 Task: Buy 1 Leak Detection Tools from Air Conditioning Tools & Equipment section under best seller category for shipping address: Dana Mitchell, 4718 Wines Lane, Sabine Pass, Texas 77655, Cell Number 8322385022. Pay from credit card ending with 5759, CVV 953
Action: Key pressed amazon.com<Key.enter>
Screenshot: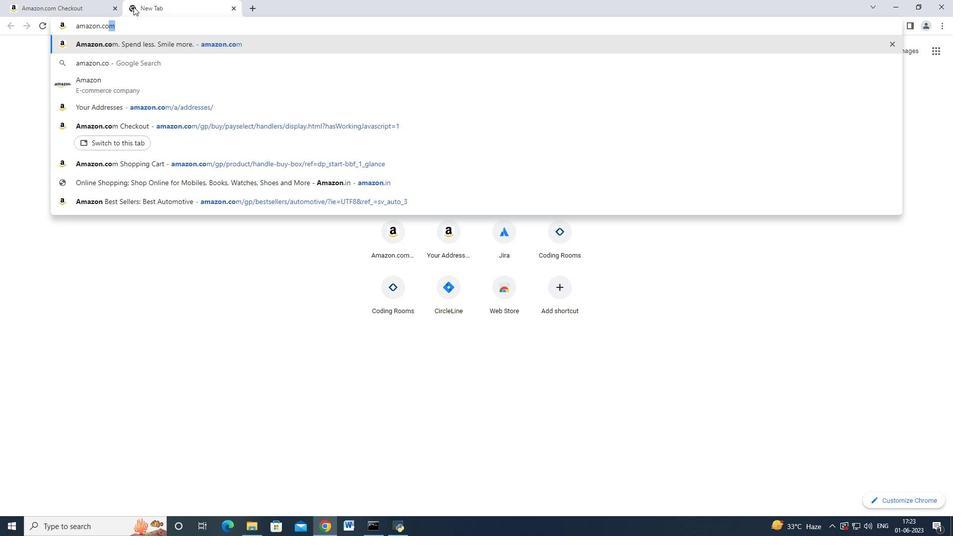 
Action: Mouse moved to (114, 9)
Screenshot: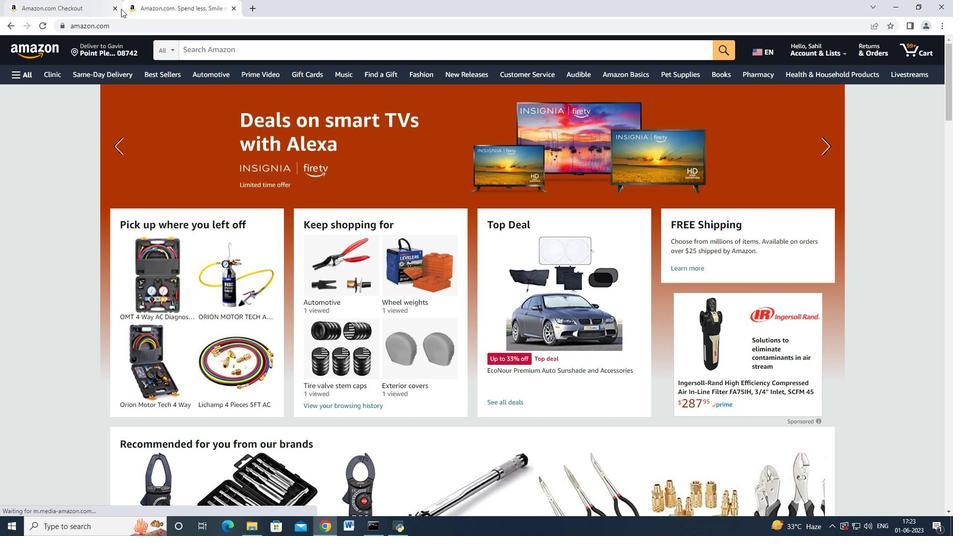 
Action: Mouse pressed left at (114, 9)
Screenshot: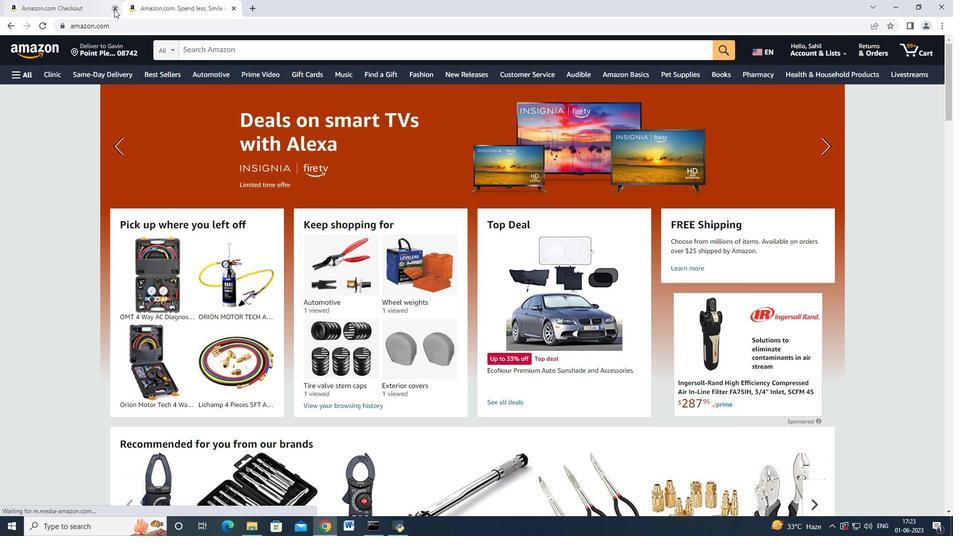 
Action: Mouse moved to (30, 73)
Screenshot: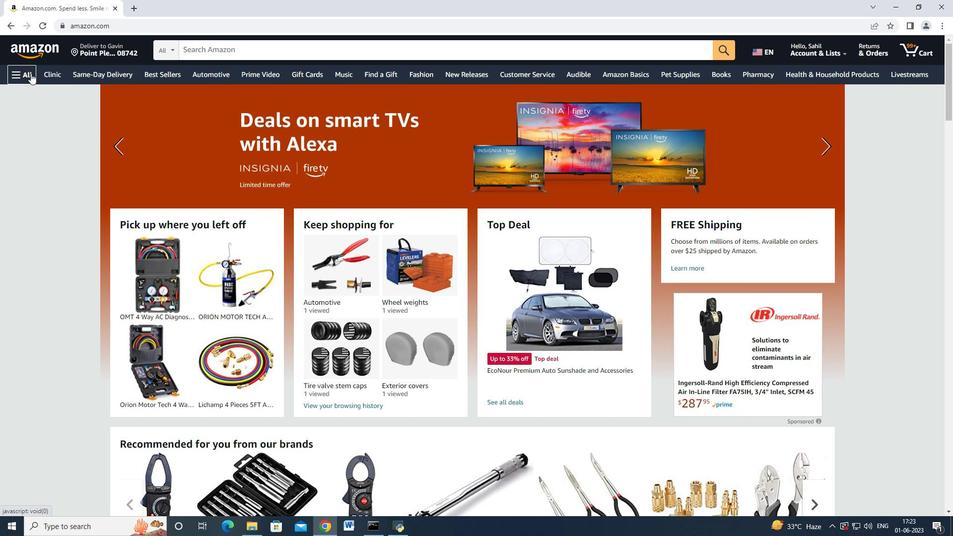 
Action: Mouse pressed left at (30, 73)
Screenshot: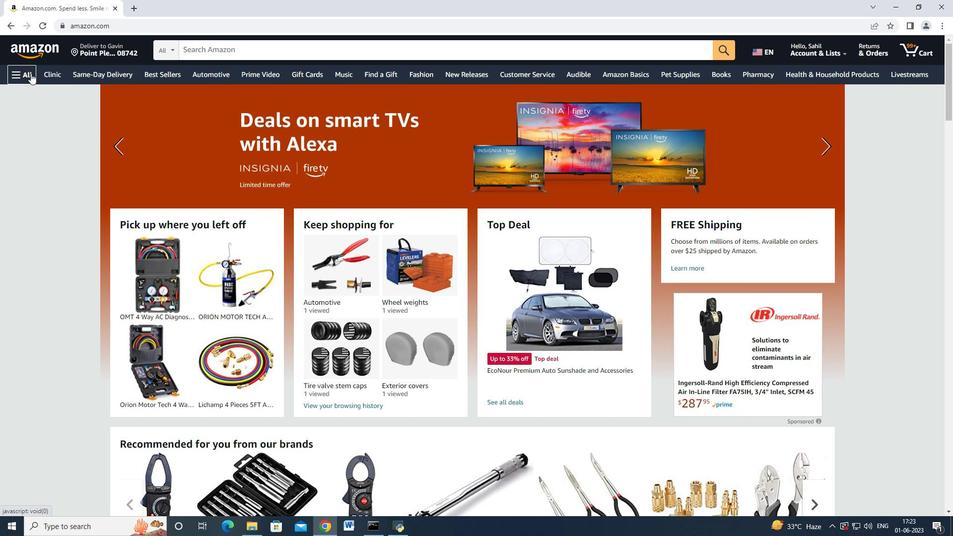 
Action: Mouse moved to (64, 145)
Screenshot: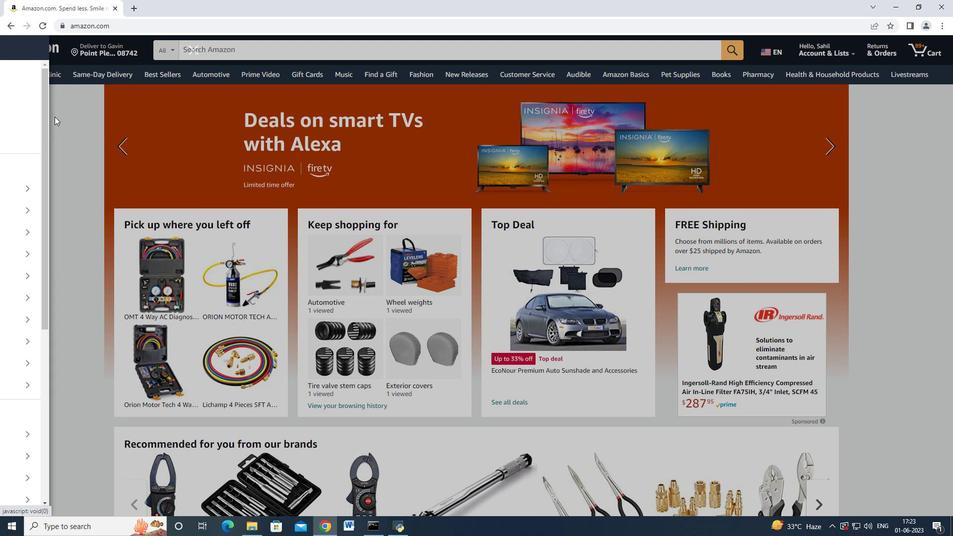 
Action: Mouse scrolled (64, 145) with delta (0, 0)
Screenshot: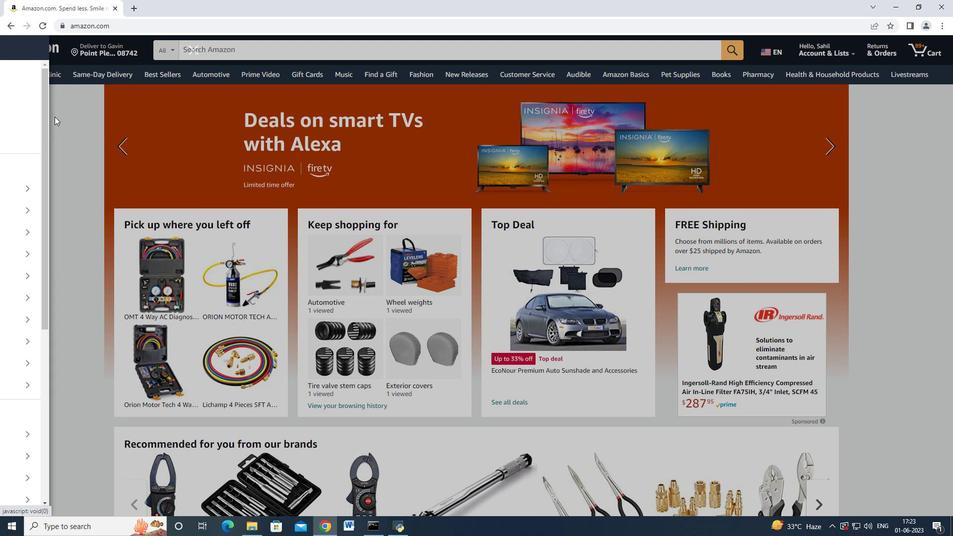 
Action: Mouse moved to (64, 146)
Screenshot: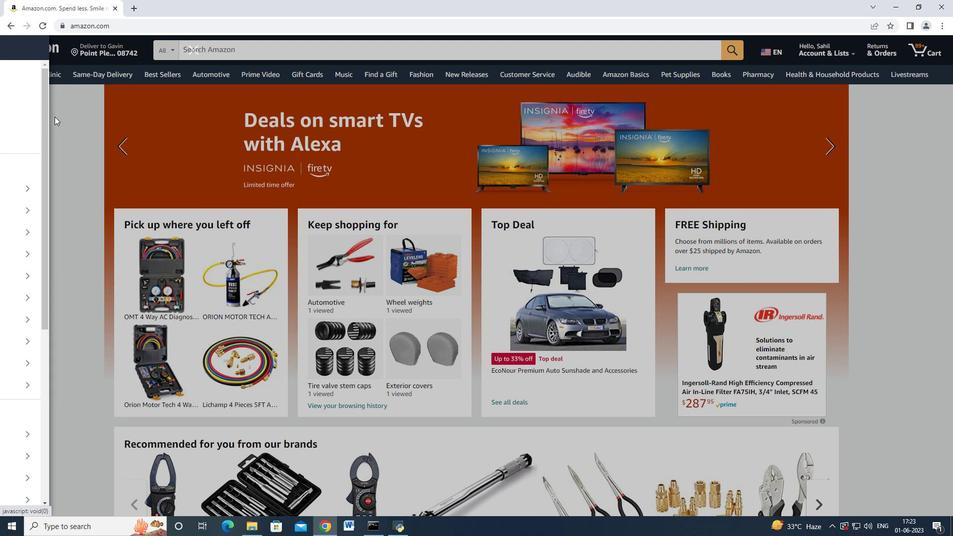 
Action: Mouse scrolled (64, 146) with delta (0, 0)
Screenshot: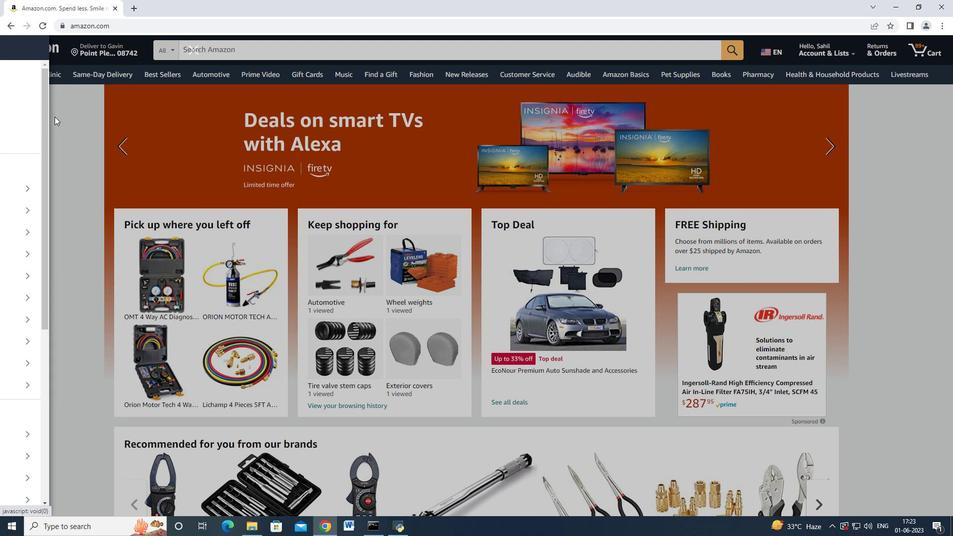 
Action: Mouse moved to (64, 146)
Screenshot: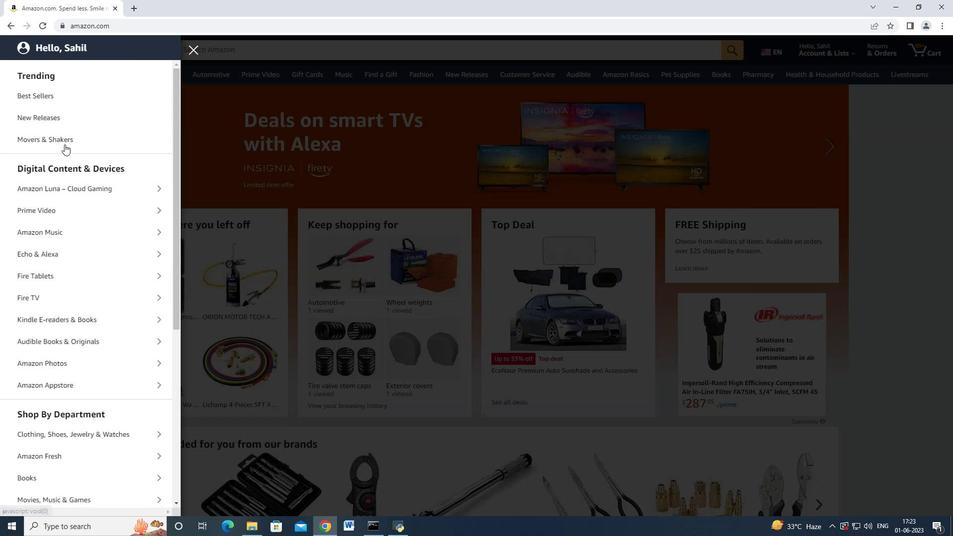 
Action: Mouse scrolled (64, 146) with delta (0, 0)
Screenshot: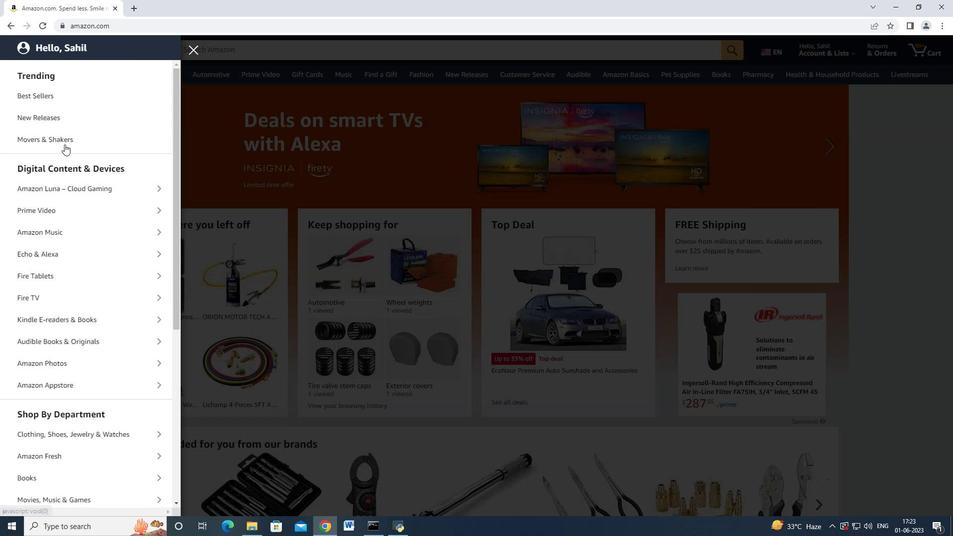 
Action: Mouse moved to (65, 185)
Screenshot: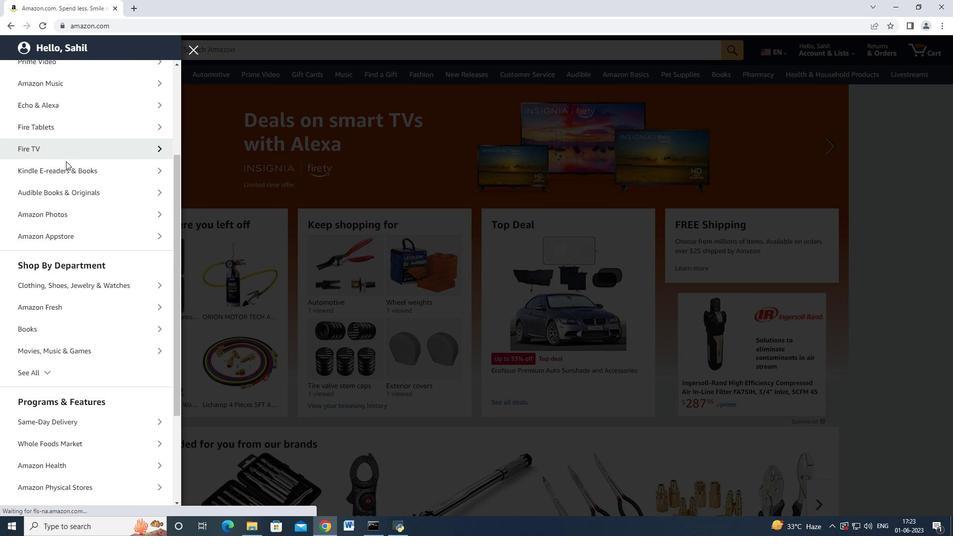 
Action: Mouse scrolled (65, 184) with delta (0, 0)
Screenshot: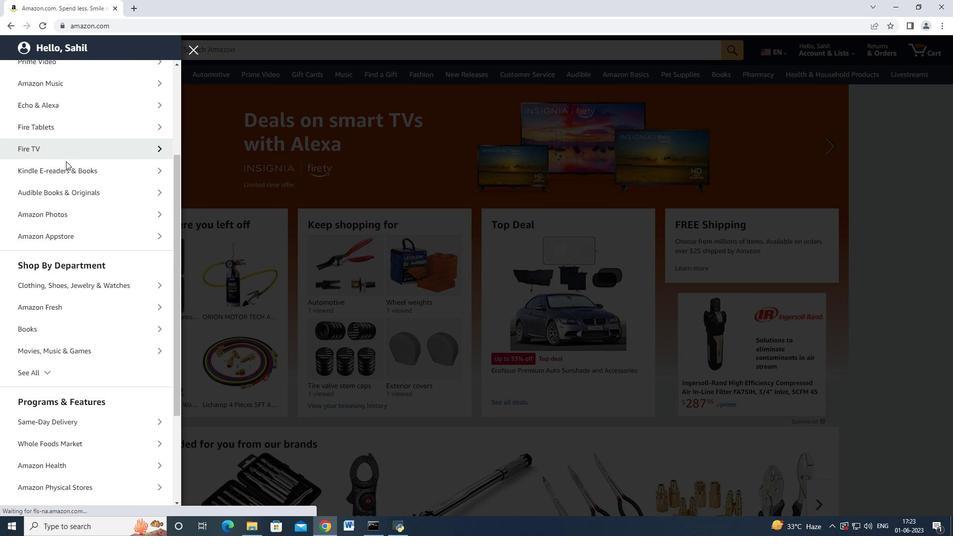 
Action: Mouse moved to (66, 195)
Screenshot: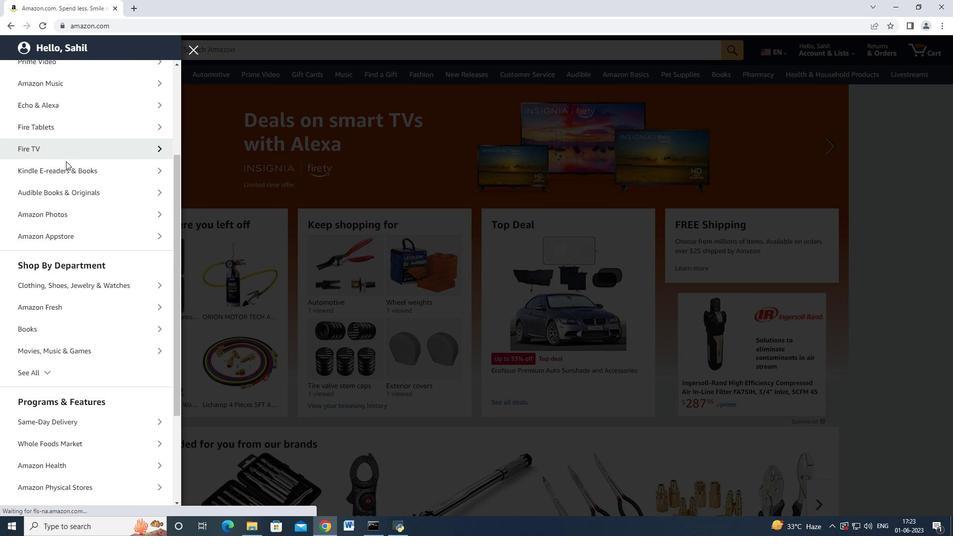 
Action: Mouse scrolled (66, 195) with delta (0, 0)
Screenshot: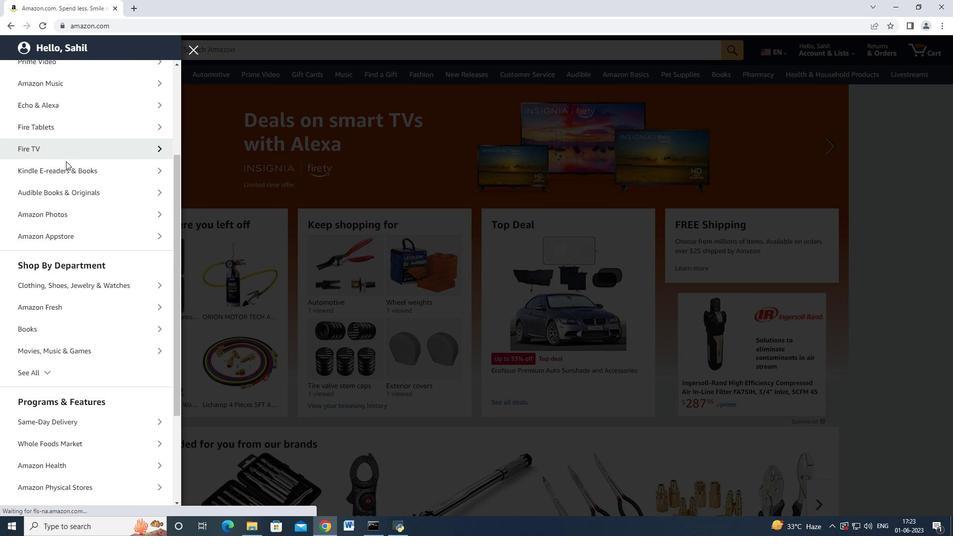 
Action: Mouse moved to (53, 270)
Screenshot: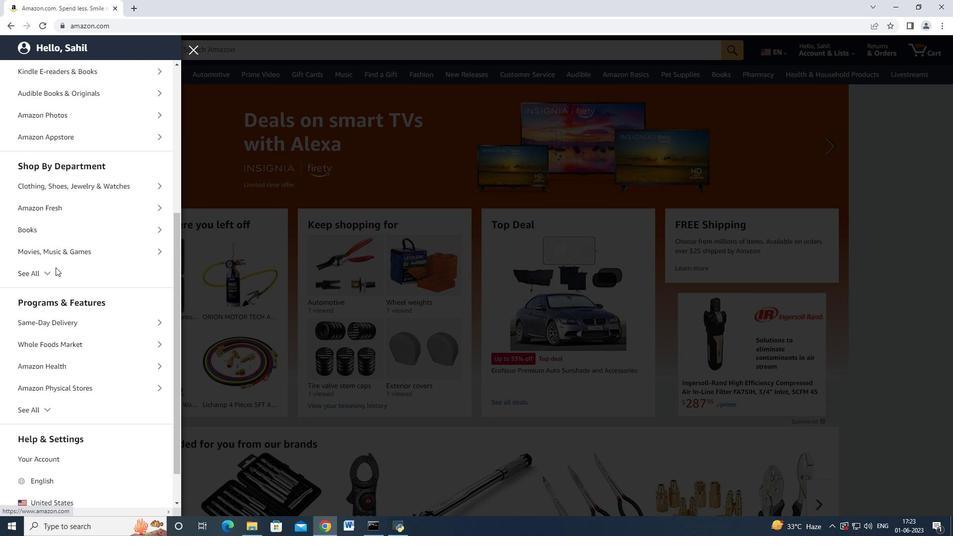 
Action: Mouse pressed left at (53, 270)
Screenshot: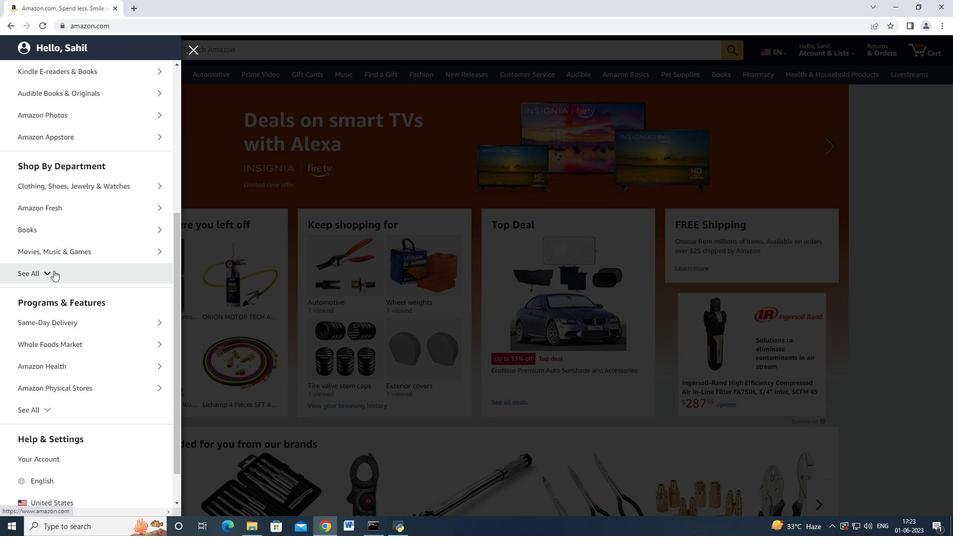 
Action: Mouse moved to (63, 273)
Screenshot: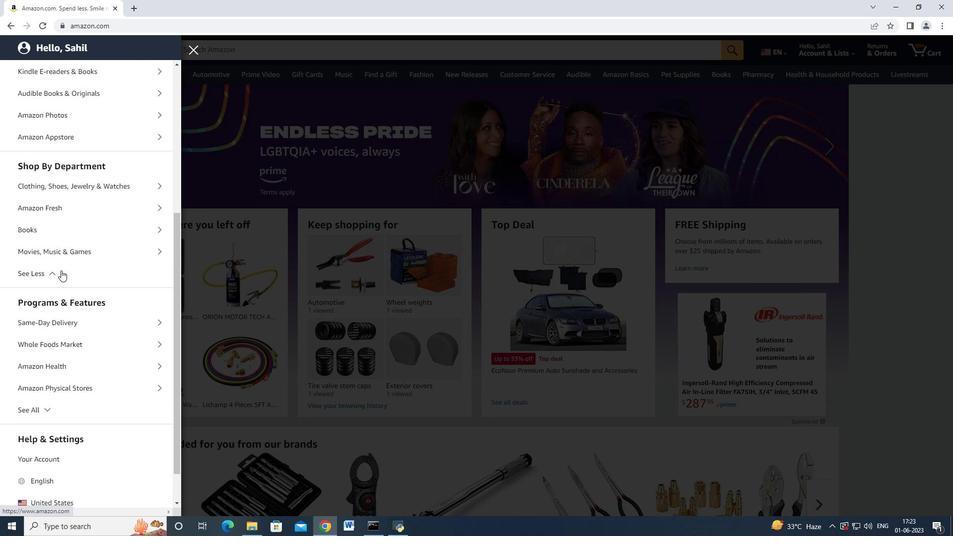 
Action: Mouse scrolled (63, 273) with delta (0, 0)
Screenshot: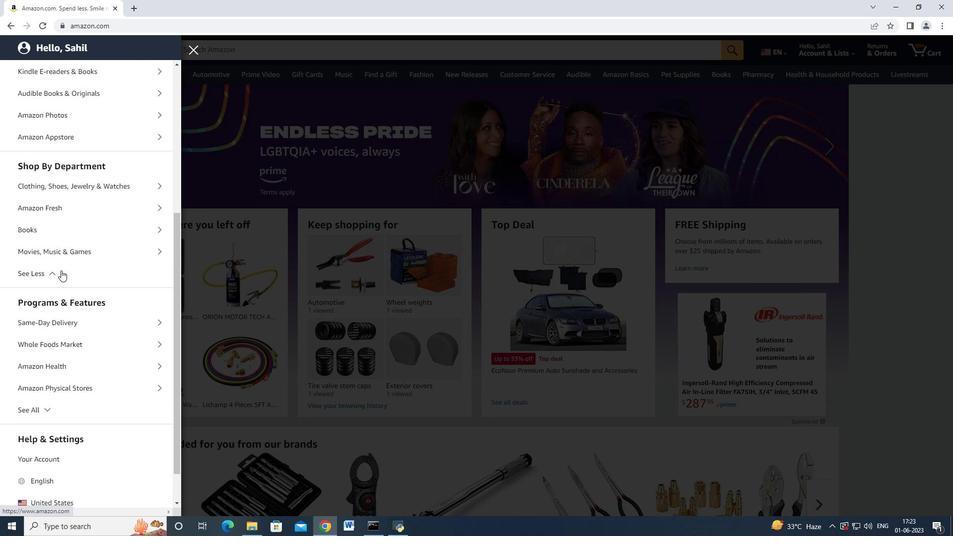 
Action: Mouse scrolled (63, 273) with delta (0, 0)
Screenshot: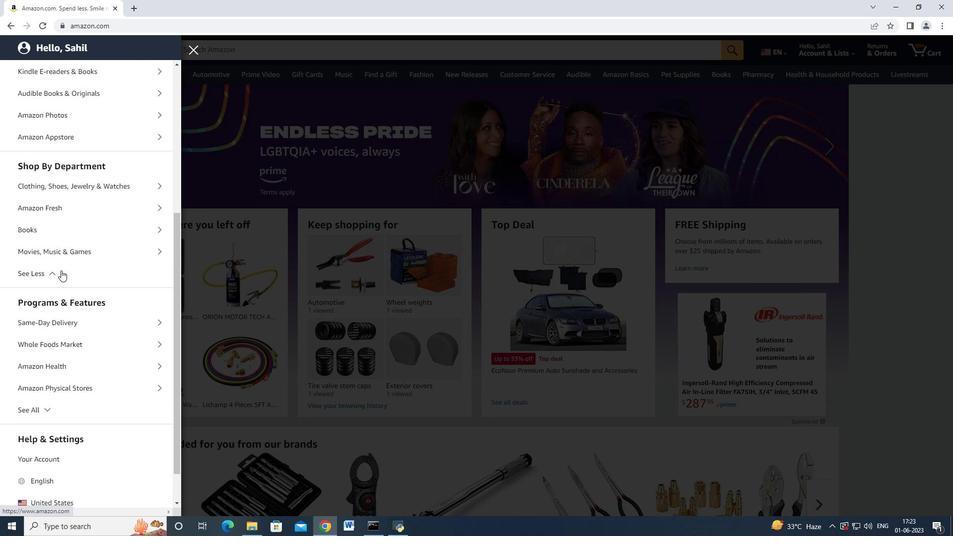 
Action: Mouse scrolled (63, 273) with delta (0, 0)
Screenshot: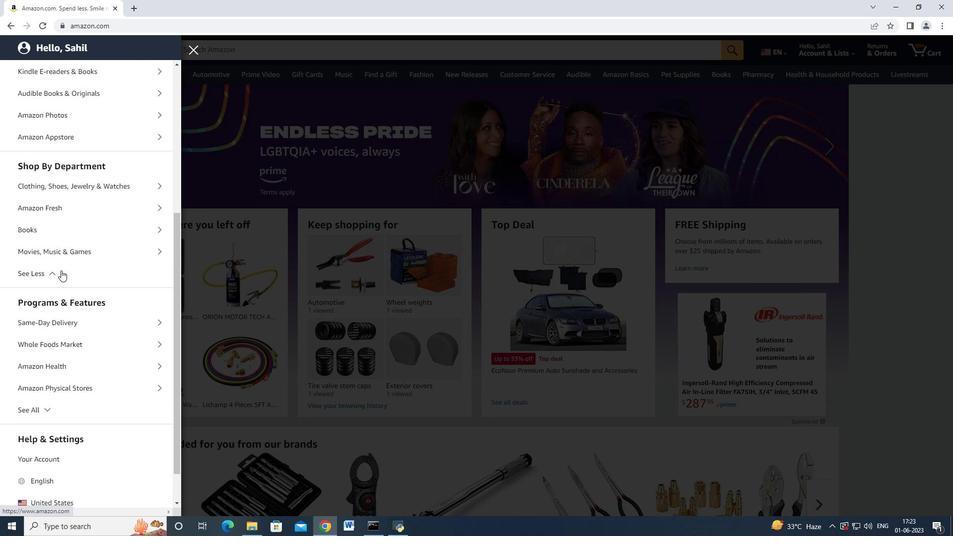 
Action: Mouse scrolled (63, 273) with delta (0, 0)
Screenshot: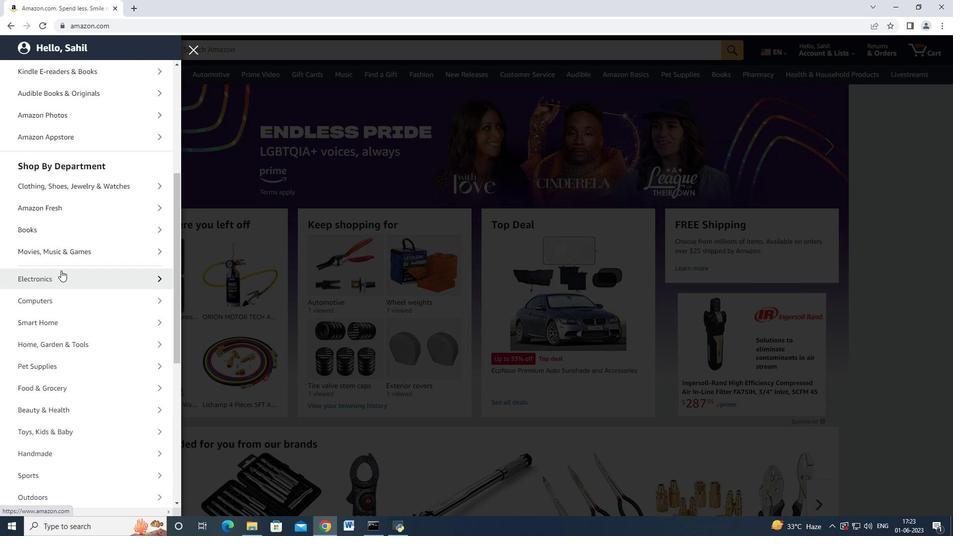 
Action: Mouse moved to (77, 319)
Screenshot: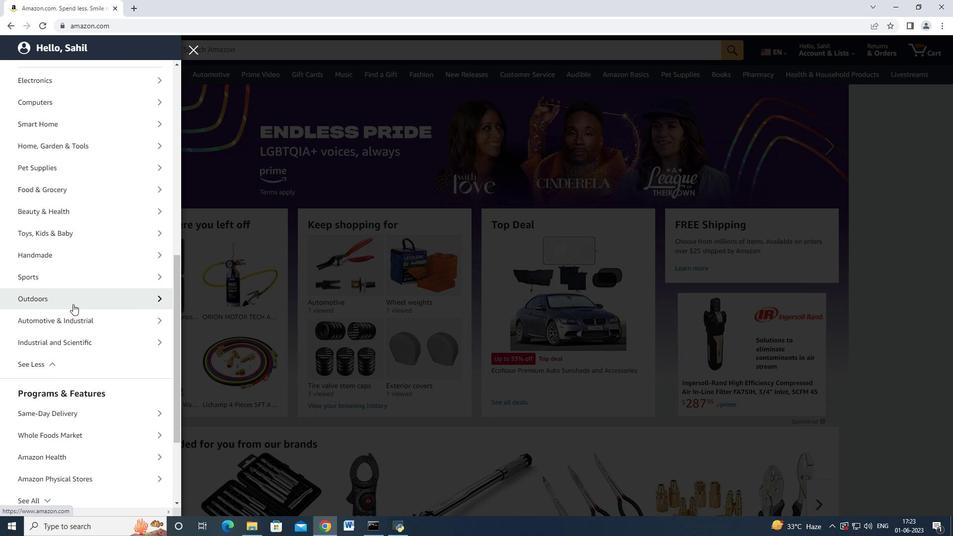 
Action: Mouse pressed left at (77, 319)
Screenshot: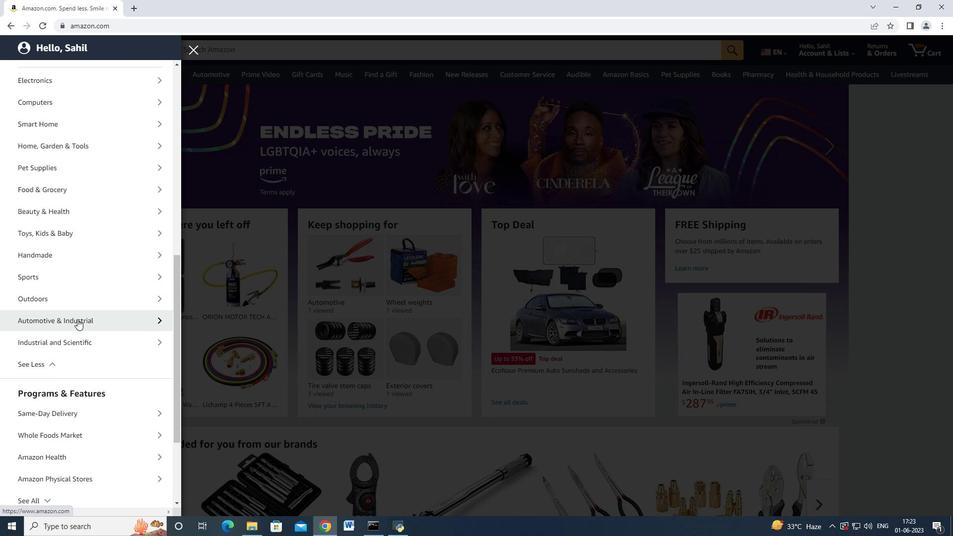 
Action: Mouse moved to (80, 124)
Screenshot: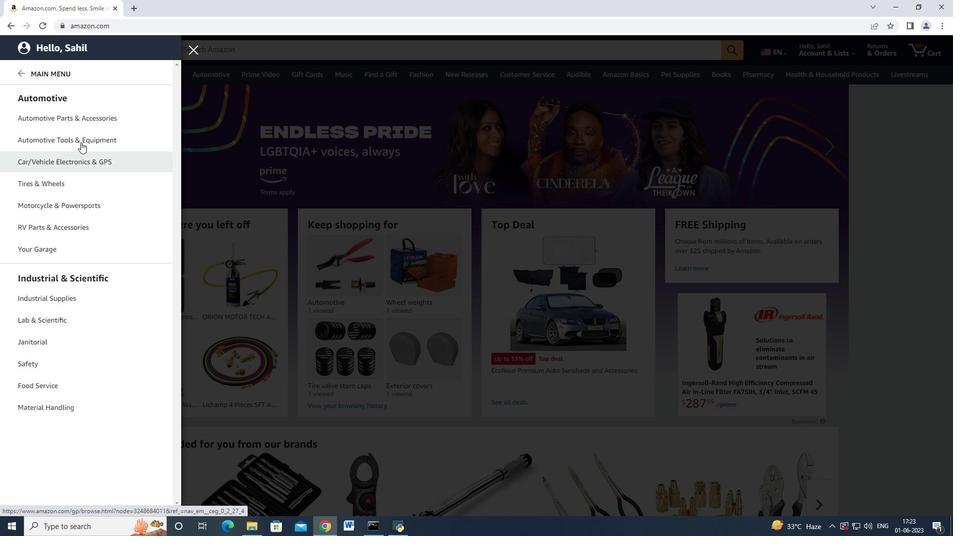 
Action: Mouse pressed left at (80, 124)
Screenshot: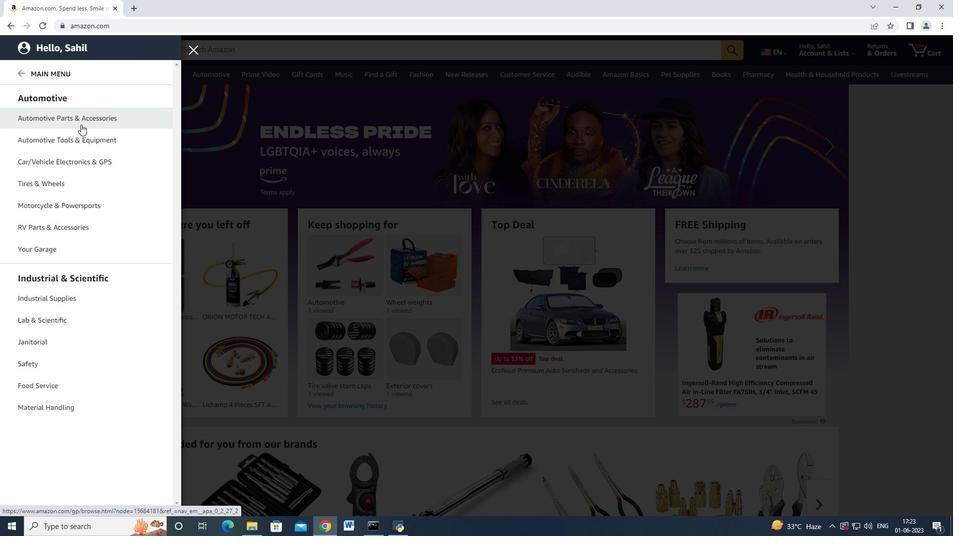
Action: Mouse moved to (163, 93)
Screenshot: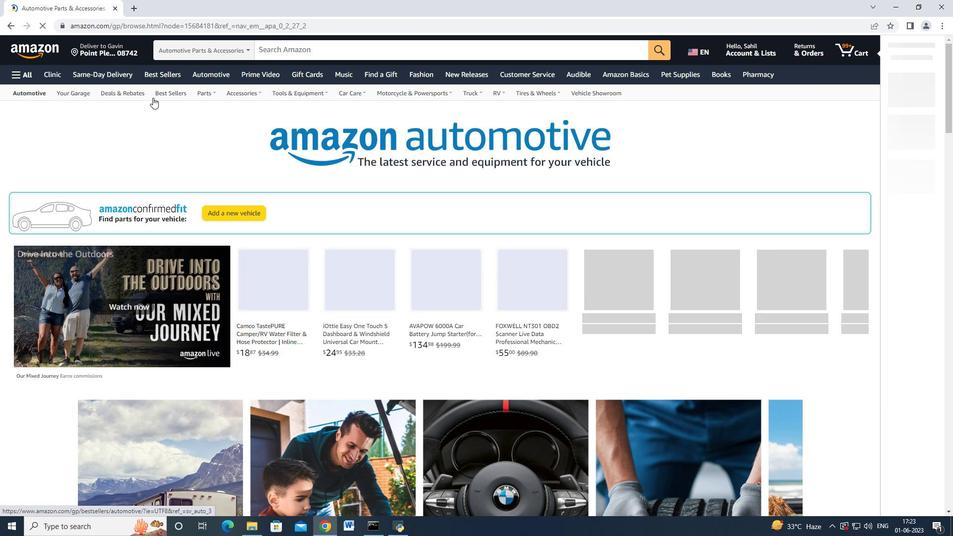 
Action: Mouse pressed left at (163, 93)
Screenshot: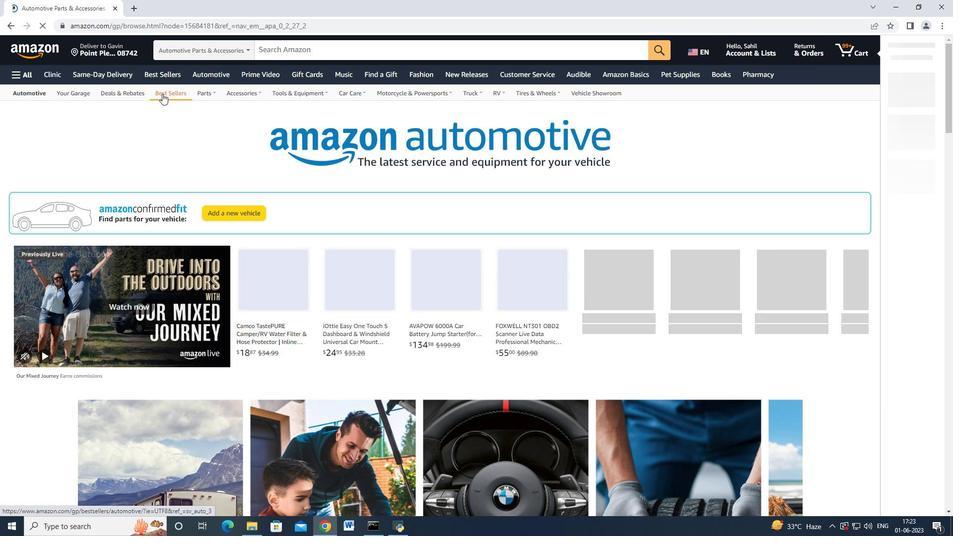 
Action: Mouse moved to (89, 247)
Screenshot: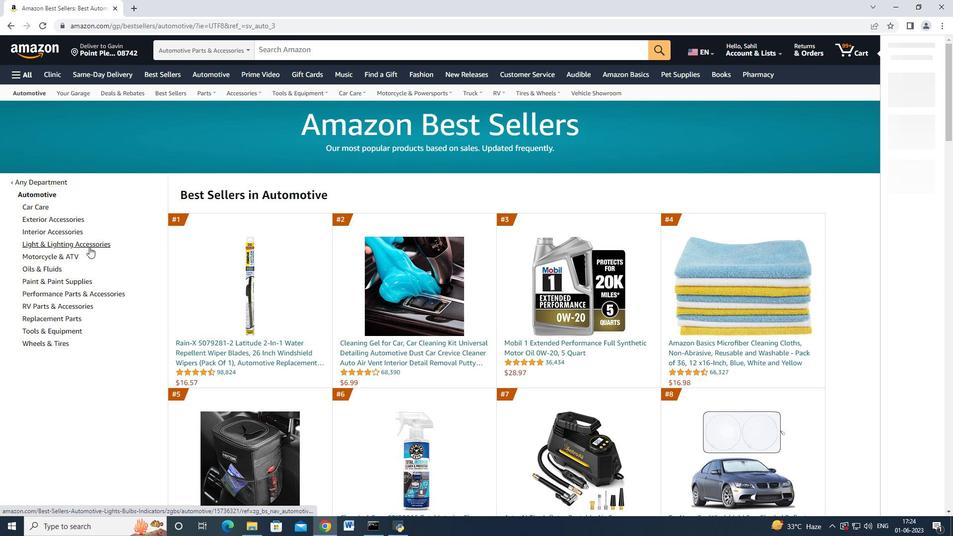 
Action: Mouse scrolled (89, 247) with delta (0, 0)
Screenshot: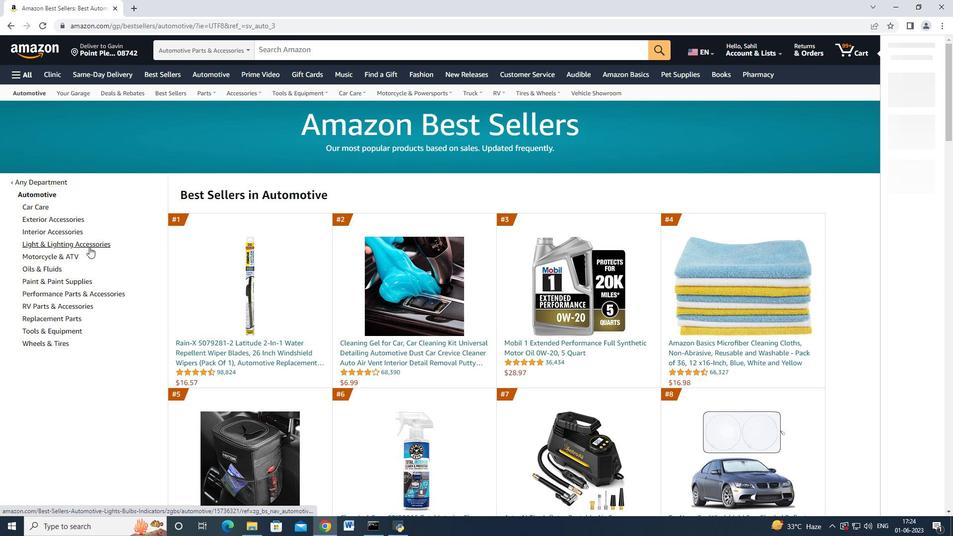 
Action: Mouse moved to (104, 282)
Screenshot: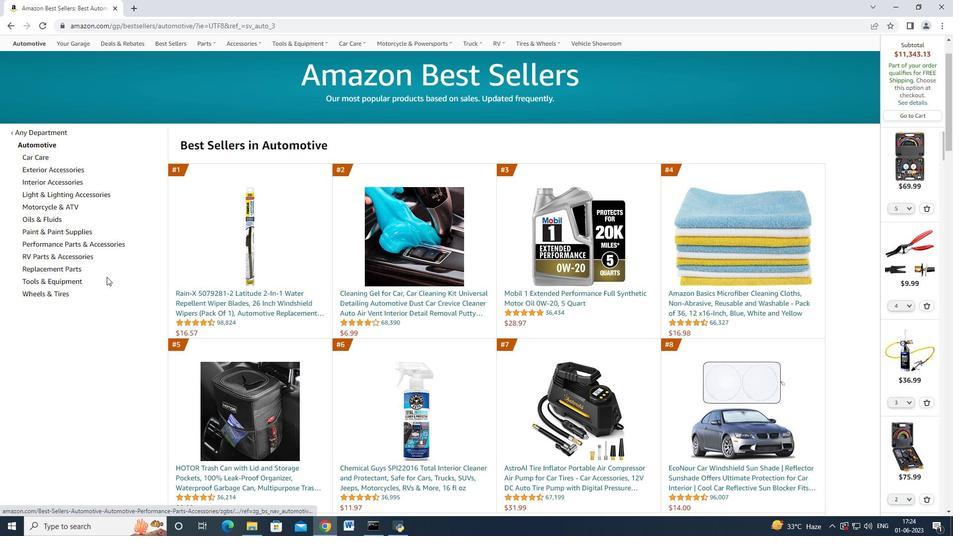 
Action: Mouse scrolled (104, 282) with delta (0, 0)
Screenshot: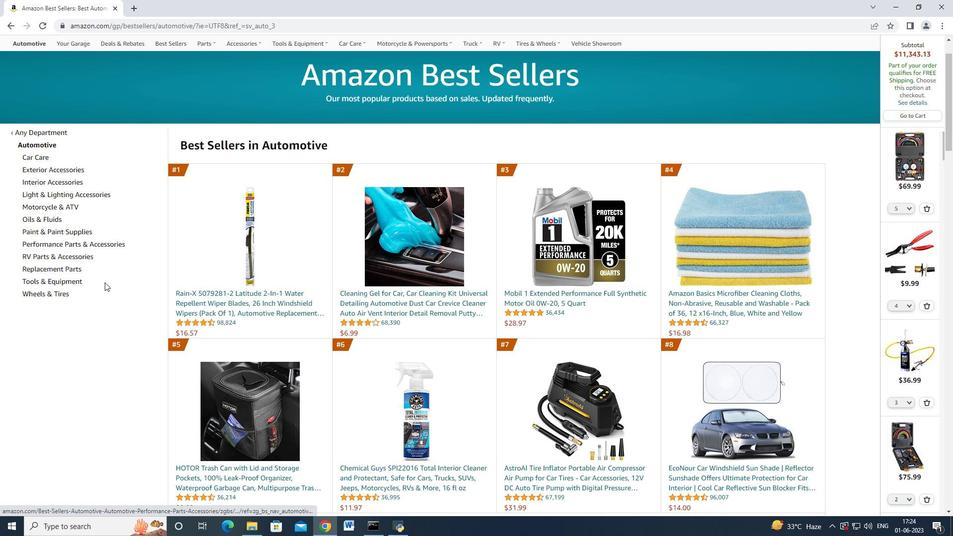 
Action: Mouse moved to (71, 222)
Screenshot: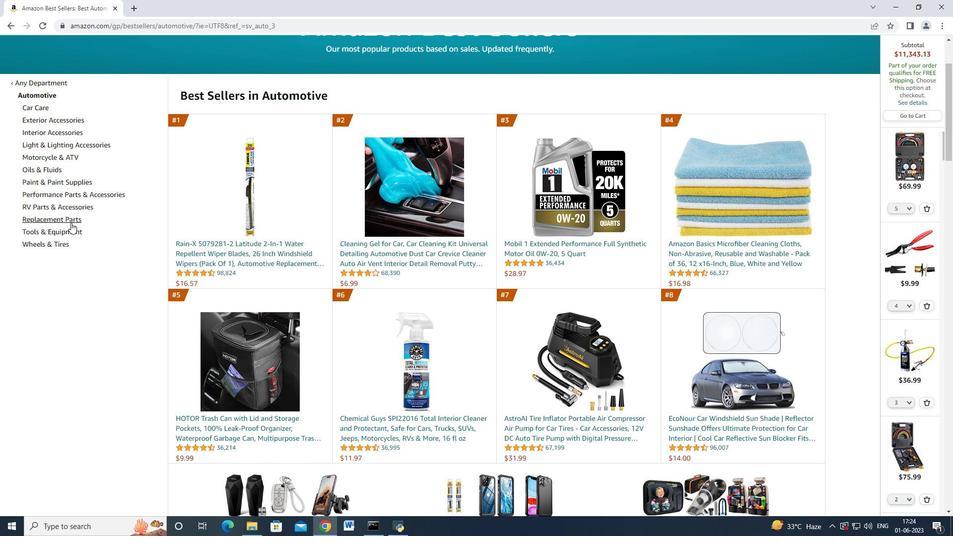 
Action: Mouse pressed left at (71, 222)
Screenshot: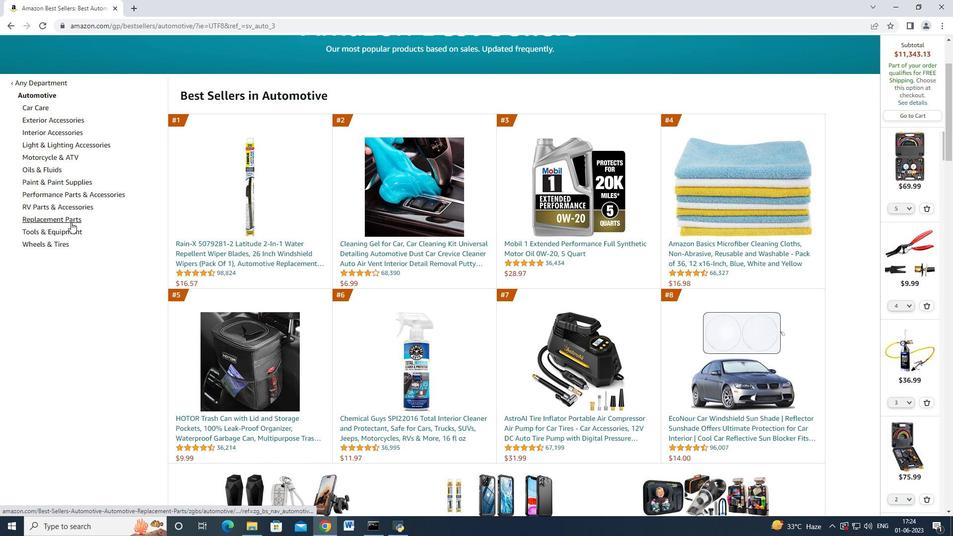 
Action: Mouse moved to (5, 31)
Screenshot: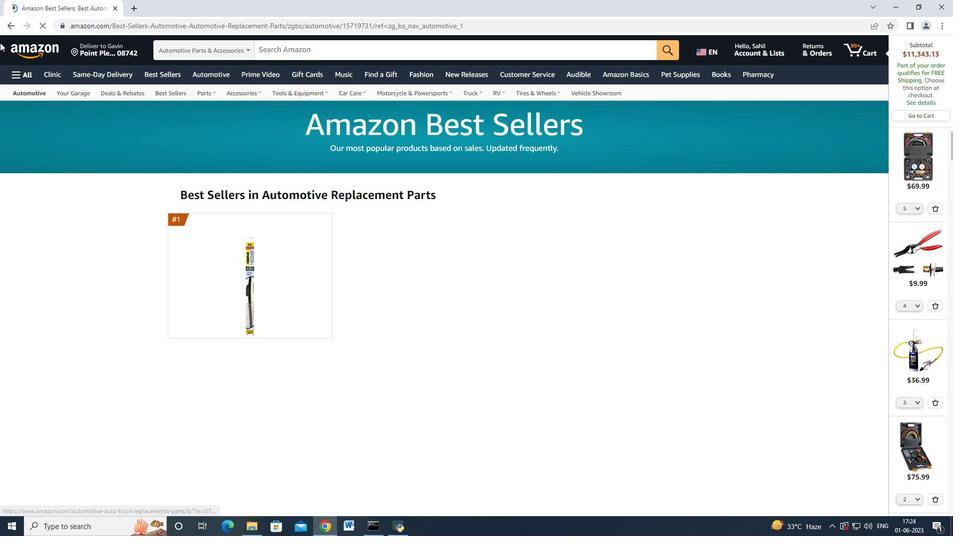 
Action: Mouse pressed left at (5, 31)
Screenshot: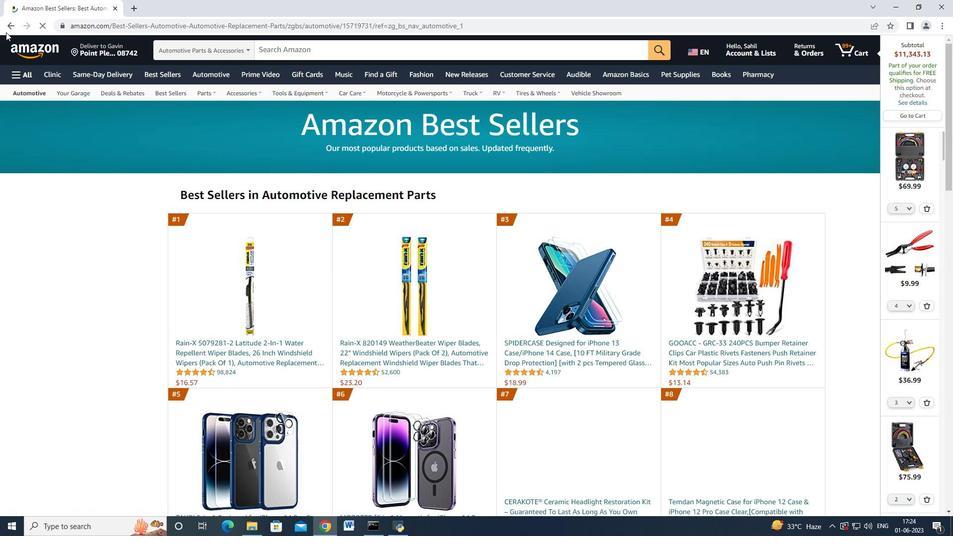 
Action: Mouse moved to (61, 233)
Screenshot: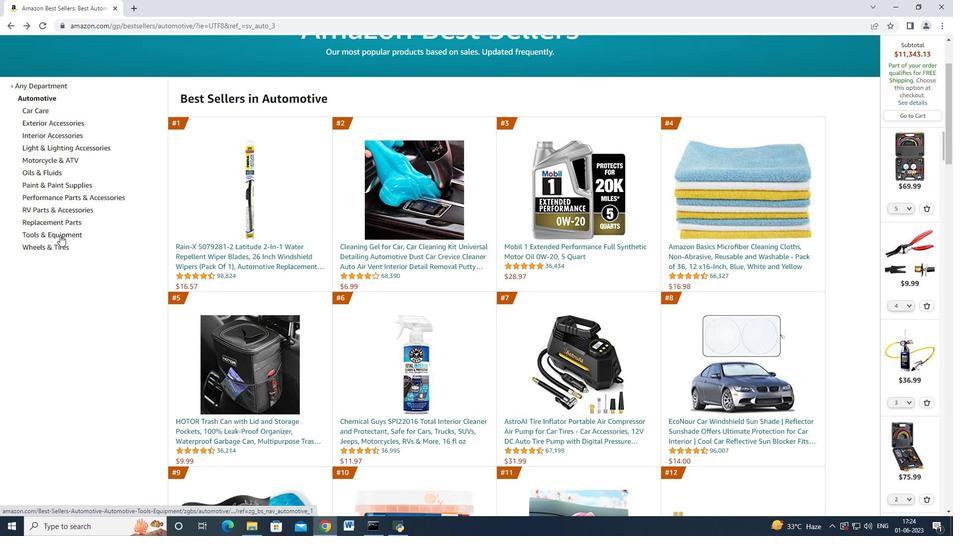 
Action: Mouse pressed left at (61, 233)
Screenshot: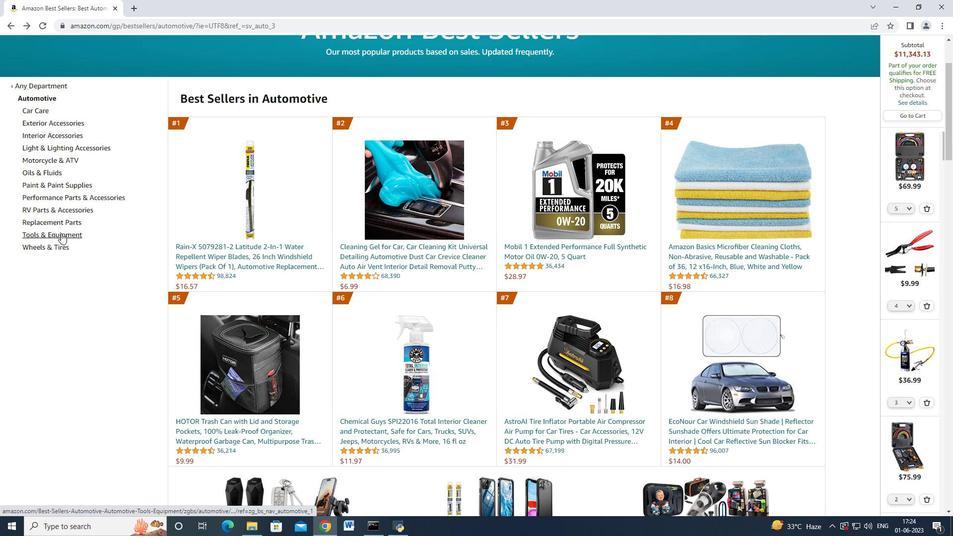 
Action: Mouse moved to (104, 229)
Screenshot: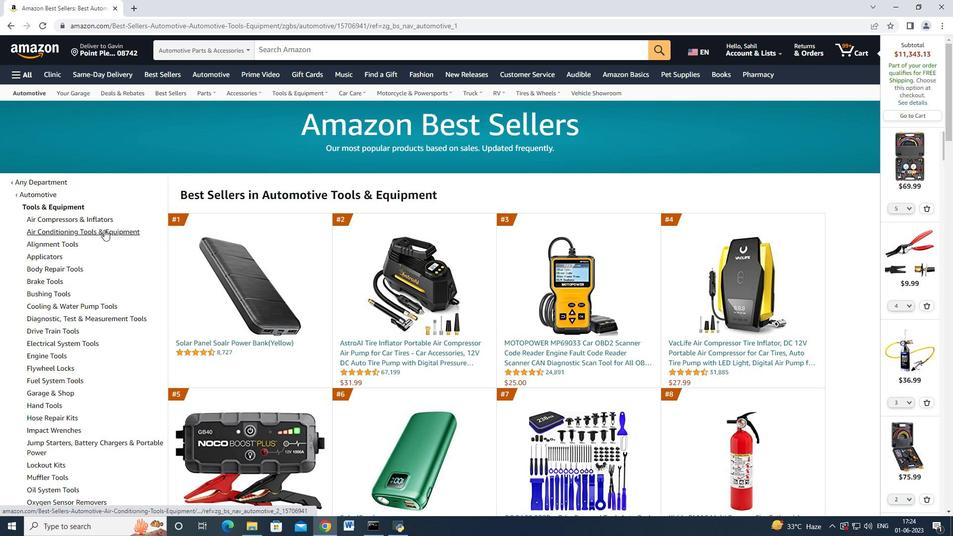 
Action: Mouse scrolled (104, 229) with delta (0, 0)
Screenshot: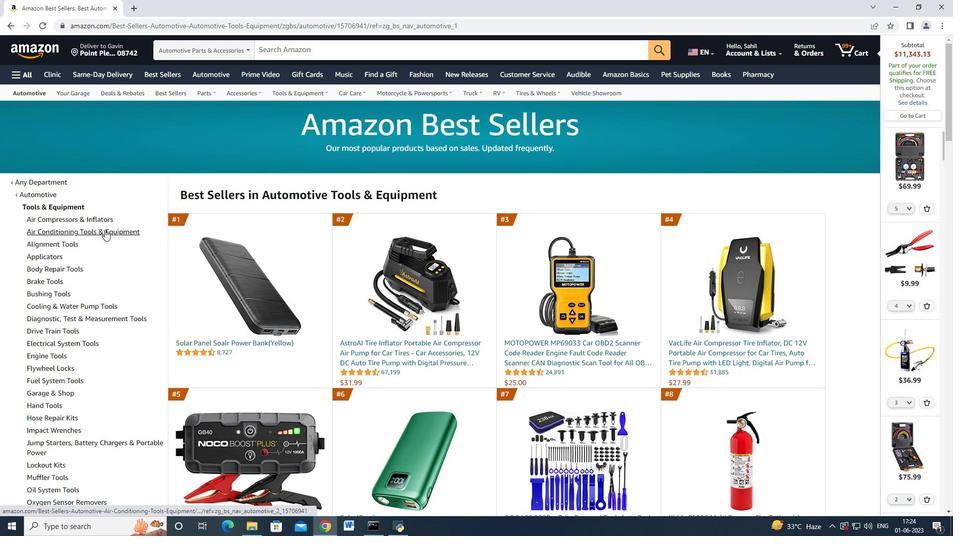 
Action: Mouse moved to (122, 208)
Screenshot: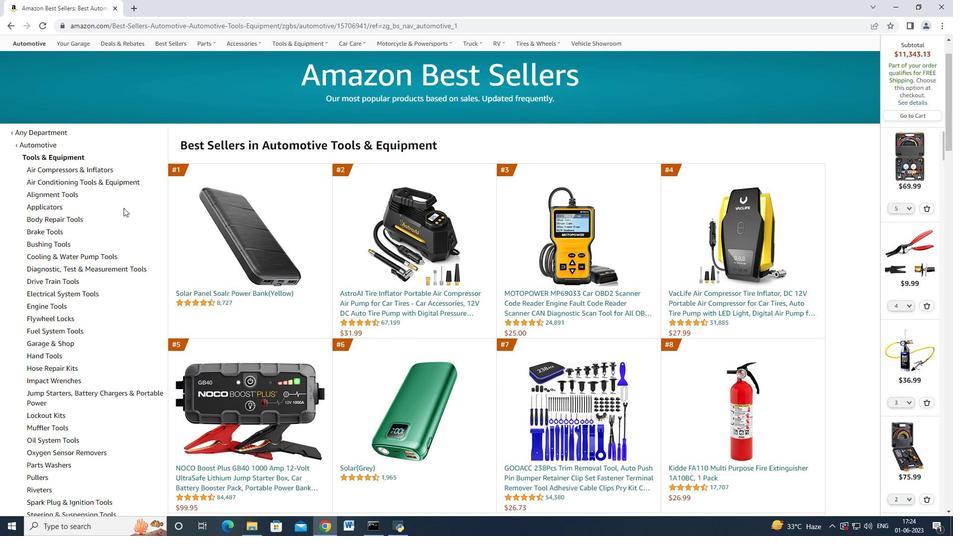 
Action: Mouse scrolled (122, 207) with delta (0, 0)
Screenshot: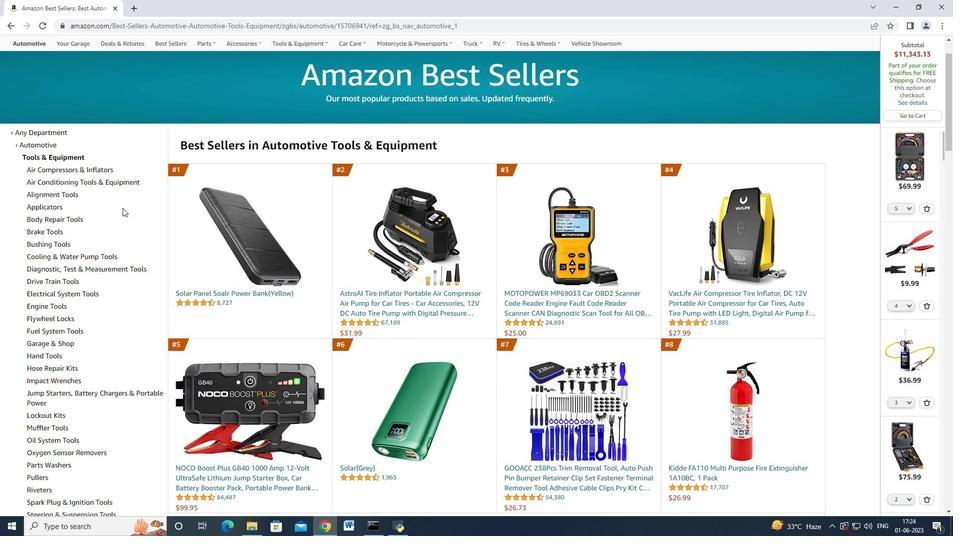 
Action: Mouse scrolled (122, 208) with delta (0, 0)
Screenshot: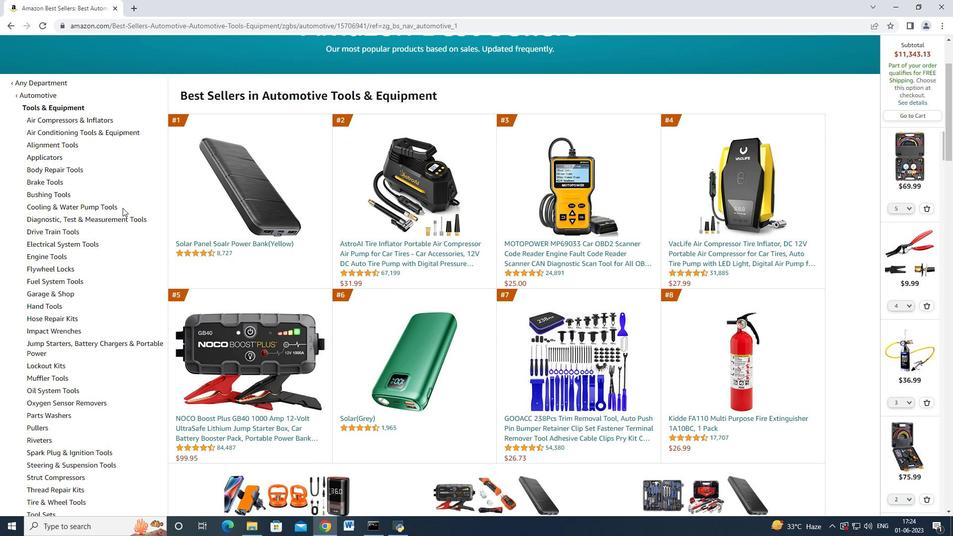 
Action: Mouse moved to (110, 180)
Screenshot: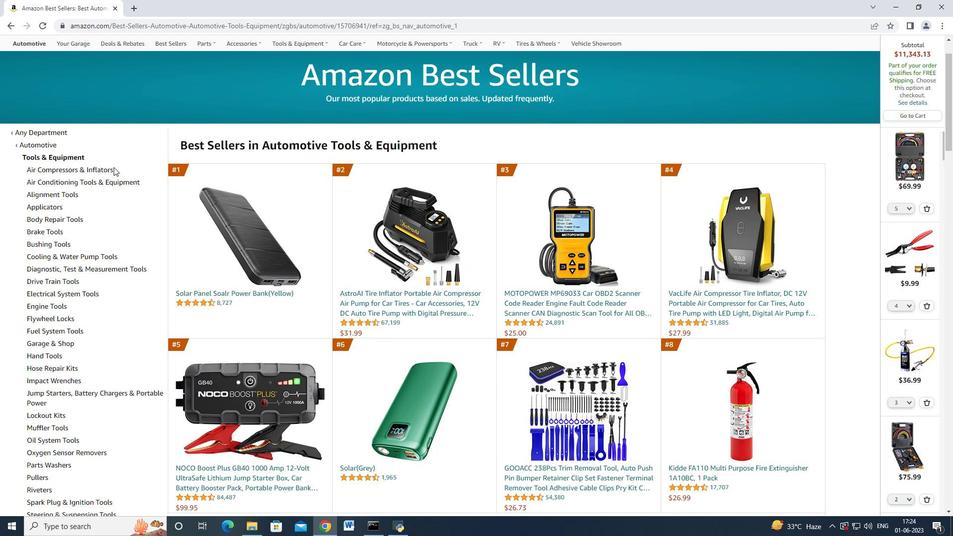 
Action: Mouse pressed left at (110, 180)
Screenshot: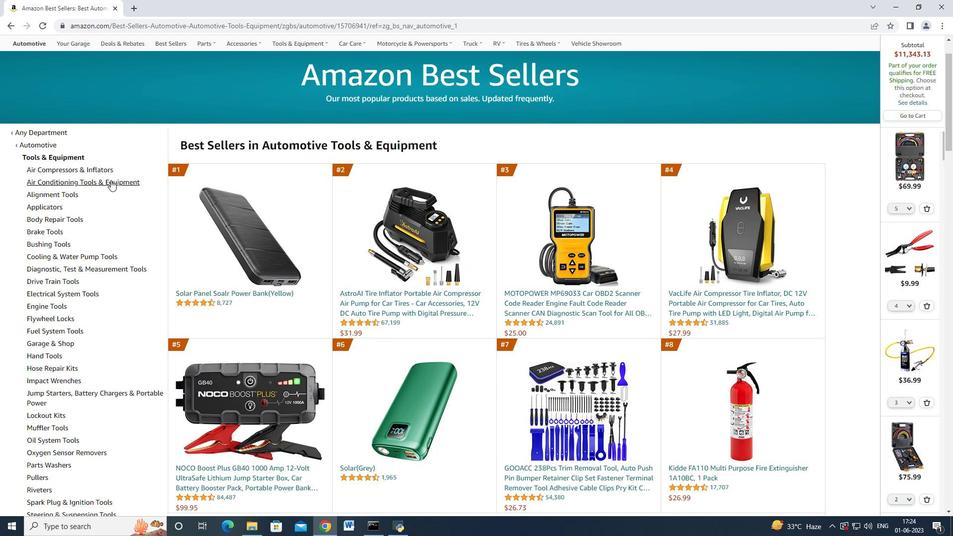 
Action: Mouse moved to (164, 220)
Screenshot: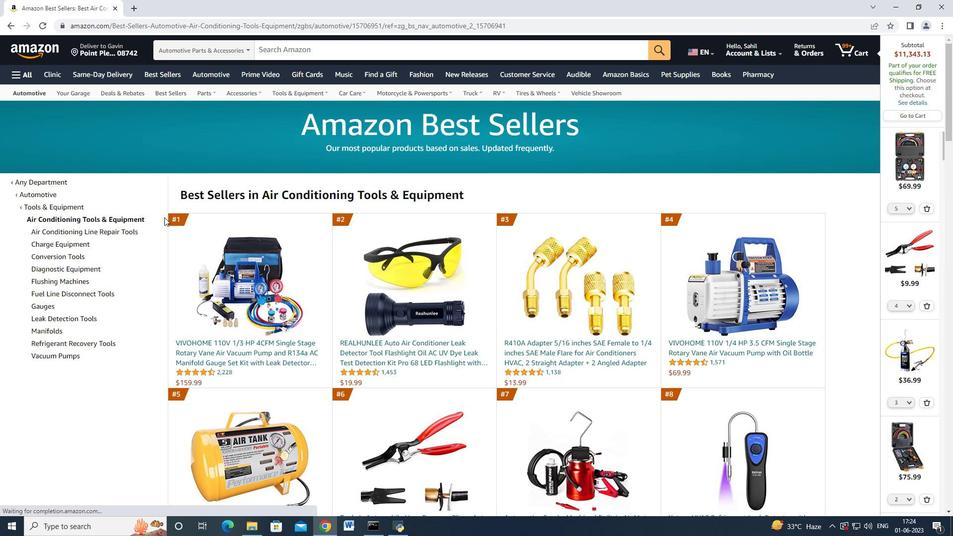 
Action: Mouse scrolled (164, 220) with delta (0, 0)
Screenshot: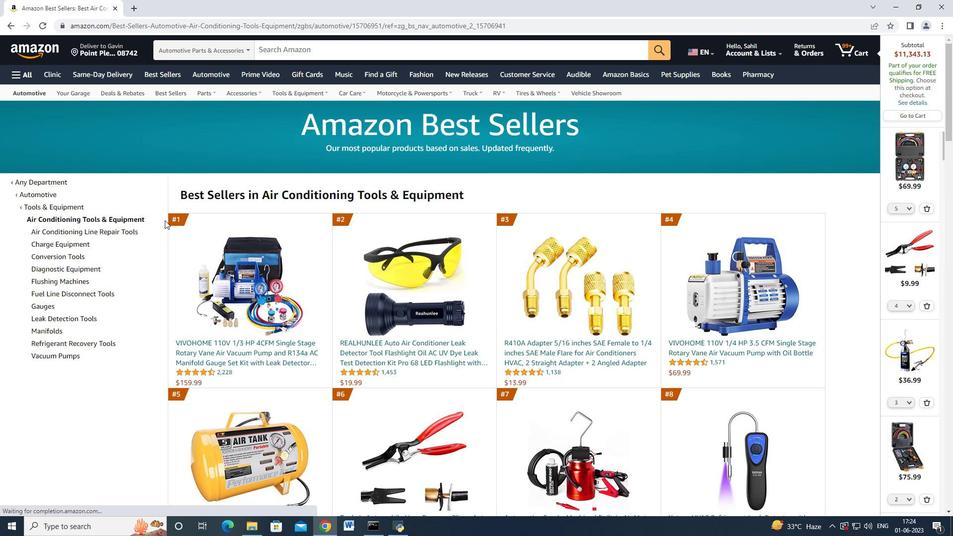 
Action: Mouse scrolled (164, 220) with delta (0, 0)
Screenshot: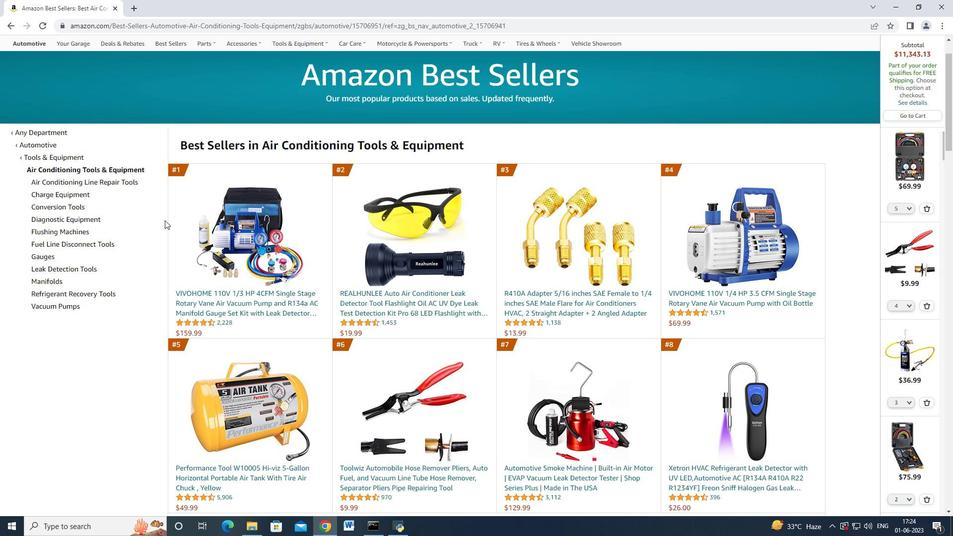 
Action: Mouse moved to (88, 217)
Screenshot: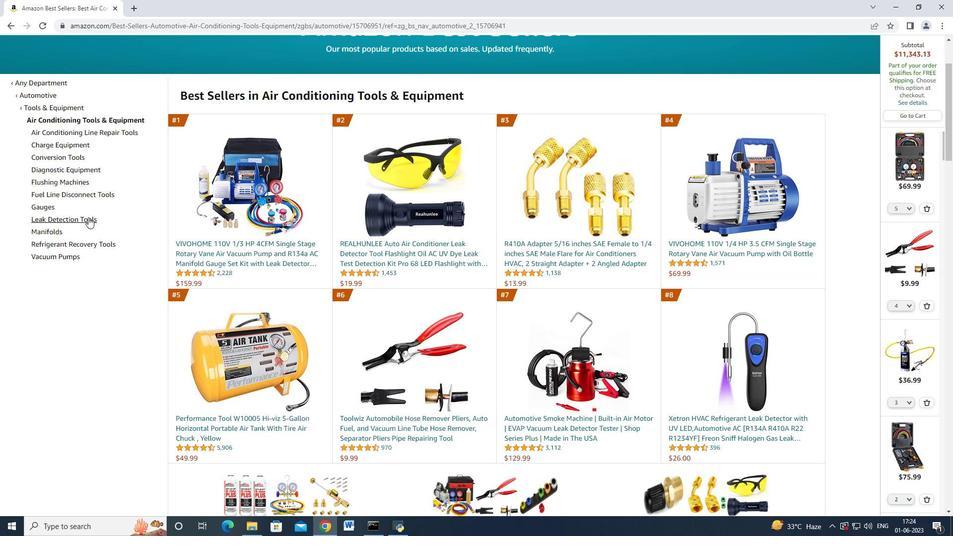 
Action: Mouse pressed left at (88, 217)
Screenshot: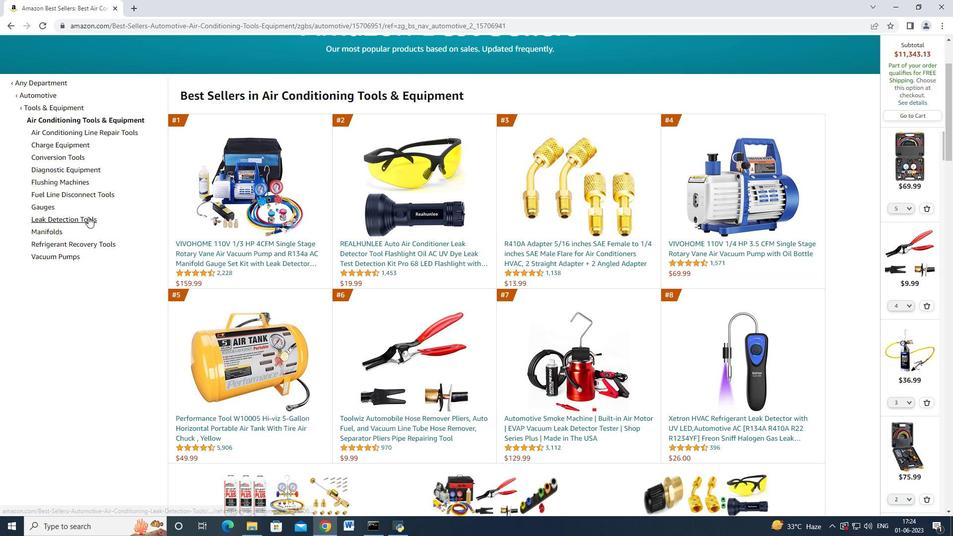 
Action: Mouse moved to (229, 222)
Screenshot: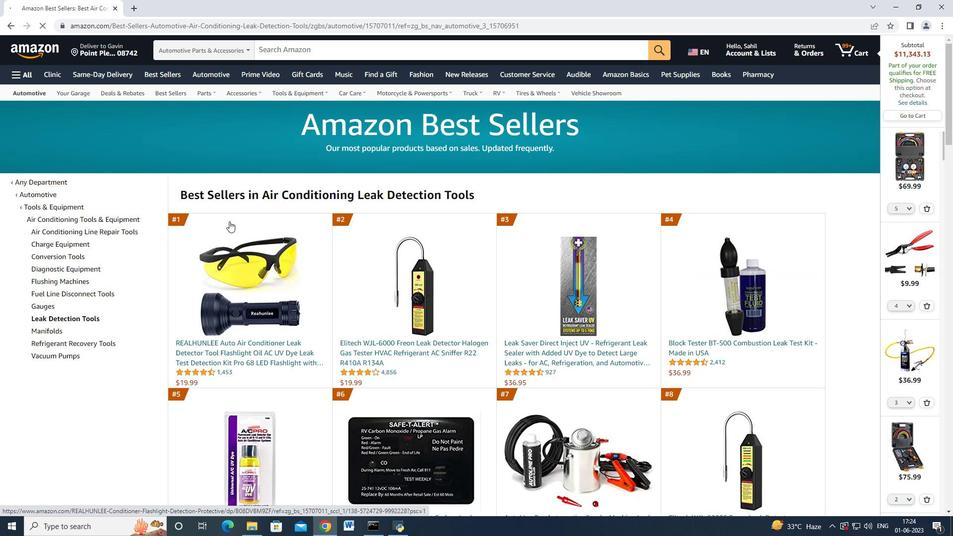 
Action: Mouse scrolled (229, 221) with delta (0, 0)
Screenshot: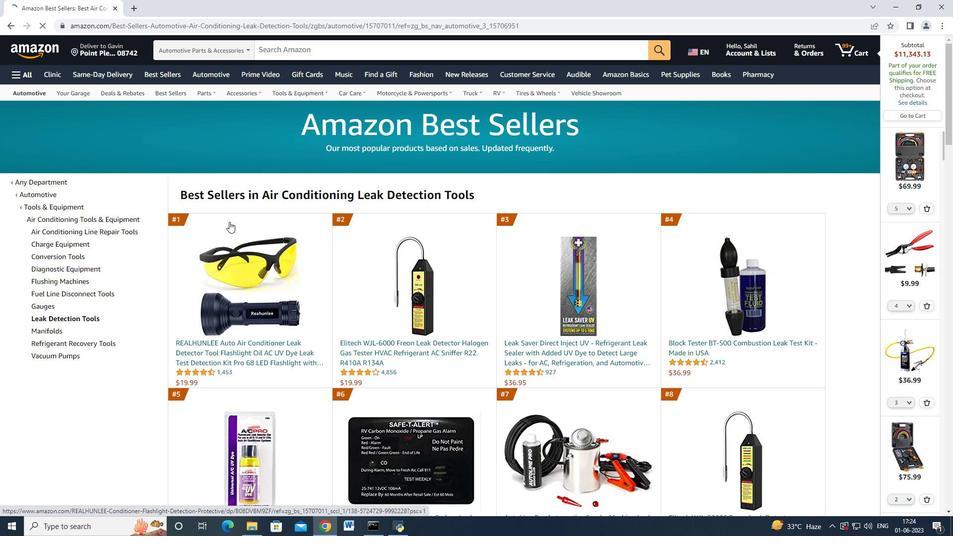 
Action: Mouse scrolled (229, 221) with delta (0, 0)
Screenshot: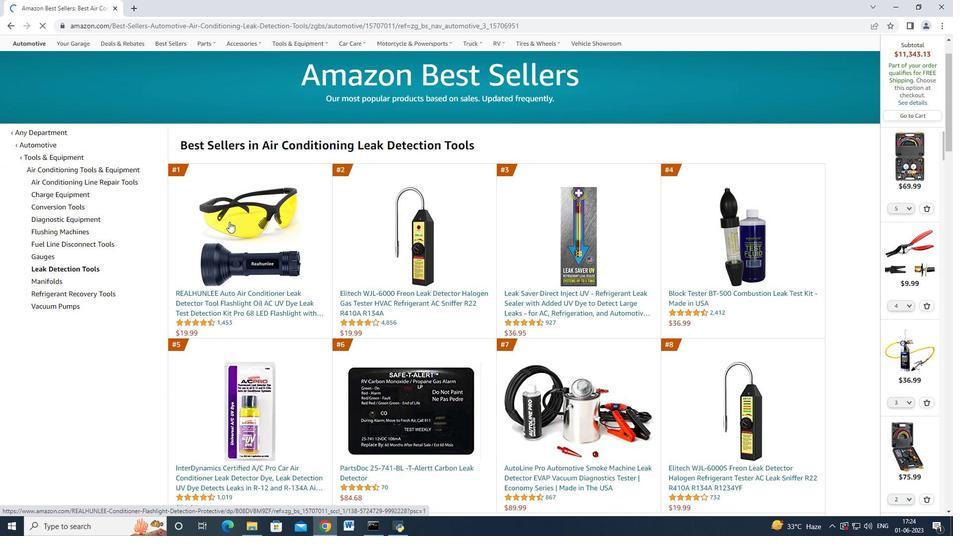 
Action: Mouse moved to (334, 253)
Screenshot: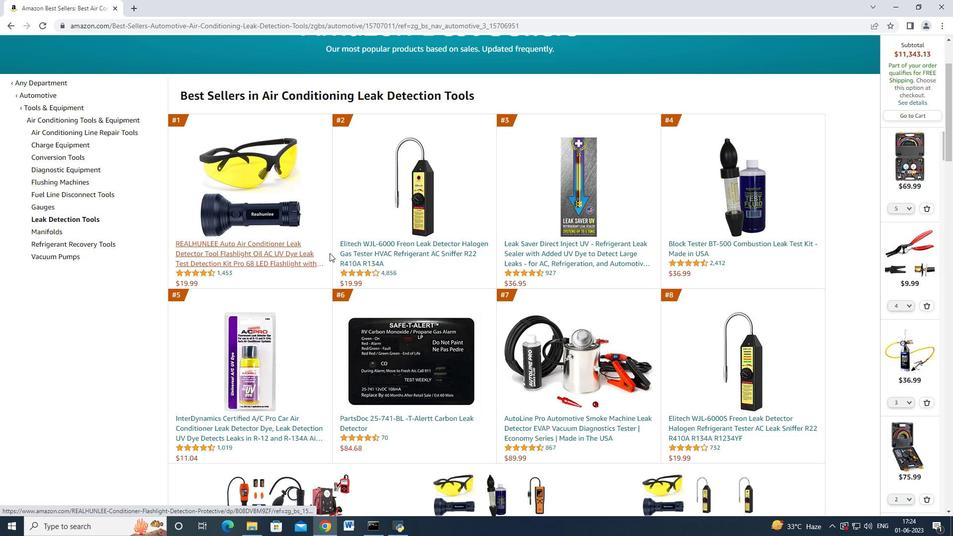 
Action: Mouse scrolled (334, 253) with delta (0, 0)
Screenshot: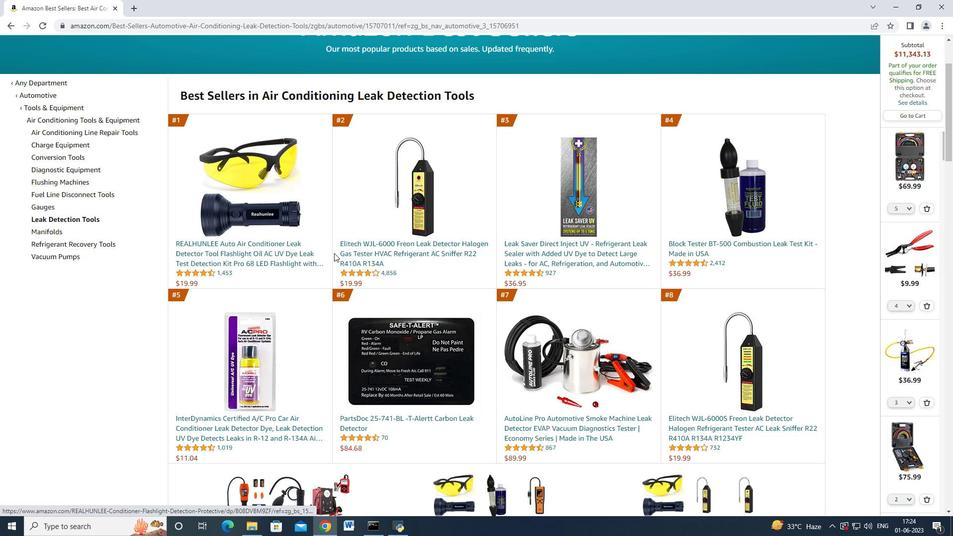 
Action: Mouse moved to (582, 372)
Screenshot: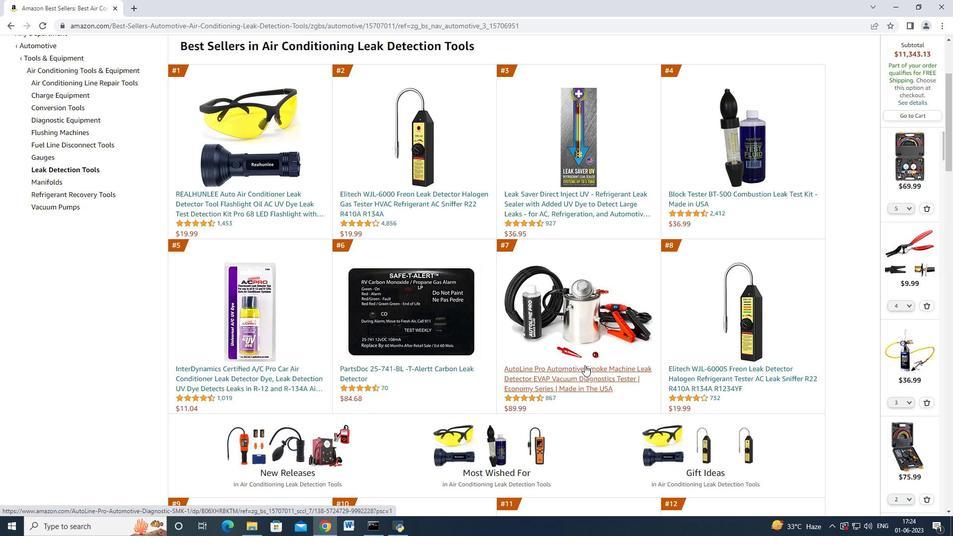 
Action: Mouse pressed left at (582, 372)
Screenshot: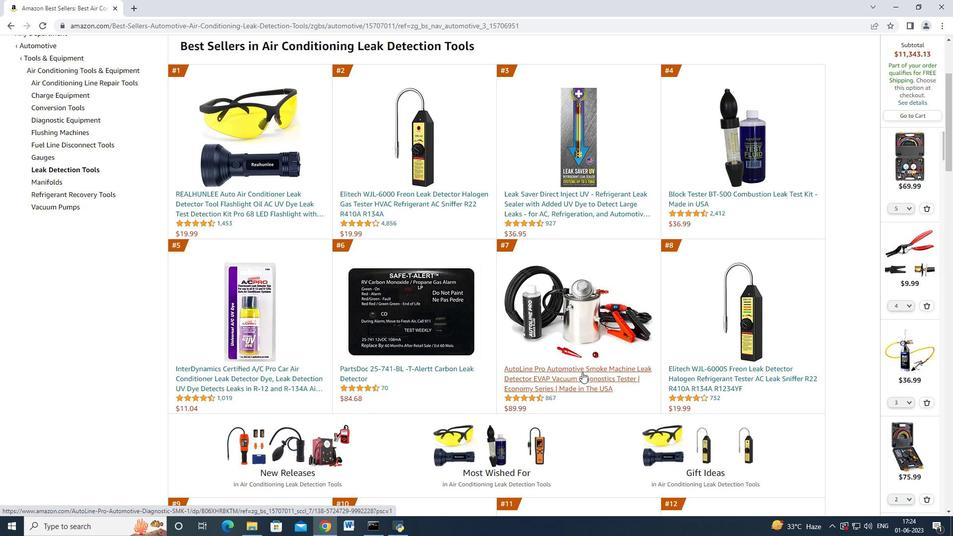 
Action: Mouse moved to (595, 348)
Screenshot: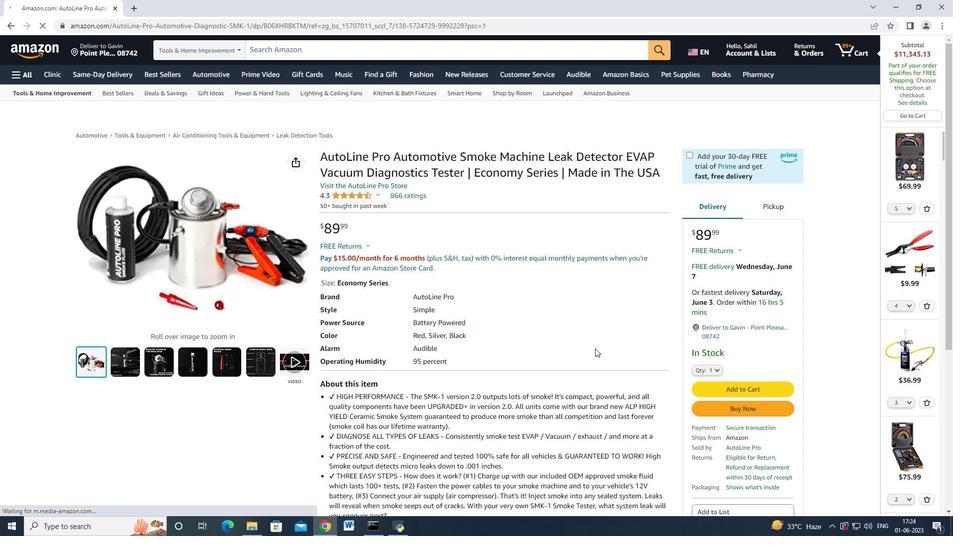 
Action: Mouse scrolled (595, 348) with delta (0, 0)
Screenshot: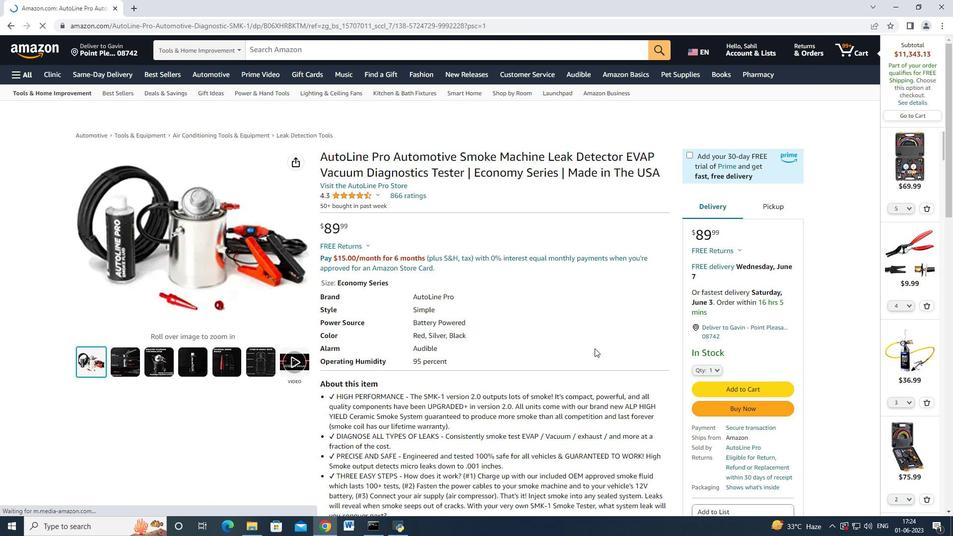 
Action: Mouse moved to (700, 358)
Screenshot: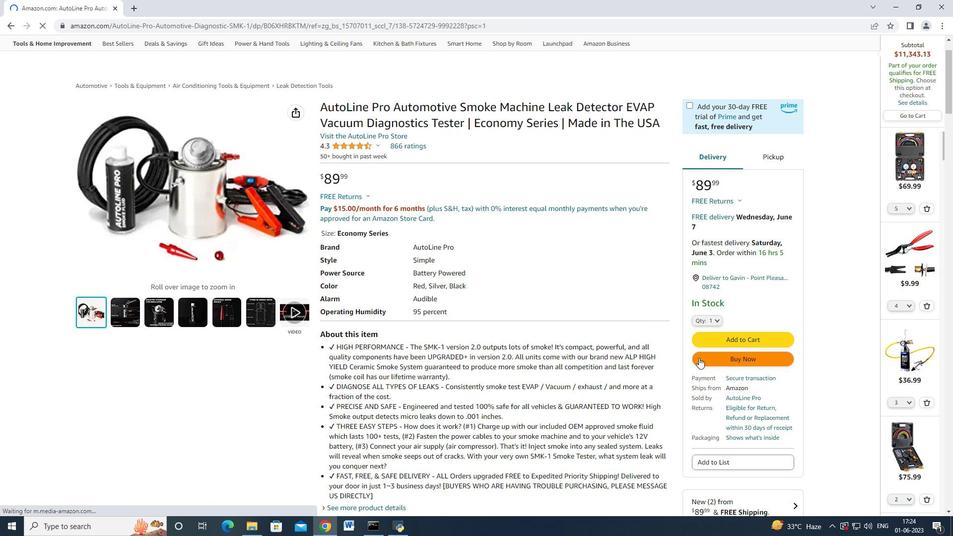 
Action: Mouse pressed left at (700, 358)
Screenshot: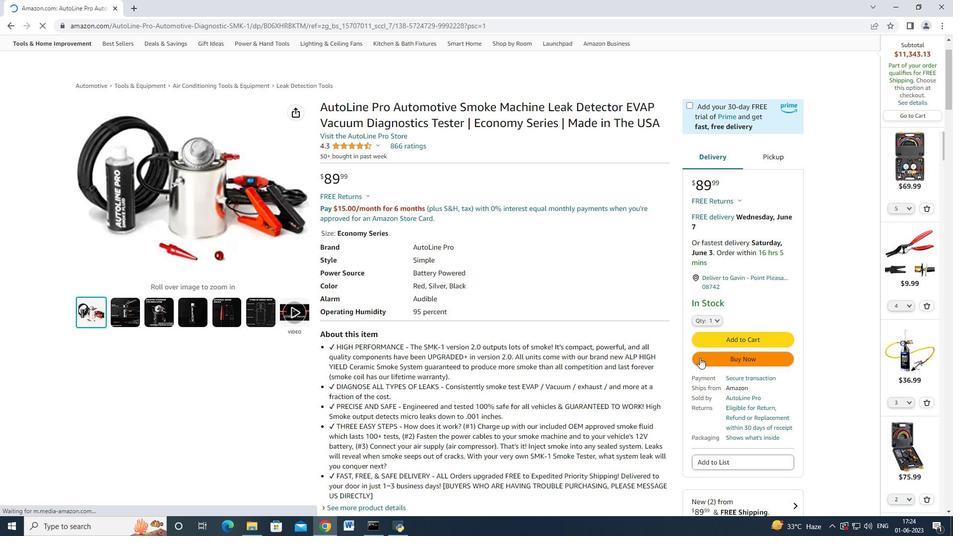 
Action: Mouse moved to (571, 84)
Screenshot: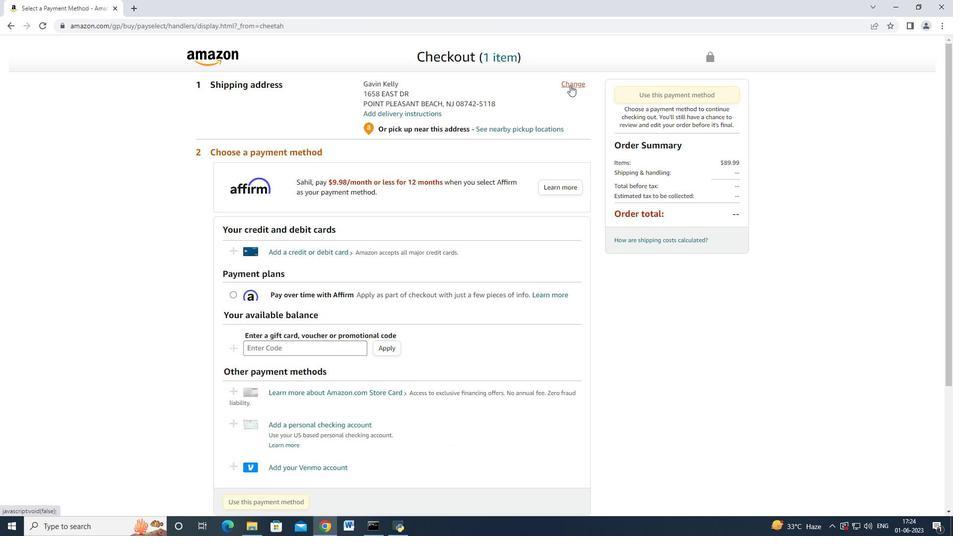 
Action: Mouse pressed left at (571, 84)
Screenshot: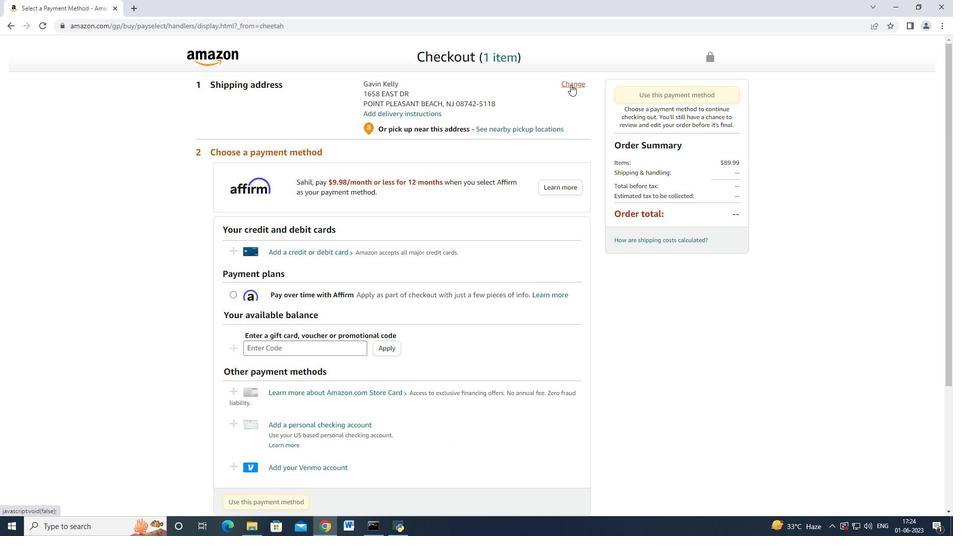 
Action: Mouse moved to (440, 172)
Screenshot: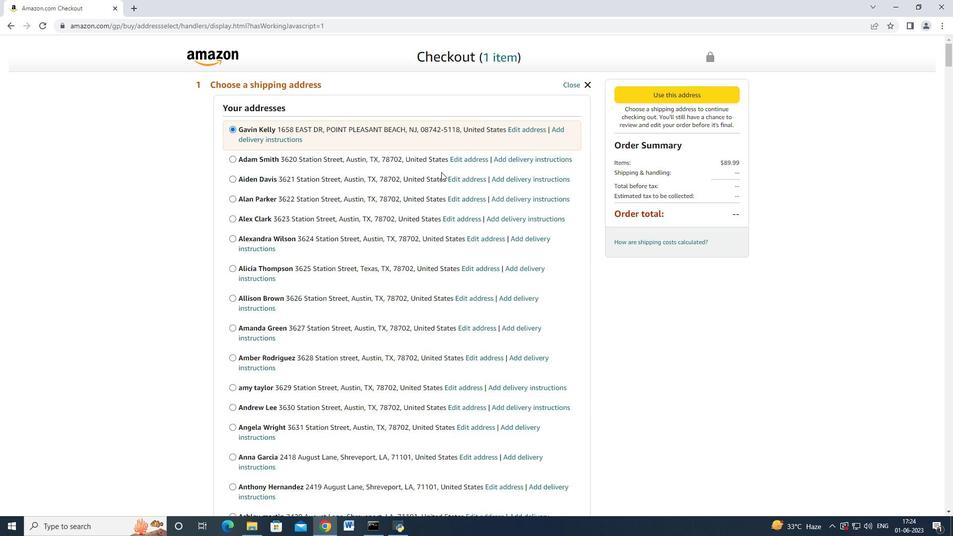 
Action: Mouse scrolled (440, 171) with delta (0, 0)
Screenshot: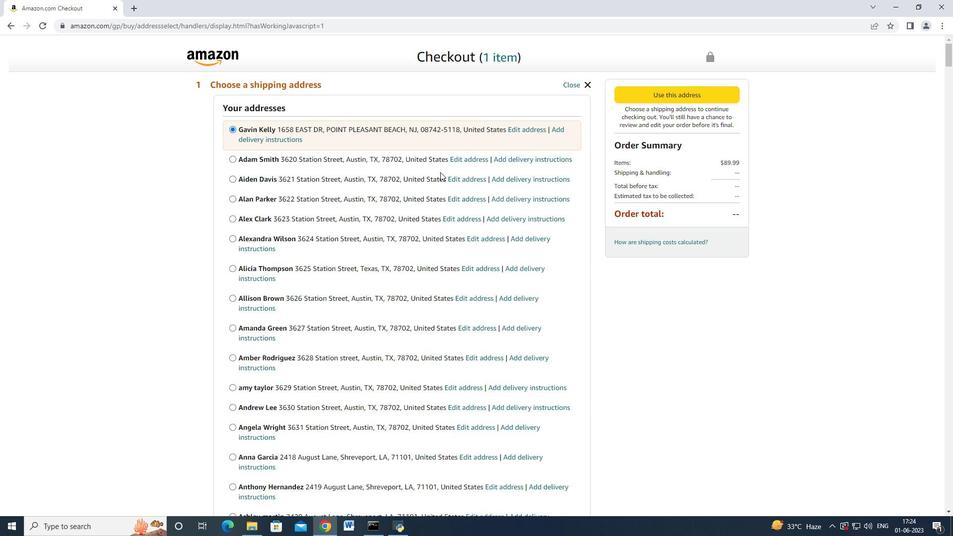
Action: Mouse moved to (439, 172)
Screenshot: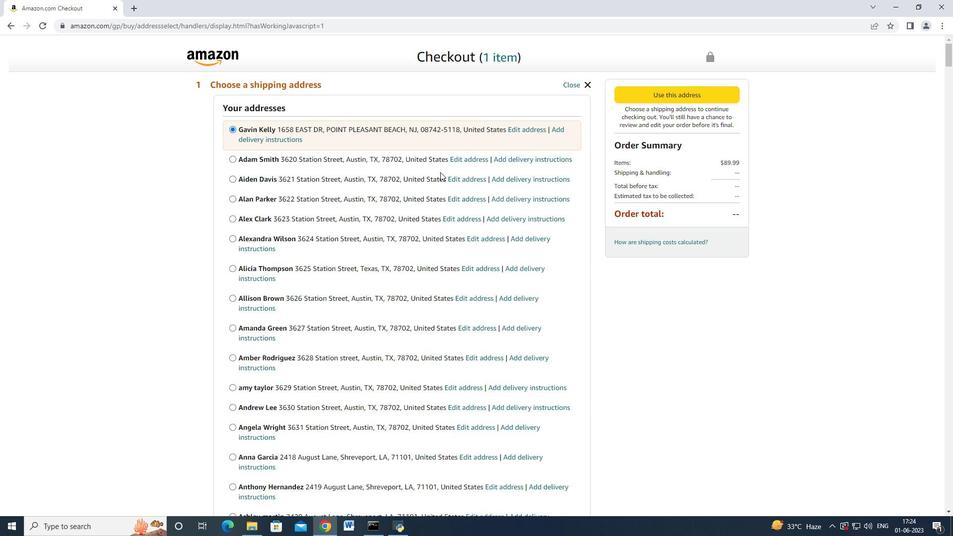 
Action: Mouse scrolled (439, 171) with delta (0, 0)
Screenshot: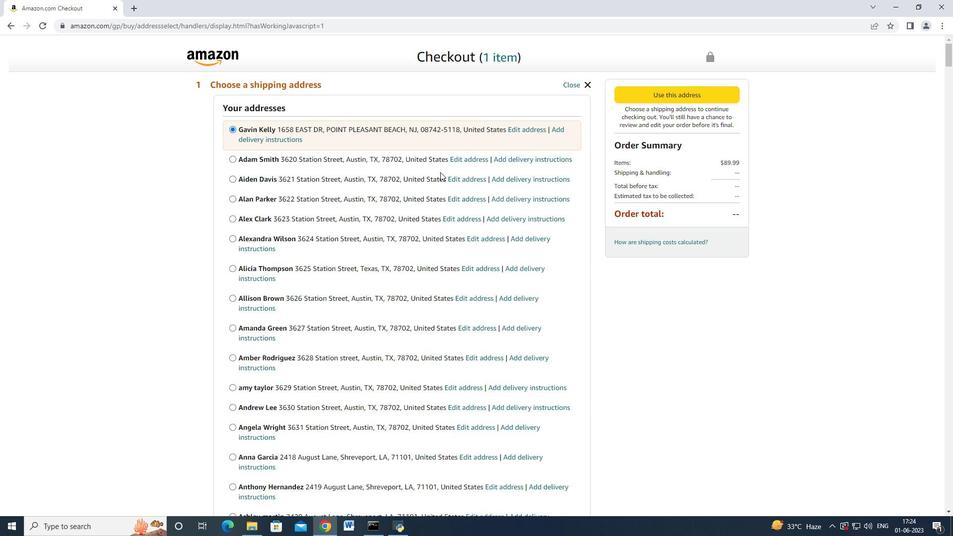 
Action: Mouse scrolled (439, 171) with delta (0, 0)
Screenshot: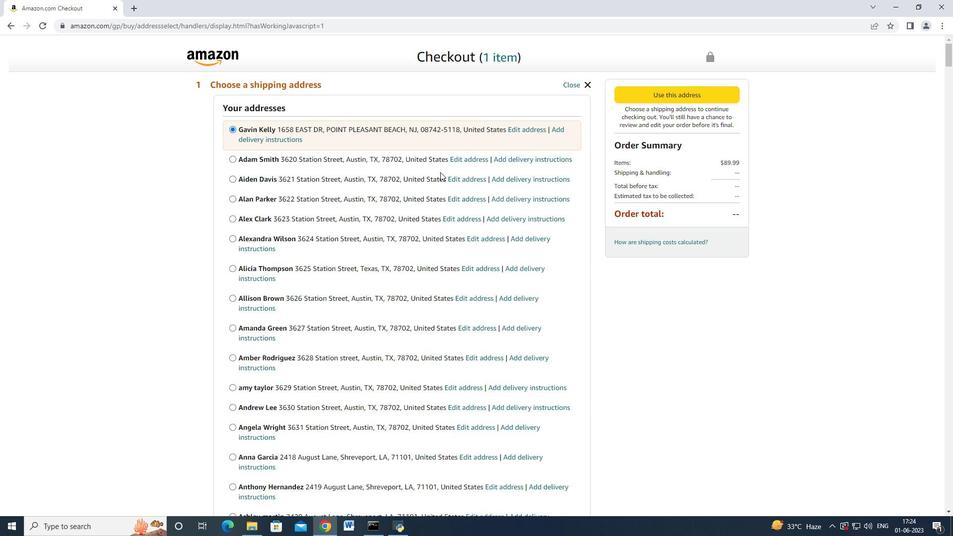 
Action: Mouse scrolled (439, 171) with delta (0, 0)
Screenshot: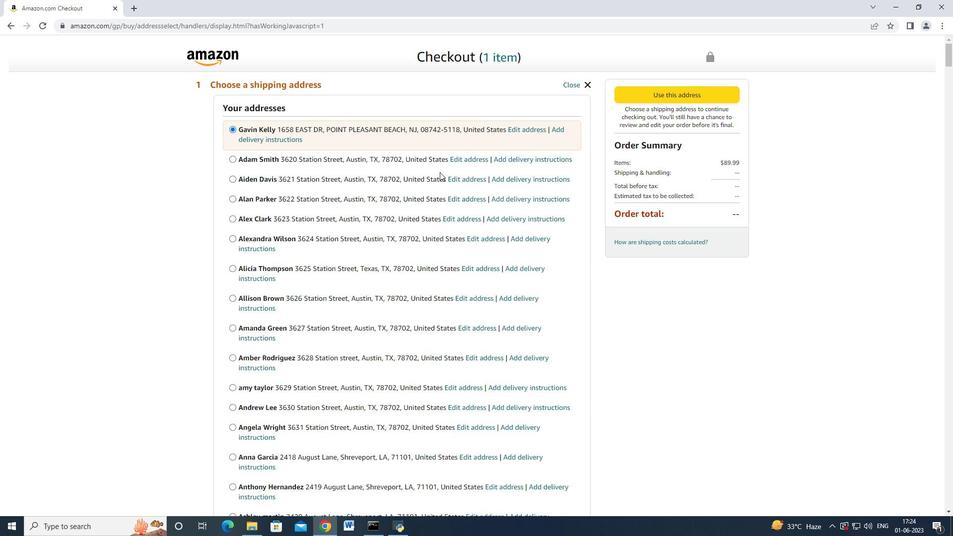 
Action: Mouse scrolled (439, 171) with delta (0, 0)
Screenshot: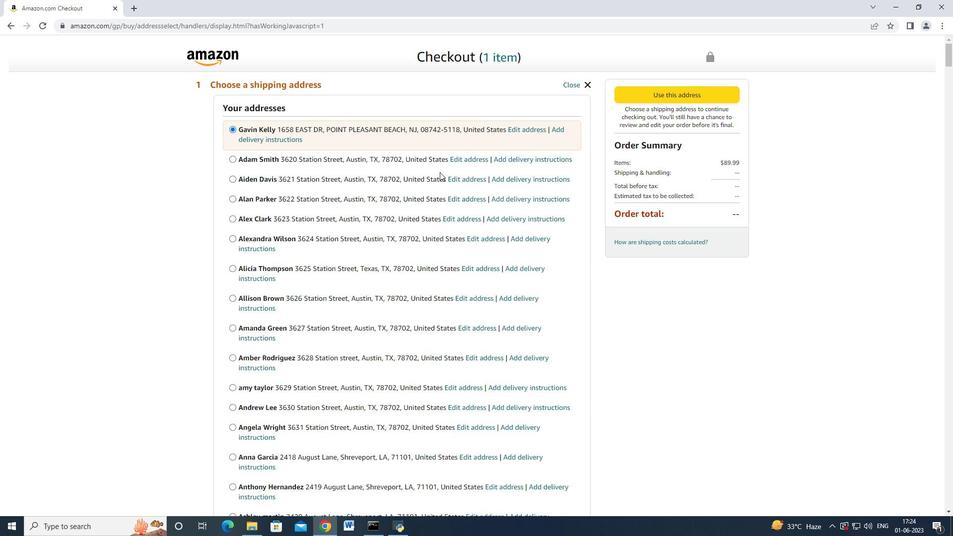 
Action: Mouse scrolled (439, 171) with delta (0, 0)
Screenshot: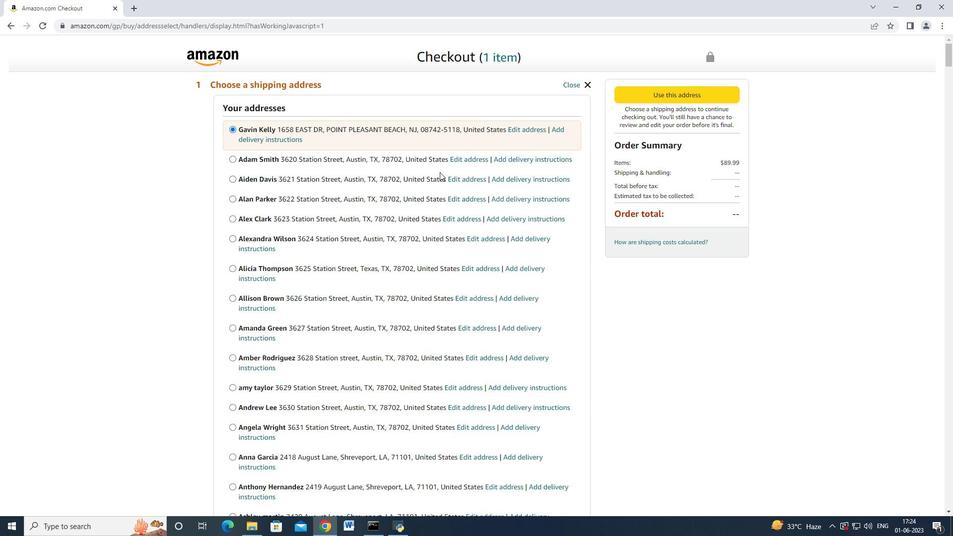 
Action: Mouse scrolled (439, 171) with delta (0, 0)
Screenshot: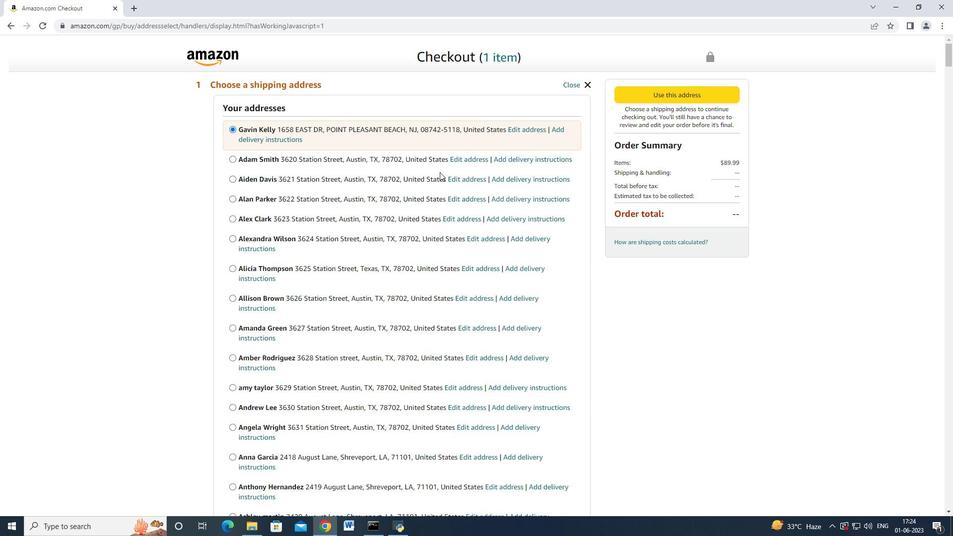 
Action: Mouse scrolled (439, 171) with delta (0, 0)
Screenshot: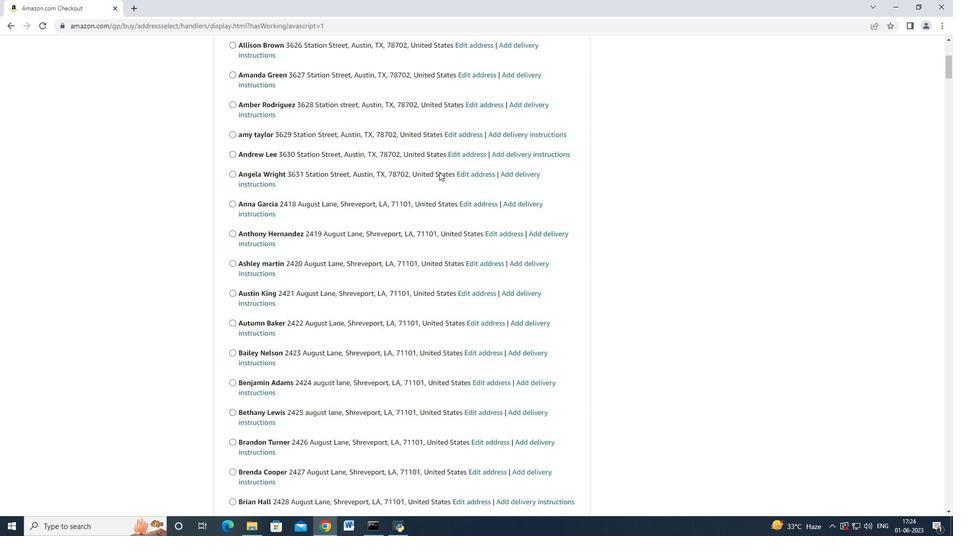 
Action: Mouse scrolled (439, 171) with delta (0, 0)
Screenshot: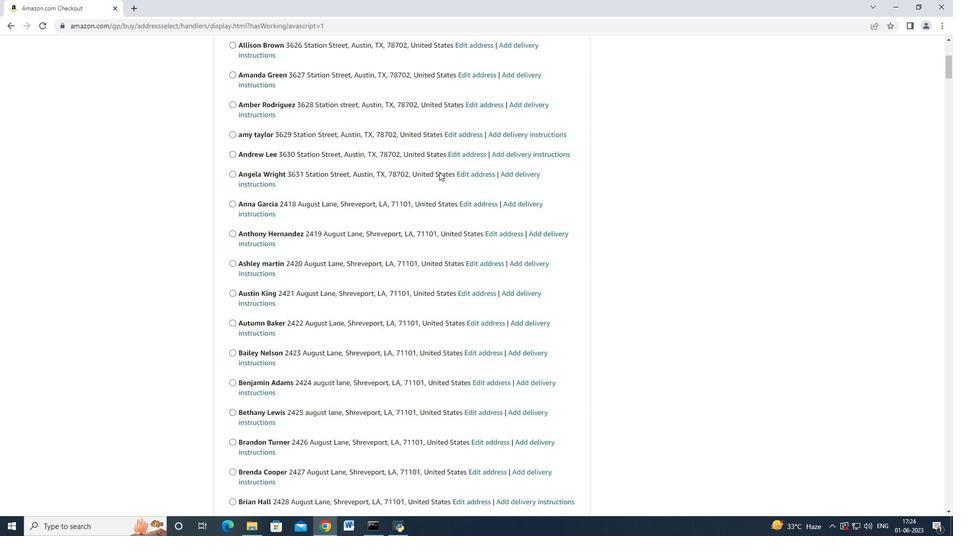 
Action: Mouse scrolled (439, 171) with delta (0, 0)
Screenshot: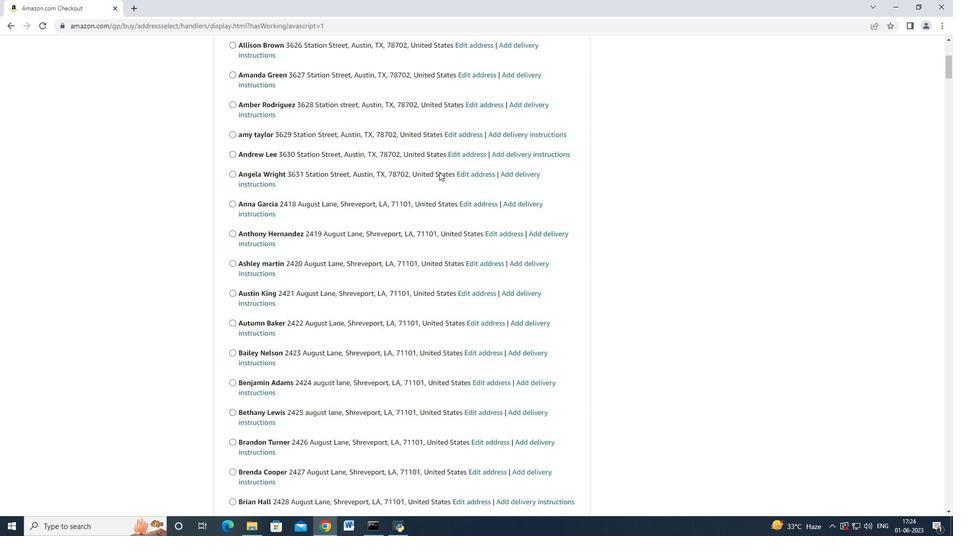
Action: Mouse scrolled (439, 171) with delta (0, 0)
Screenshot: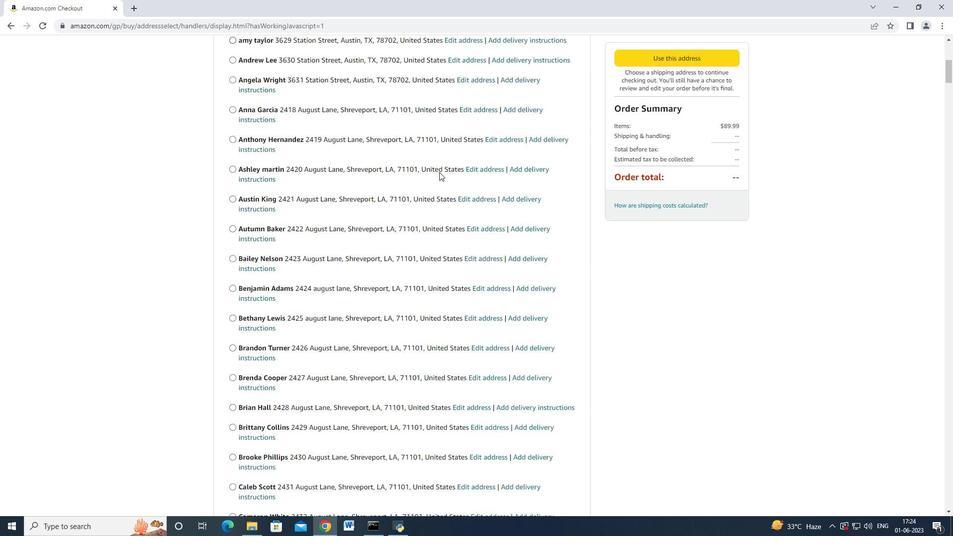 
Action: Mouse scrolled (439, 171) with delta (0, 0)
Screenshot: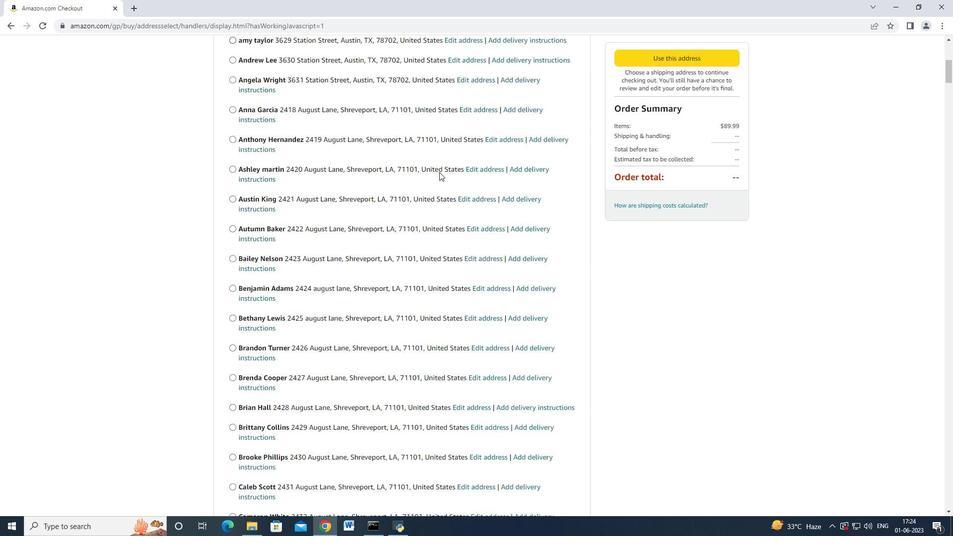
Action: Mouse scrolled (439, 171) with delta (0, 0)
Screenshot: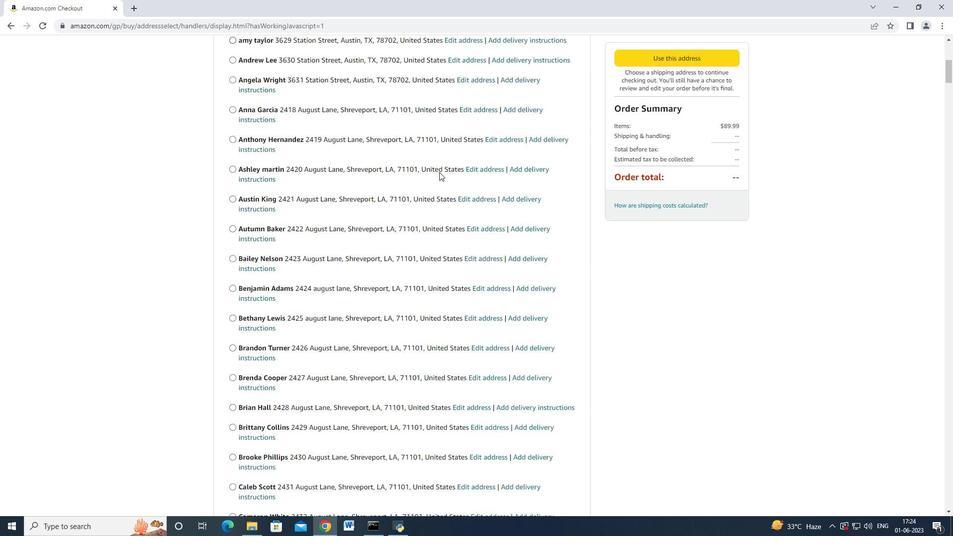 
Action: Mouse scrolled (439, 171) with delta (0, 0)
Screenshot: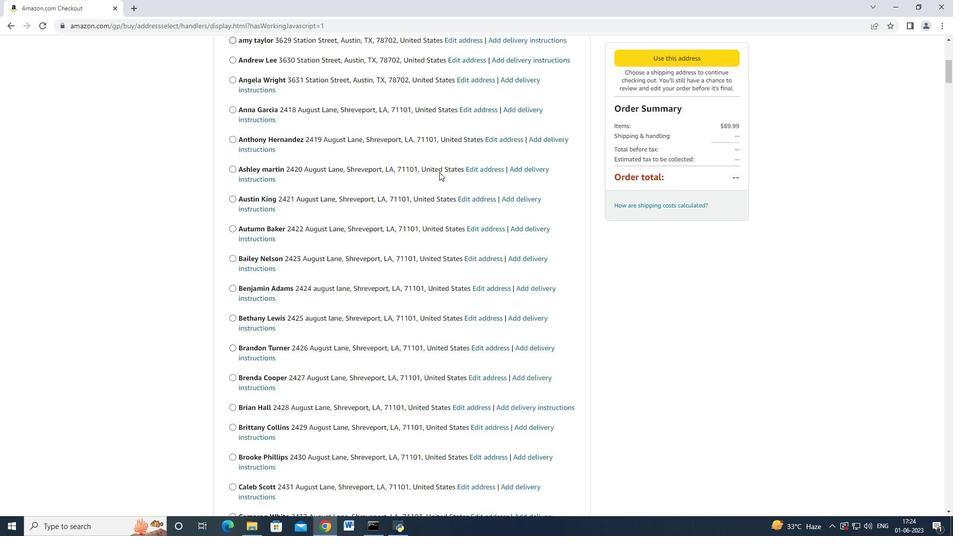 
Action: Mouse moved to (438, 173)
Screenshot: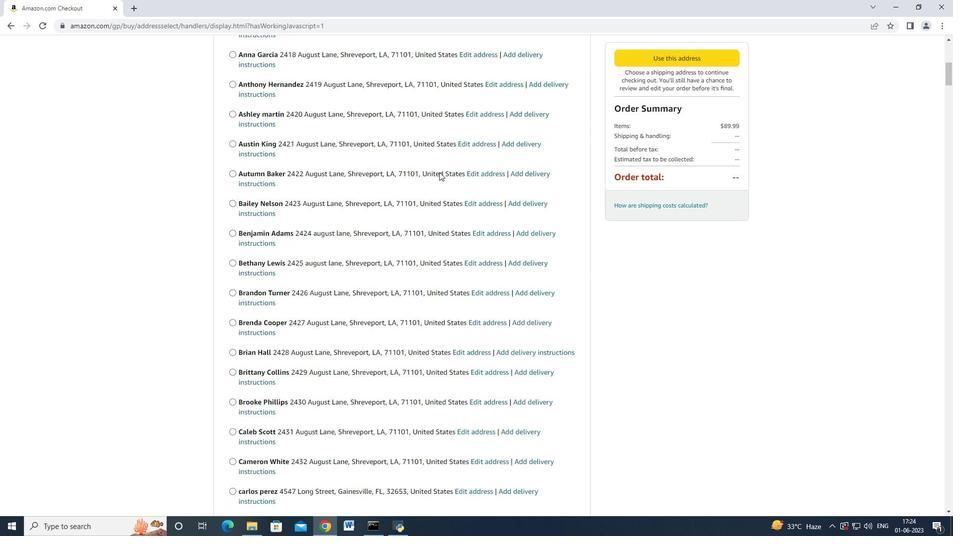 
Action: Mouse scrolled (438, 172) with delta (0, 0)
Screenshot: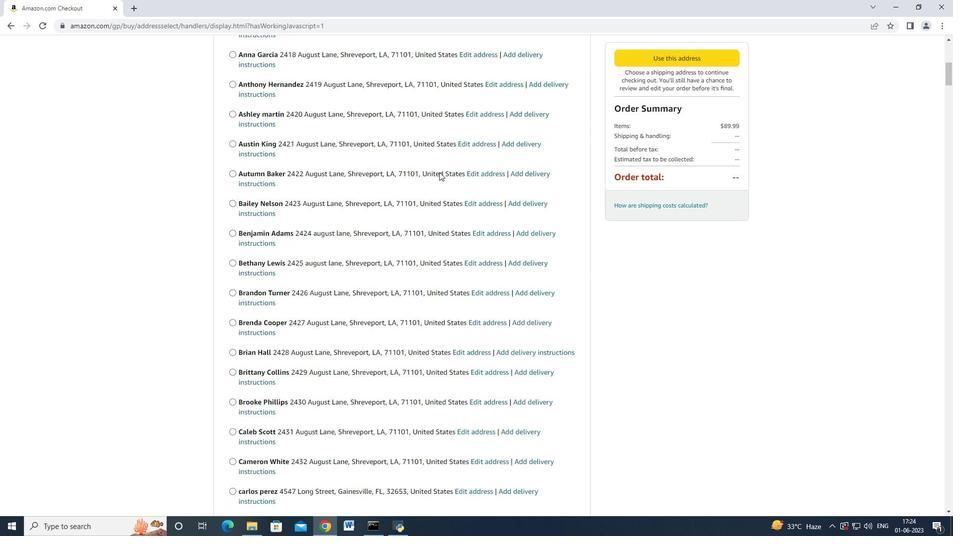 
Action: Mouse moved to (435, 178)
Screenshot: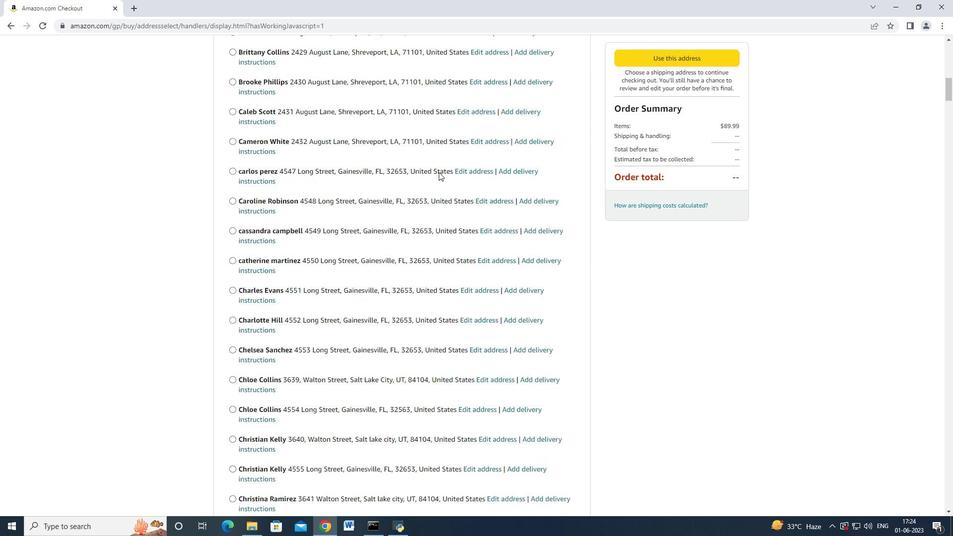
Action: Mouse scrolled (435, 178) with delta (0, 0)
Screenshot: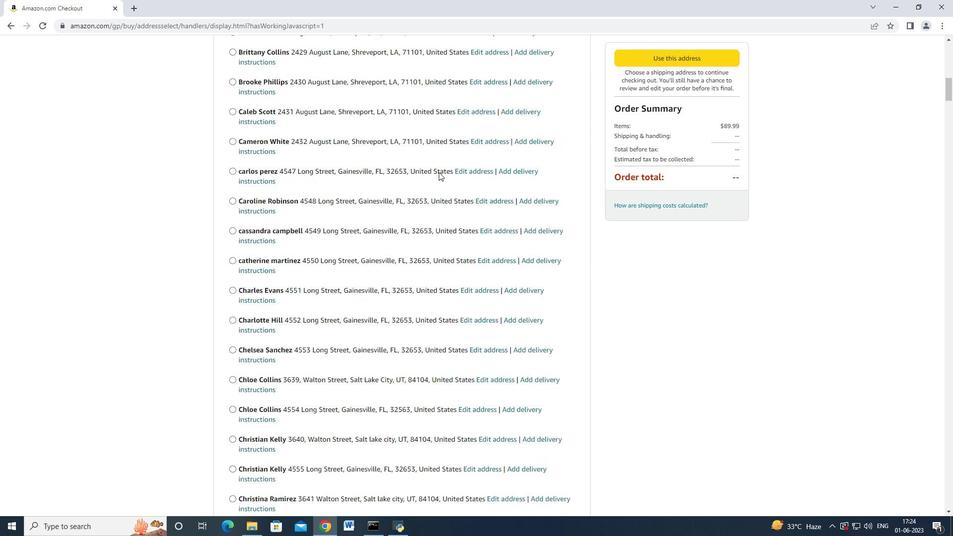 
Action: Mouse moved to (435, 178)
Screenshot: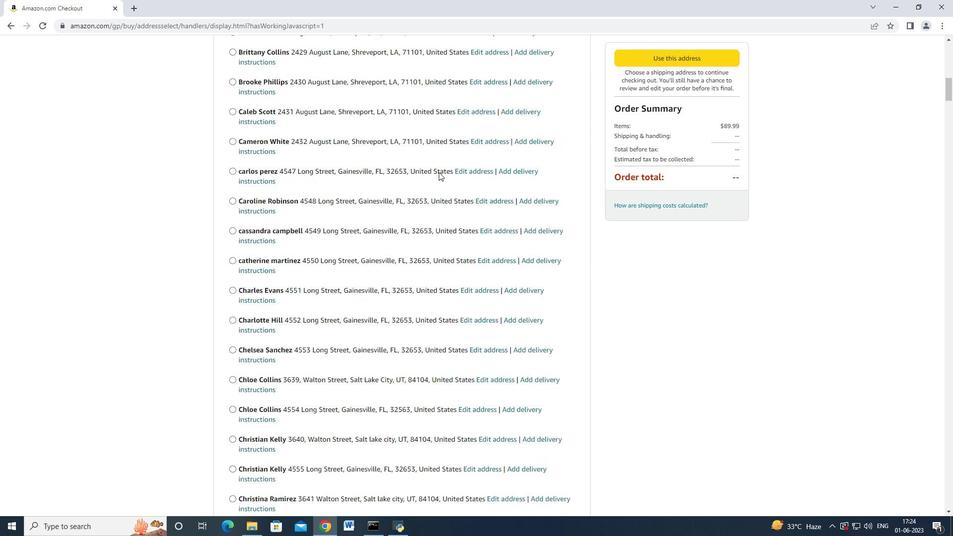 
Action: Mouse scrolled (435, 178) with delta (0, 0)
Screenshot: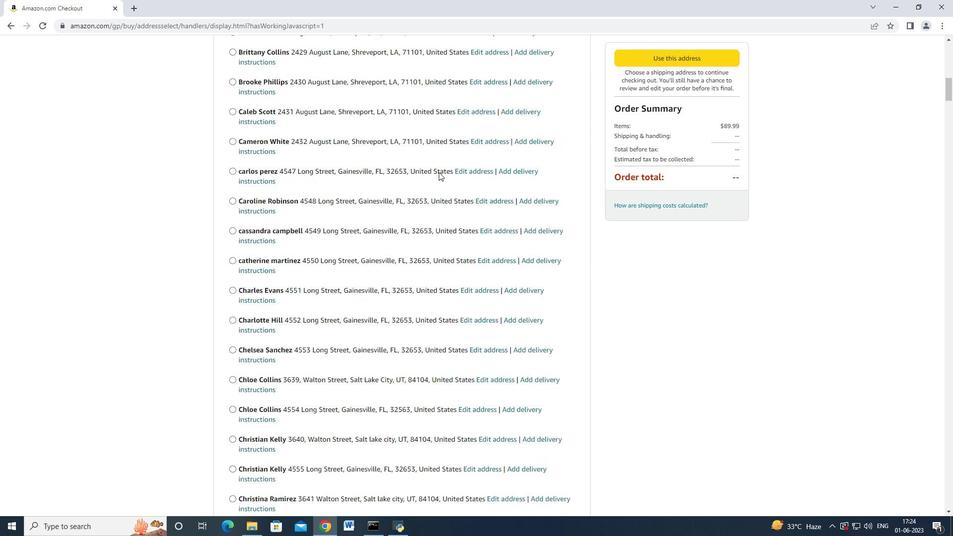
Action: Mouse scrolled (435, 177) with delta (0, 0)
Screenshot: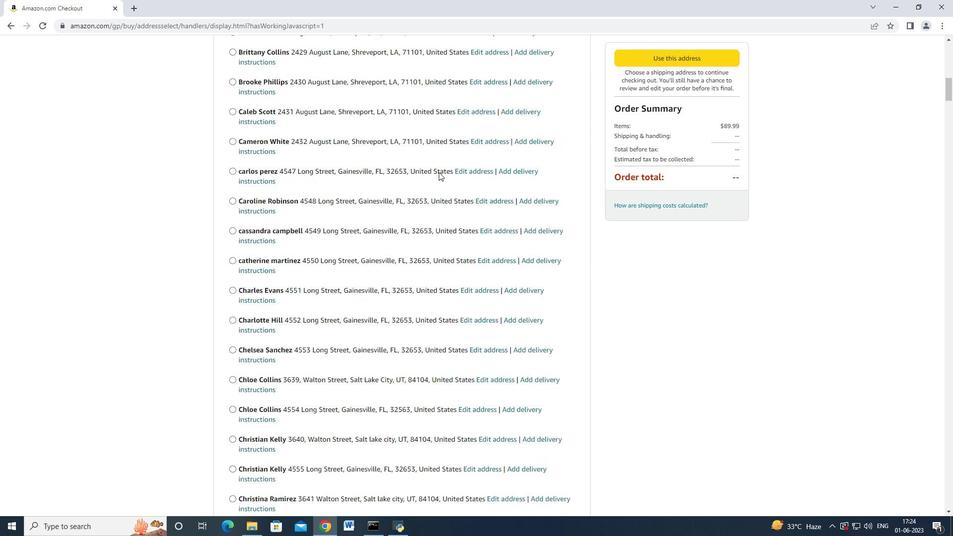 
Action: Mouse scrolled (435, 178) with delta (0, 0)
Screenshot: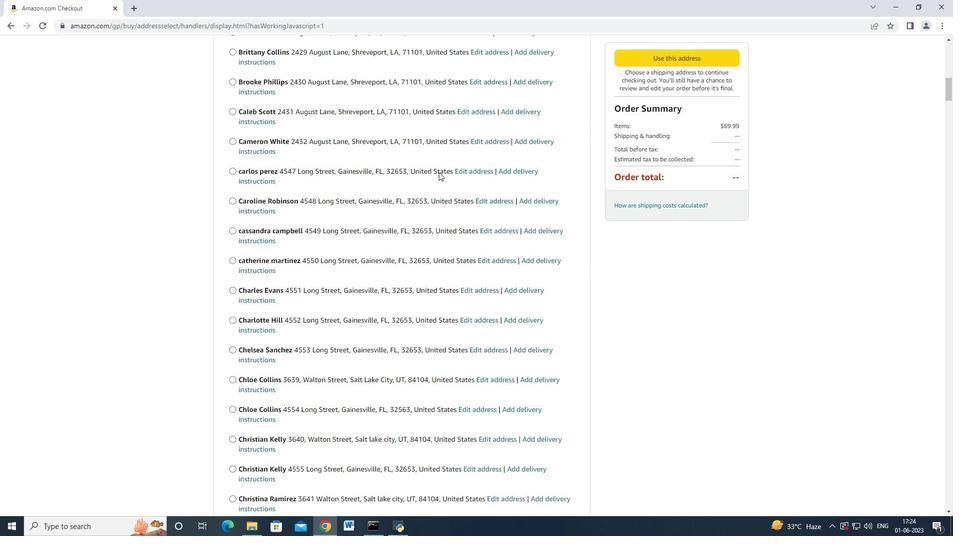 
Action: Mouse scrolled (435, 178) with delta (0, 0)
Screenshot: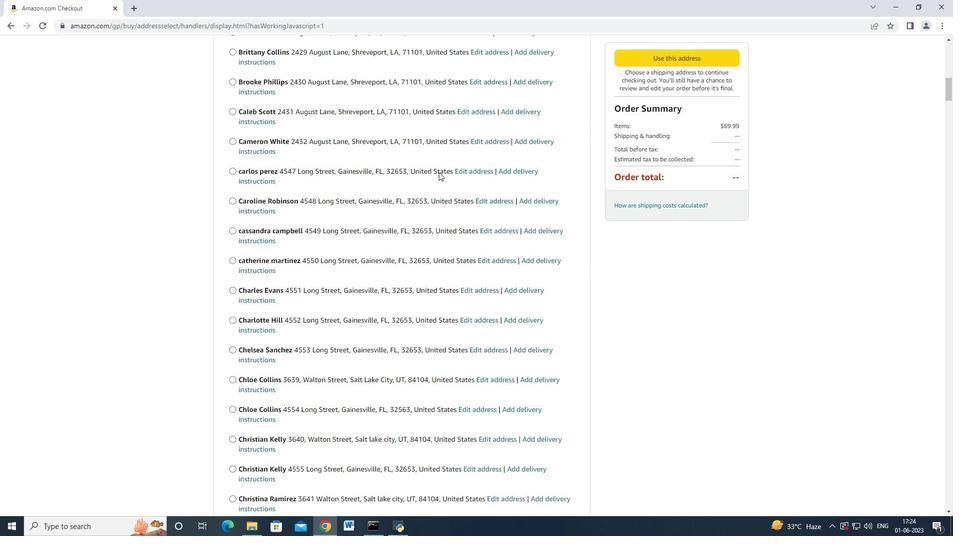 
Action: Mouse moved to (435, 179)
Screenshot: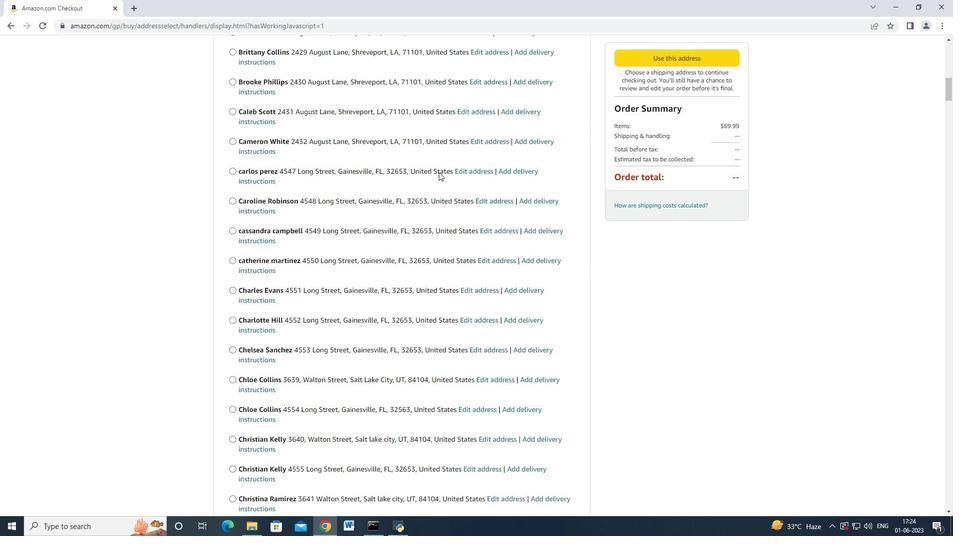 
Action: Mouse scrolled (435, 178) with delta (0, 0)
Screenshot: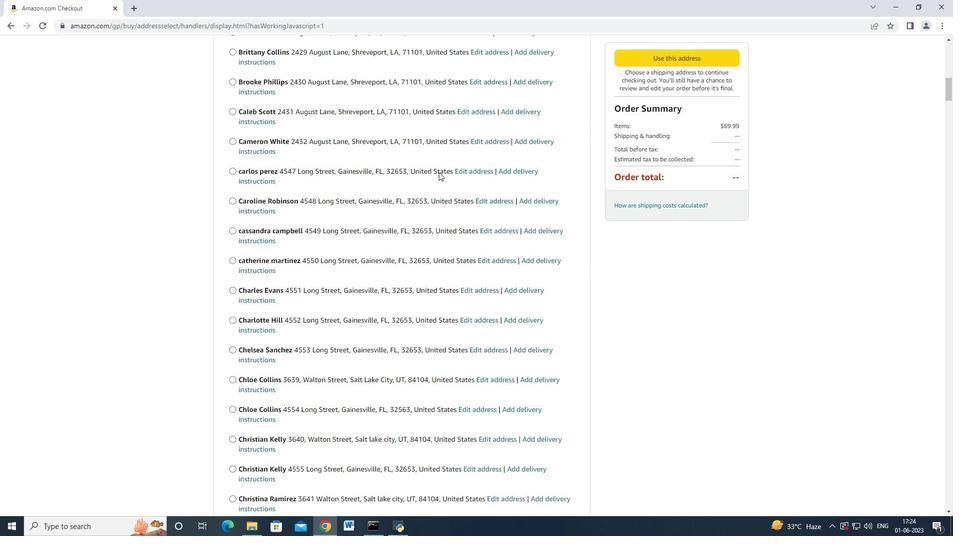 
Action: Mouse moved to (424, 192)
Screenshot: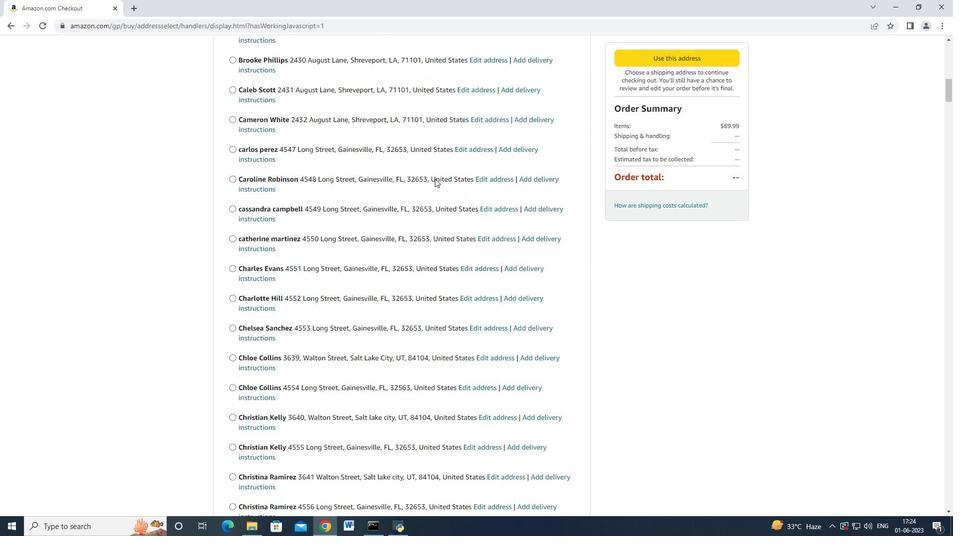 
Action: Mouse scrolled (424, 192) with delta (0, 0)
Screenshot: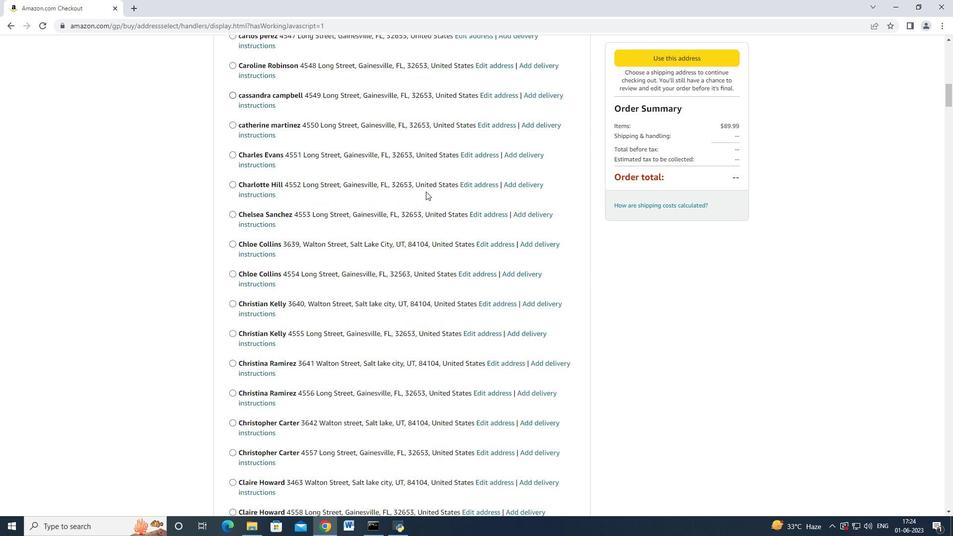 
Action: Mouse scrolled (424, 192) with delta (0, 0)
Screenshot: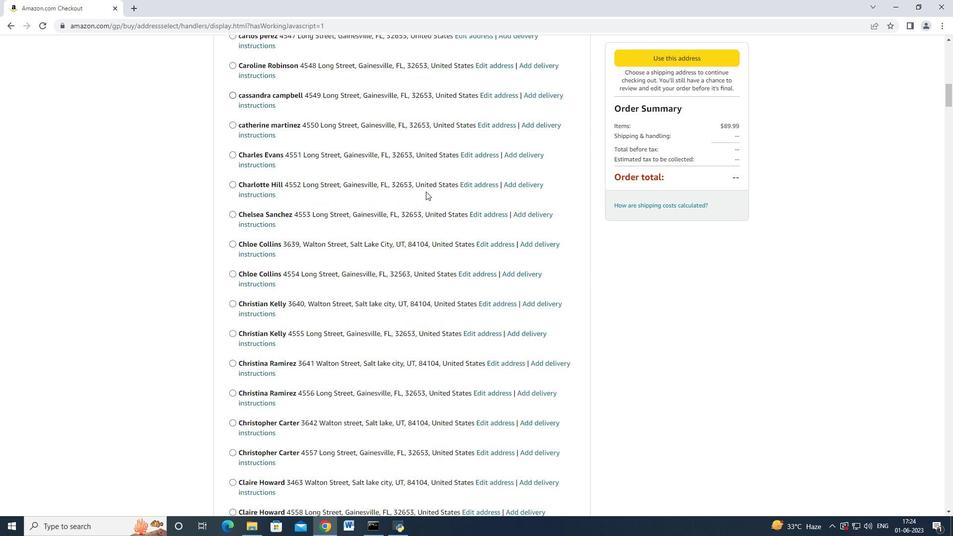 
Action: Mouse scrolled (424, 192) with delta (0, 0)
Screenshot: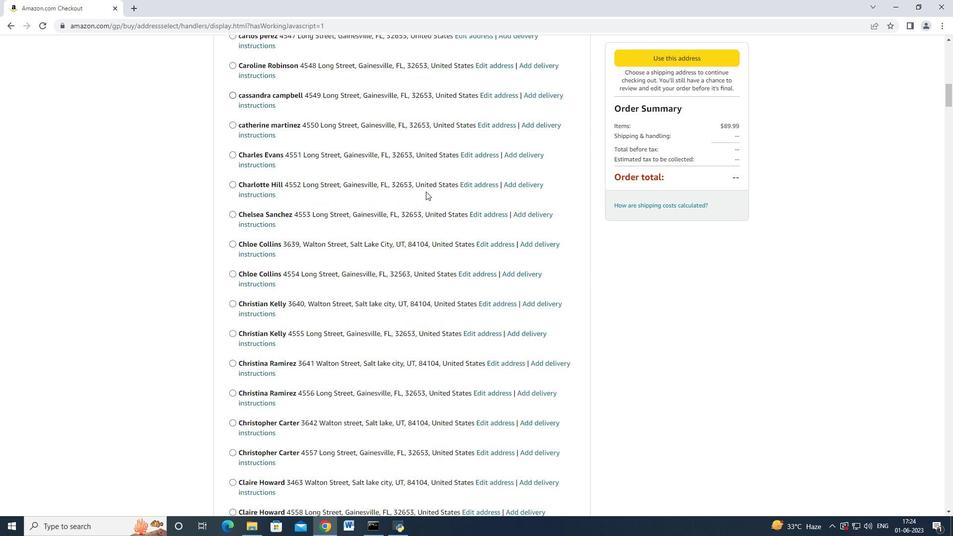 
Action: Mouse scrolled (424, 191) with delta (0, 0)
Screenshot: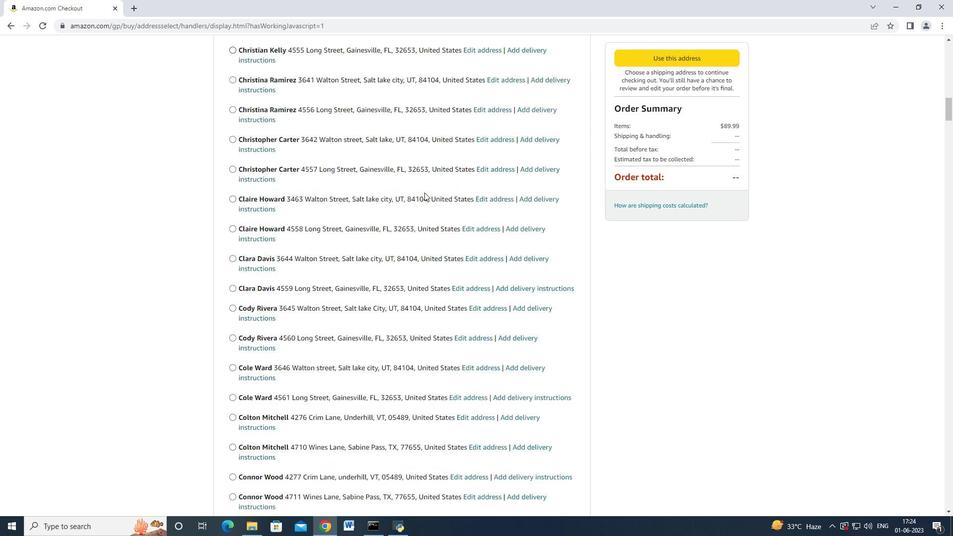 
Action: Mouse scrolled (424, 192) with delta (0, 0)
Screenshot: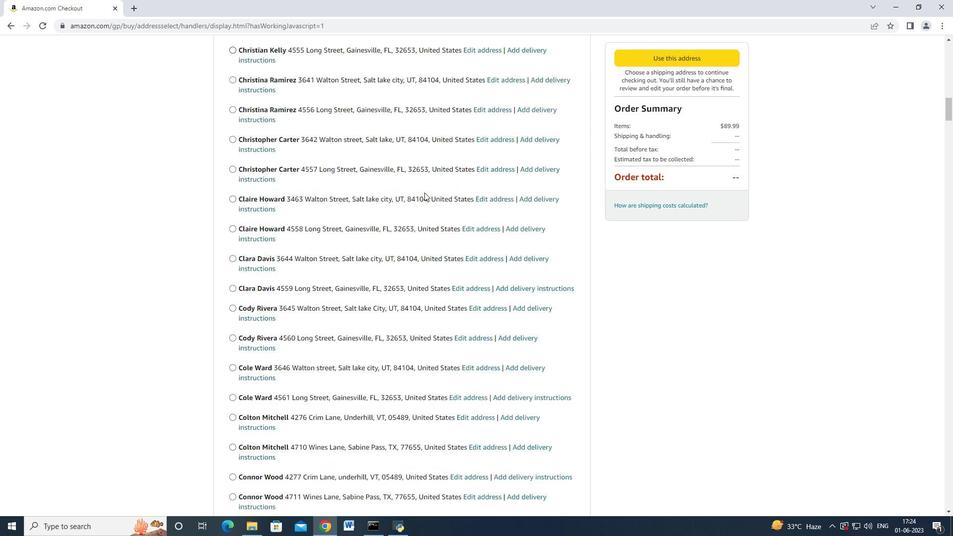 
Action: Mouse scrolled (424, 192) with delta (0, 0)
Screenshot: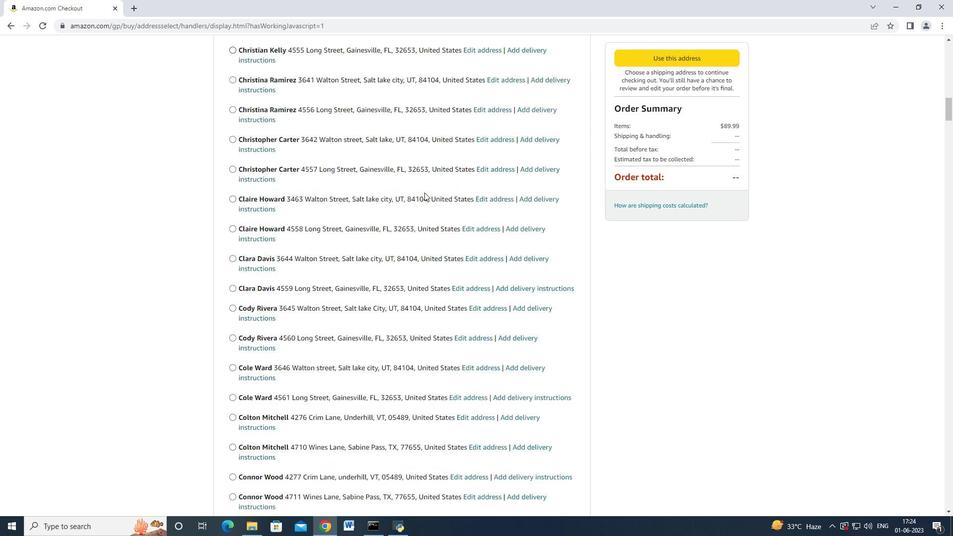 
Action: Mouse scrolled (424, 192) with delta (0, 0)
Screenshot: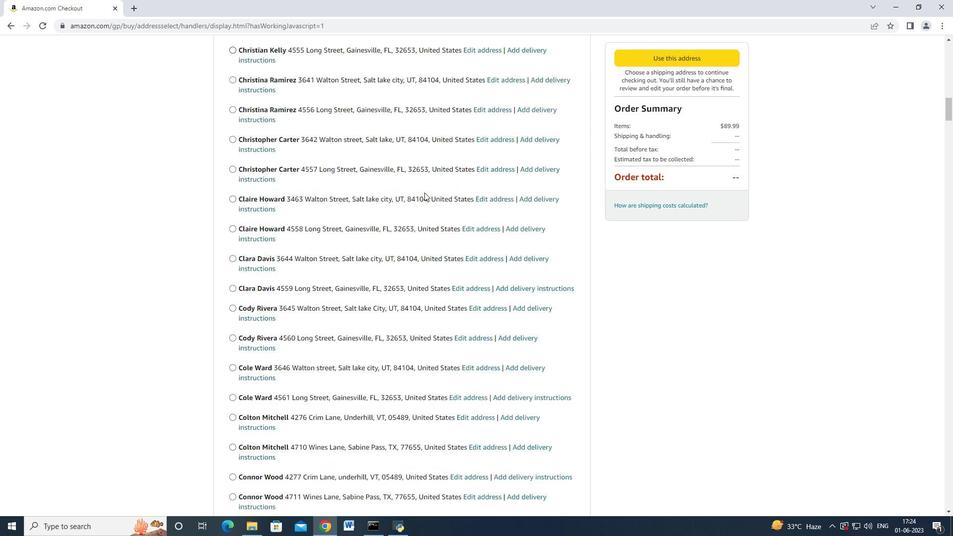 
Action: Mouse moved to (416, 200)
Screenshot: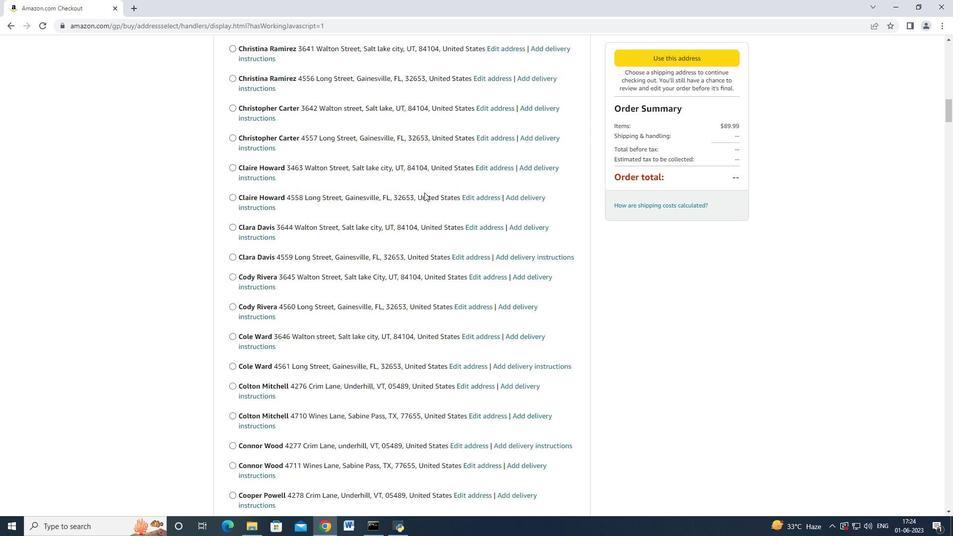 
Action: Mouse scrolled (416, 200) with delta (0, 0)
Screenshot: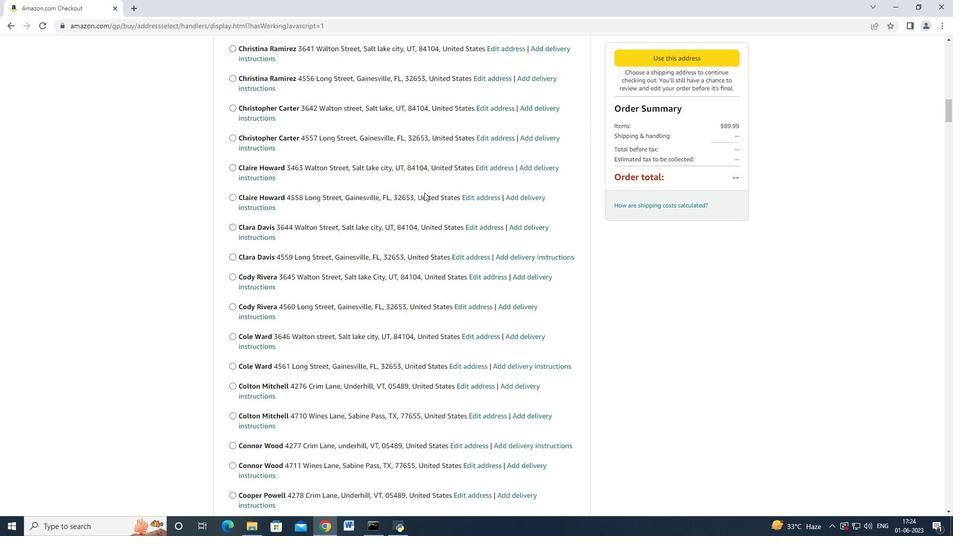 
Action: Mouse moved to (413, 203)
Screenshot: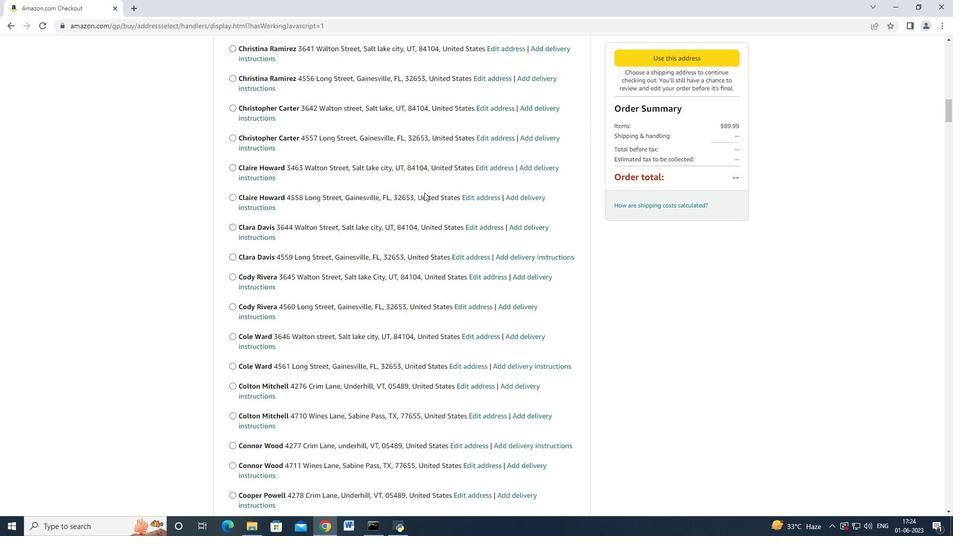 
Action: Mouse scrolled (413, 202) with delta (0, 0)
Screenshot: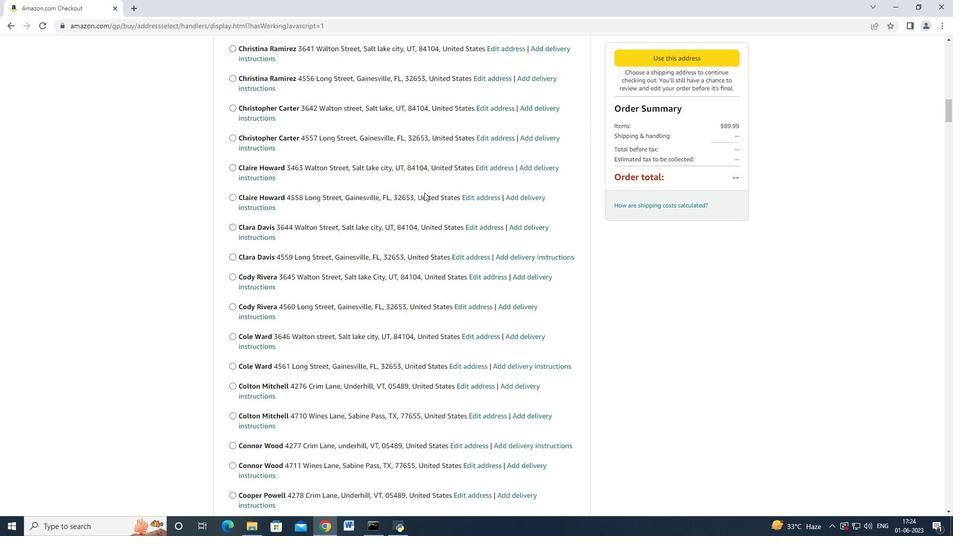 
Action: Mouse moved to (412, 205)
Screenshot: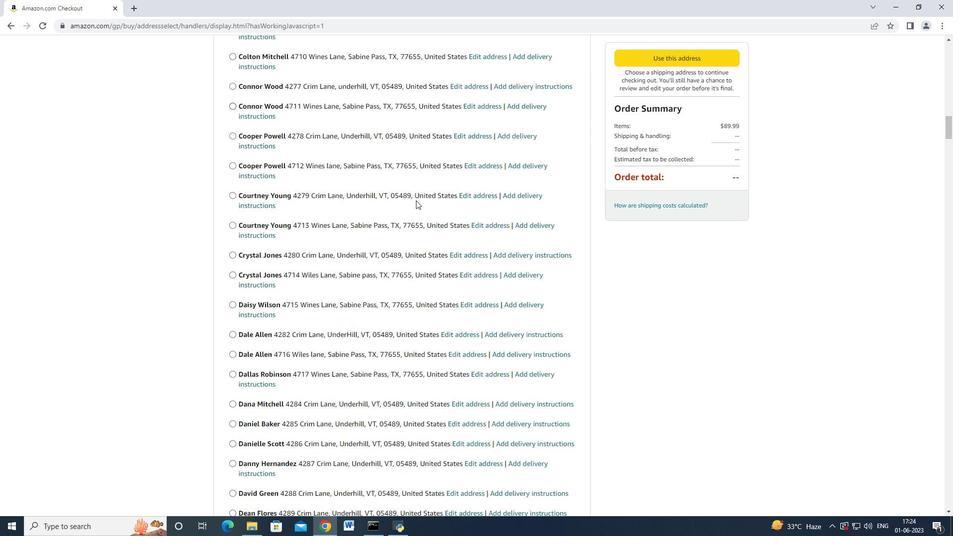 
Action: Mouse scrolled (412, 204) with delta (0, 0)
Screenshot: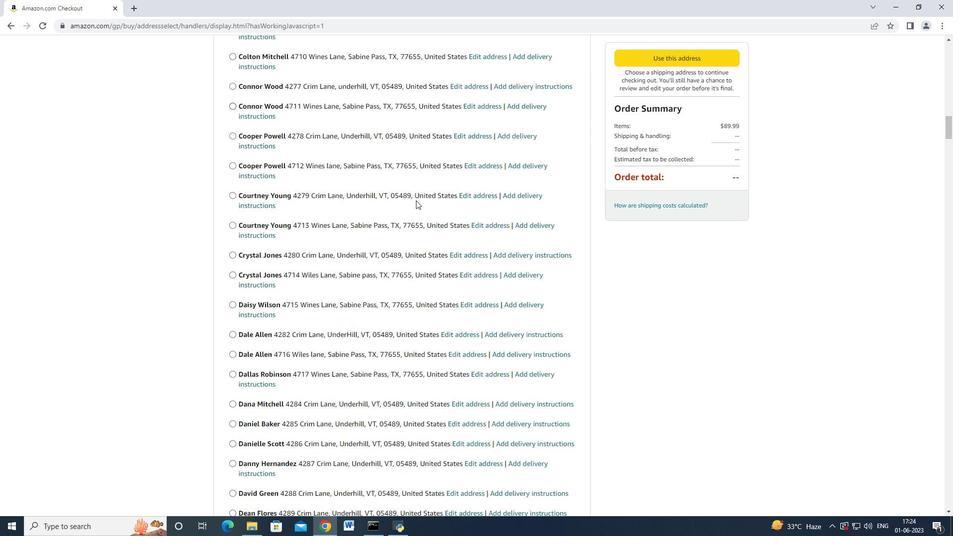 
Action: Mouse moved to (411, 205)
Screenshot: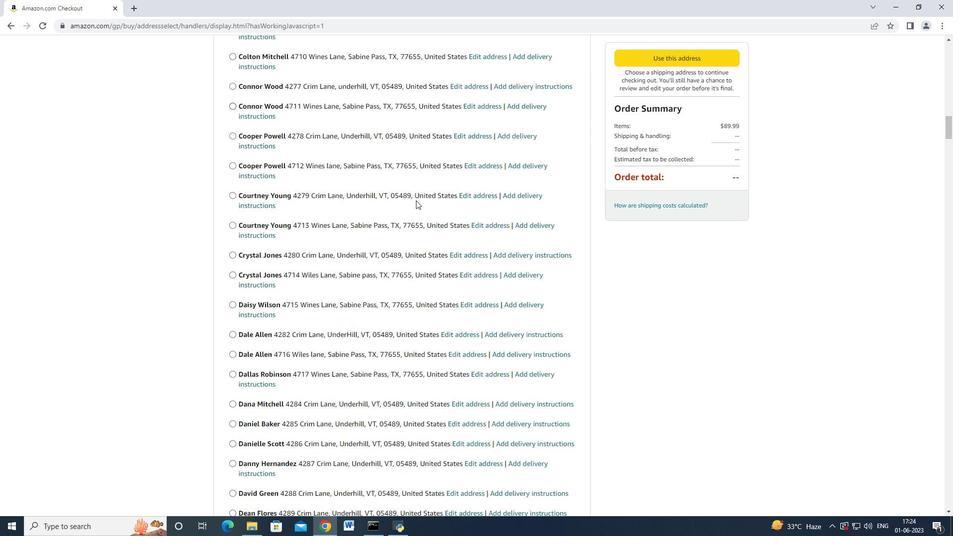 
Action: Mouse scrolled (411, 204) with delta (0, 0)
Screenshot: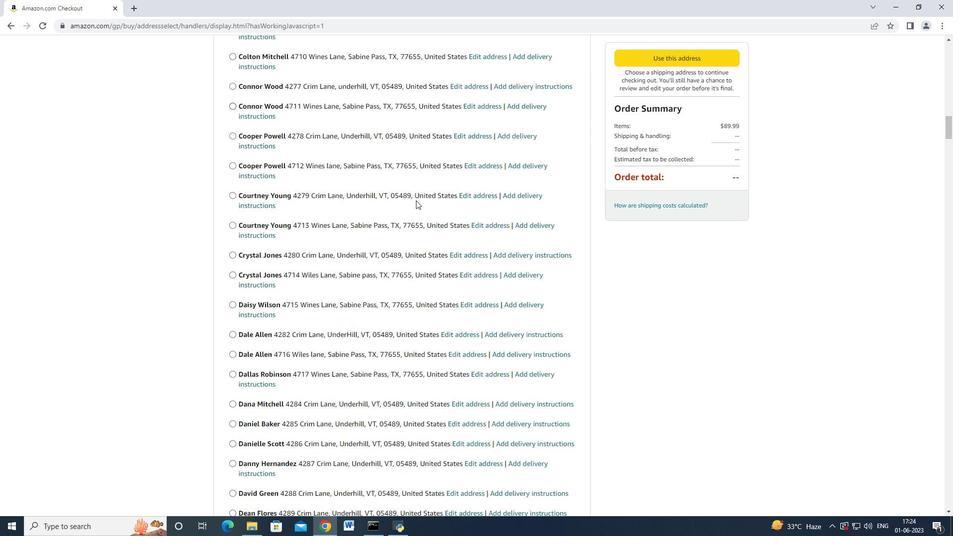 
Action: Mouse scrolled (411, 204) with delta (0, 0)
Screenshot: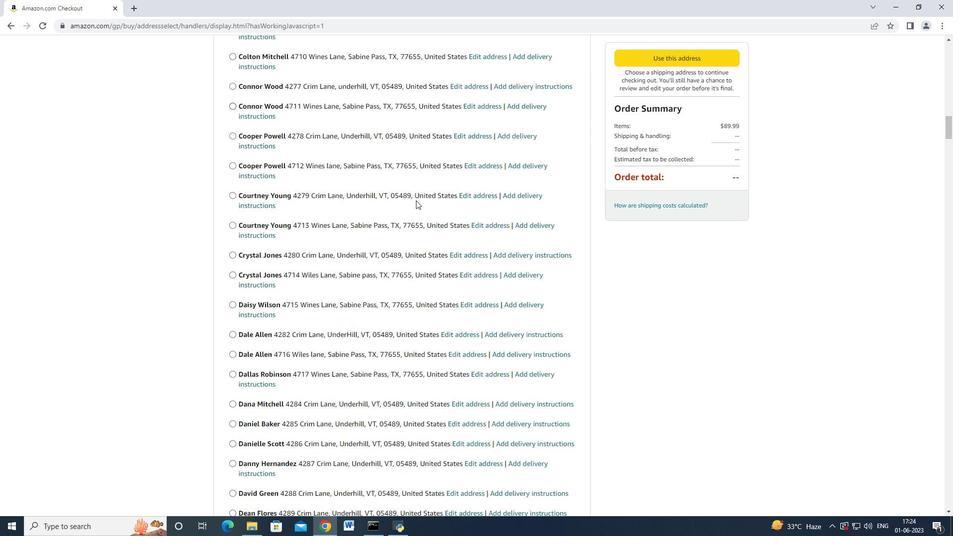 
Action: Mouse scrolled (411, 204) with delta (0, 0)
Screenshot: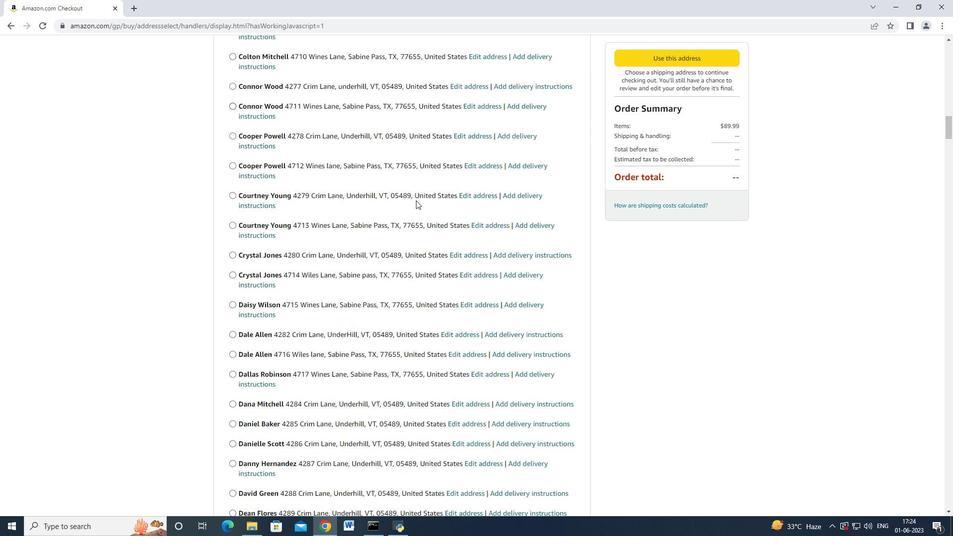
Action: Mouse moved to (411, 205)
Screenshot: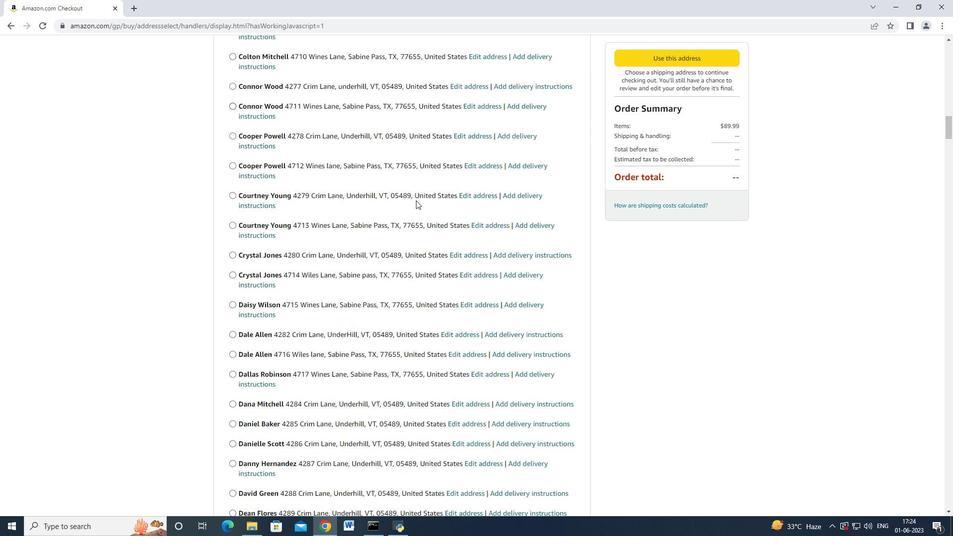 
Action: Mouse scrolled (411, 204) with delta (0, 0)
Screenshot: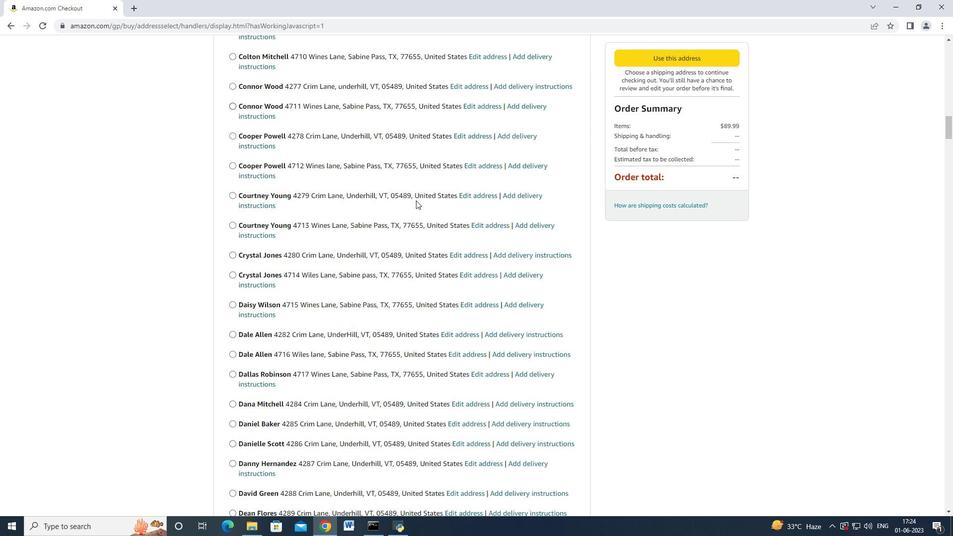 
Action: Mouse moved to (410, 205)
Screenshot: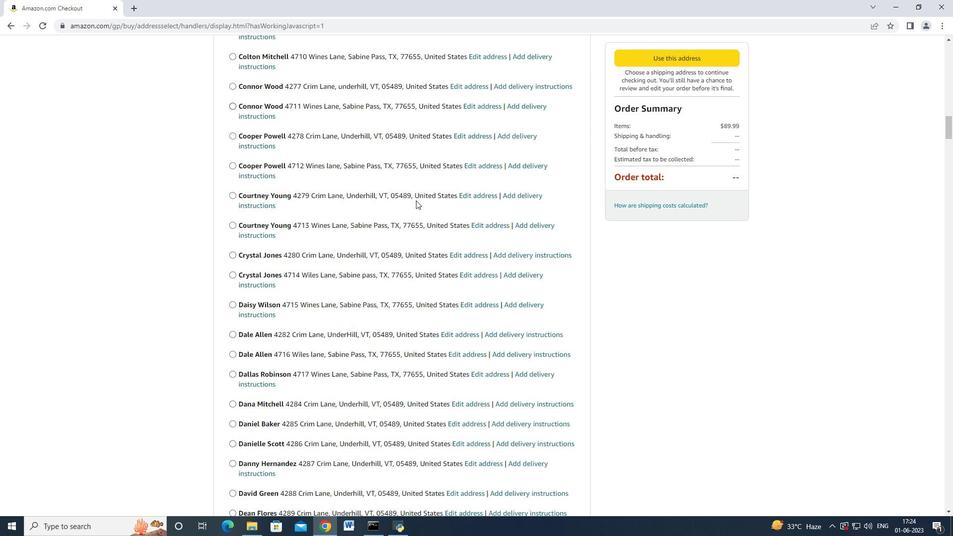 
Action: Mouse scrolled (410, 205) with delta (0, 0)
Screenshot: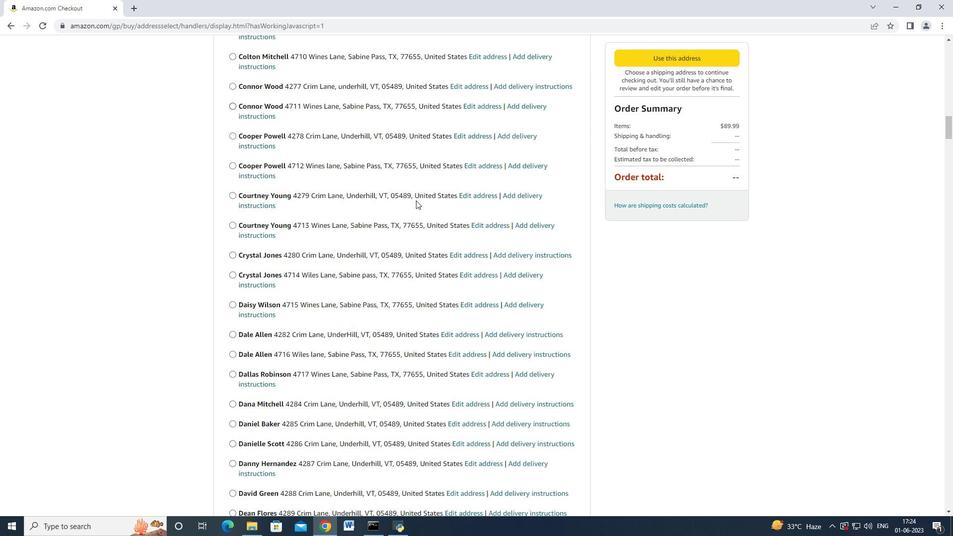 
Action: Mouse moved to (396, 209)
Screenshot: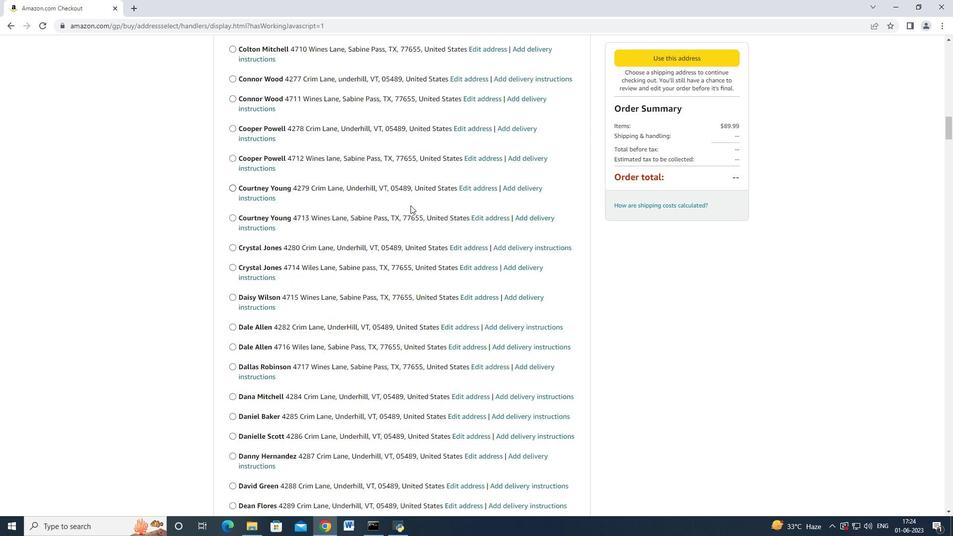 
Action: Mouse scrolled (396, 209) with delta (0, 0)
Screenshot: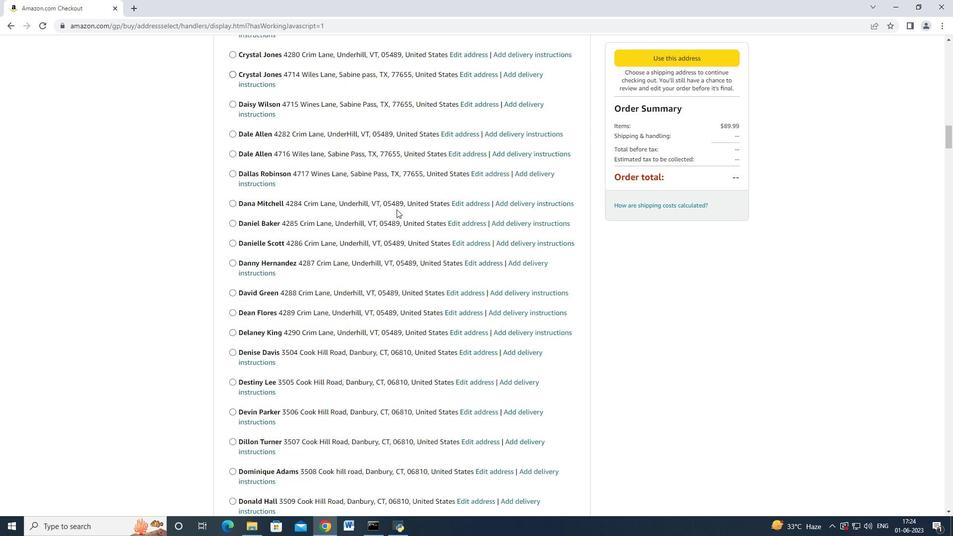
Action: Mouse scrolled (396, 209) with delta (0, 0)
Screenshot: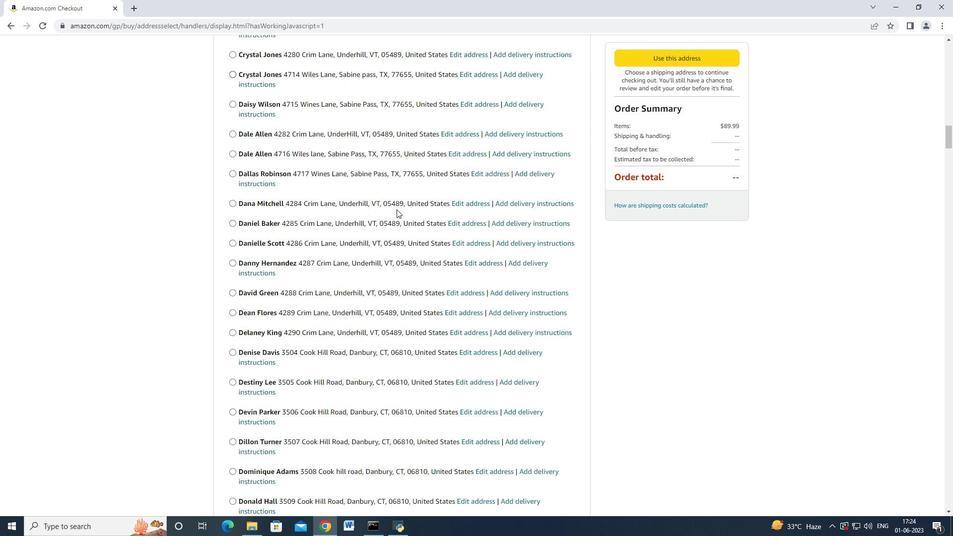
Action: Mouse scrolled (396, 208) with delta (0, 0)
Screenshot: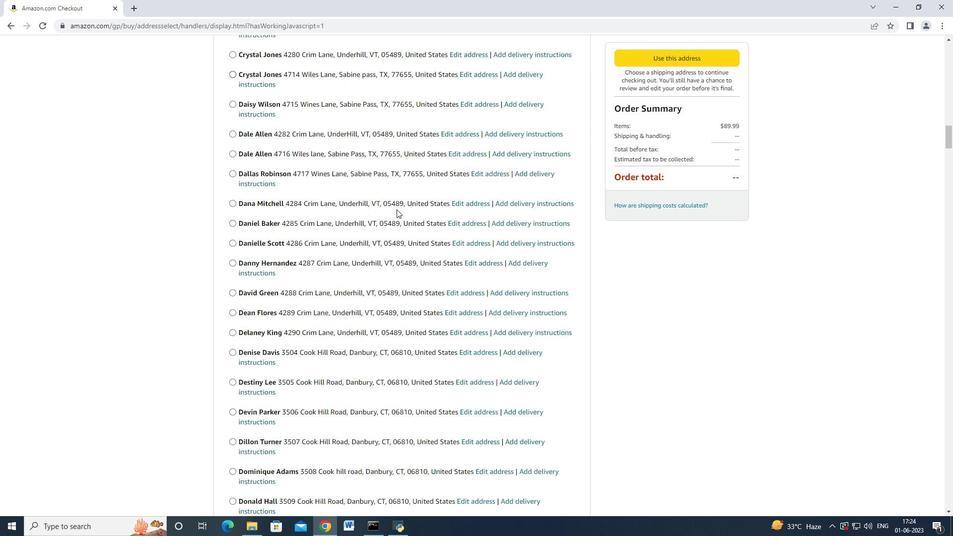 
Action: Mouse scrolled (396, 209) with delta (0, 0)
Screenshot: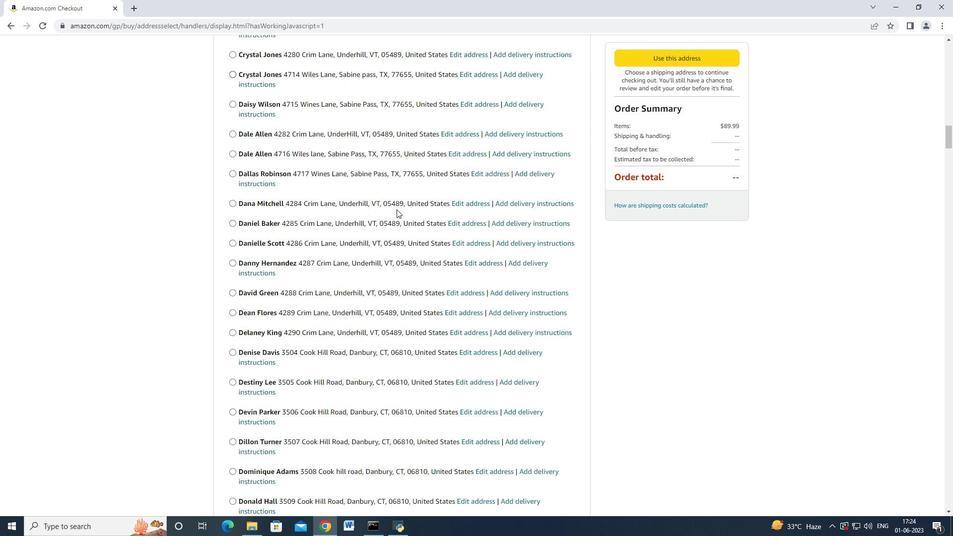 
Action: Mouse scrolled (396, 208) with delta (0, 0)
Screenshot: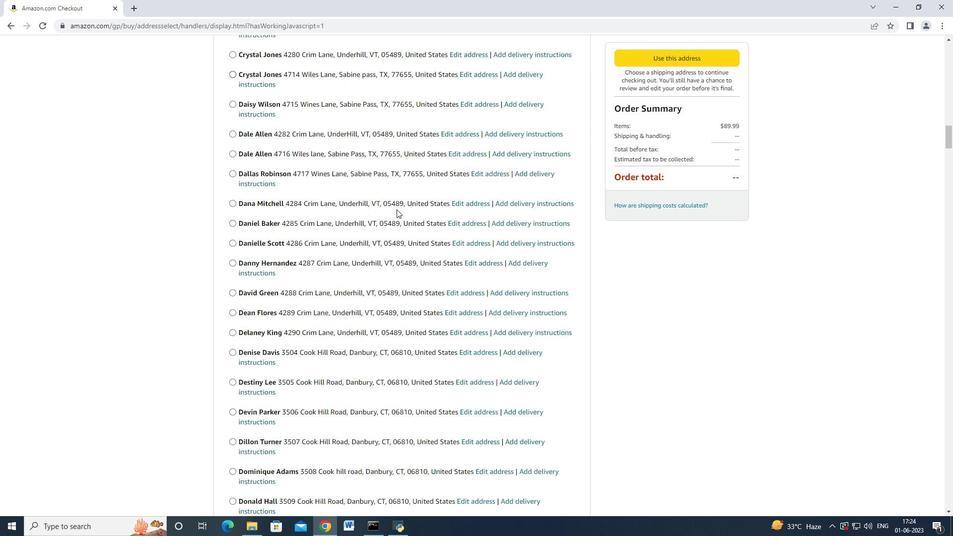 
Action: Mouse scrolled (396, 209) with delta (0, 0)
Screenshot: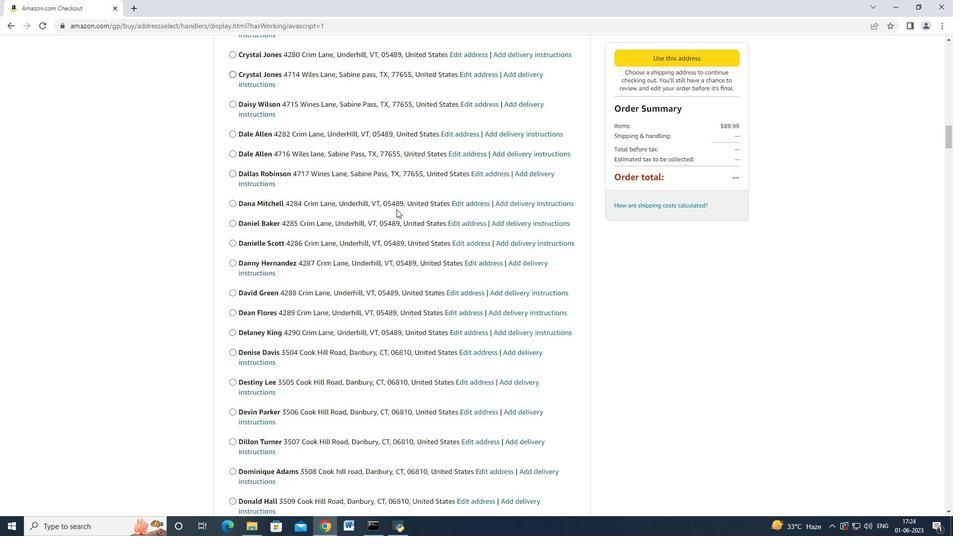 
Action: Mouse scrolled (396, 209) with delta (0, 0)
Screenshot: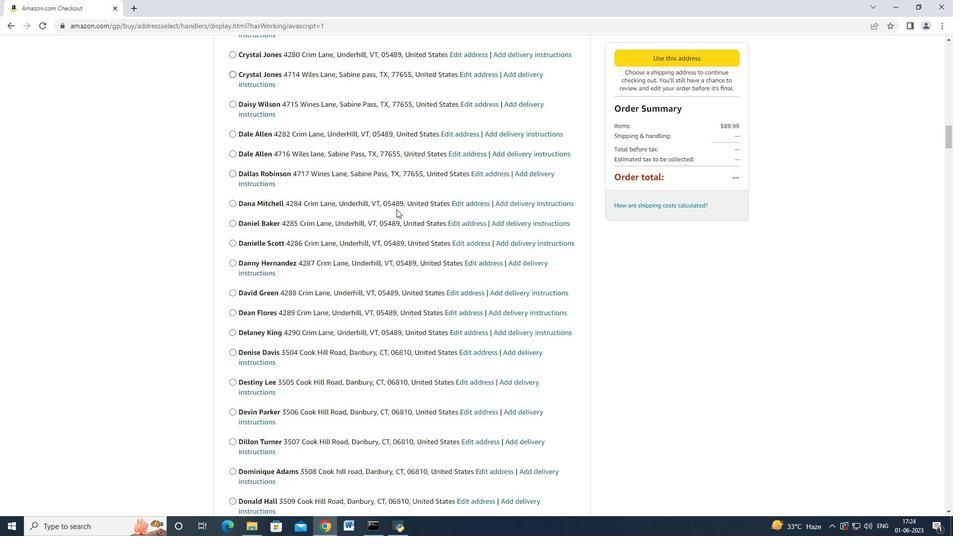 
Action: Mouse scrolled (396, 209) with delta (0, 0)
Screenshot: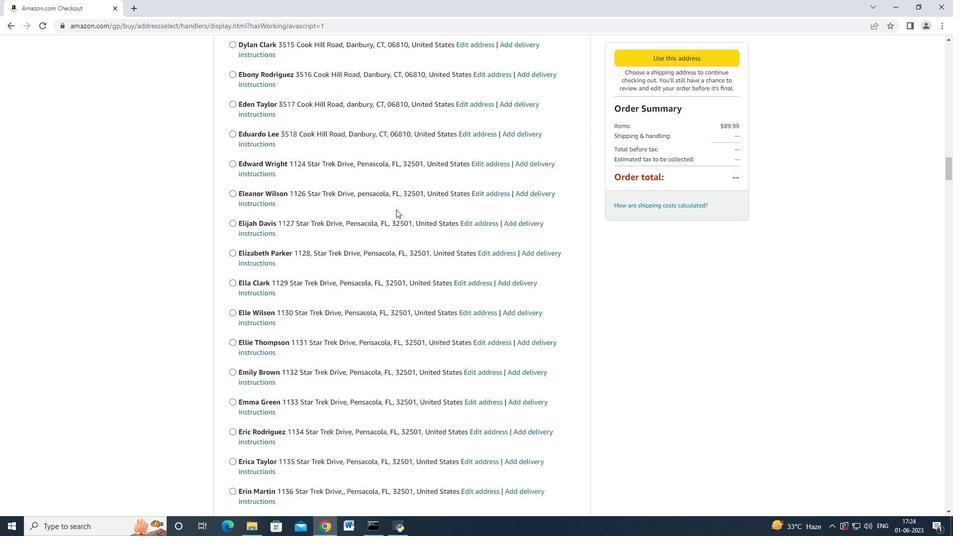 
Action: Mouse scrolled (396, 209) with delta (0, 0)
Screenshot: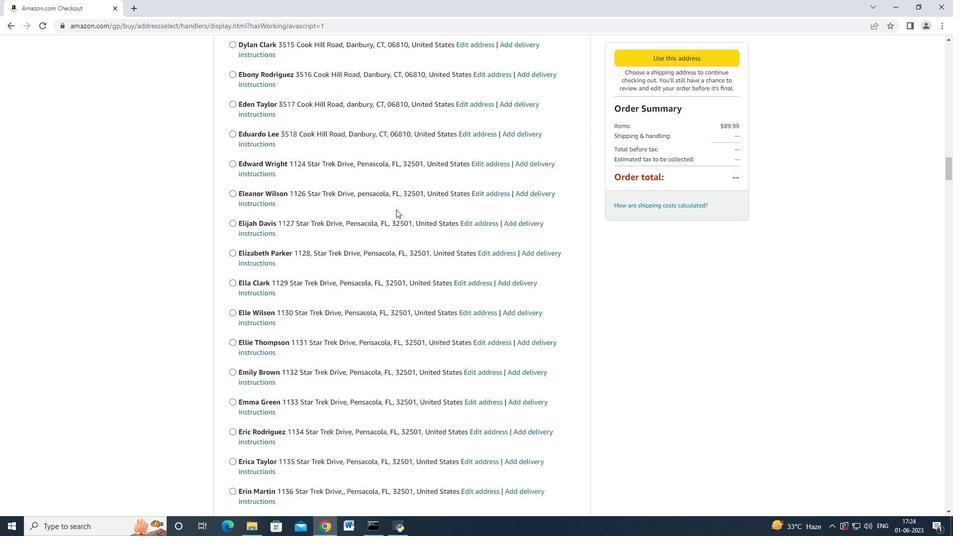 
Action: Mouse scrolled (396, 208) with delta (0, 0)
Screenshot: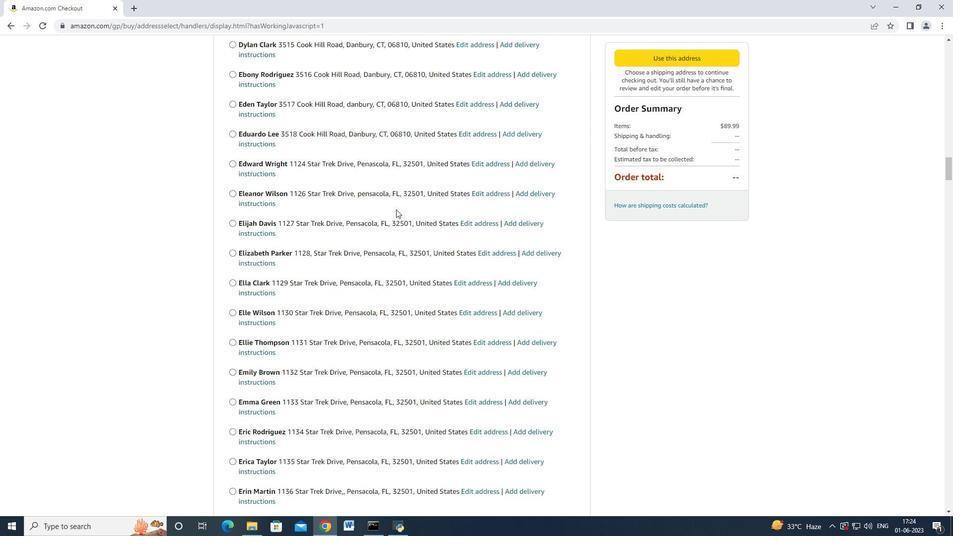 
Action: Mouse scrolled (396, 209) with delta (0, 0)
Screenshot: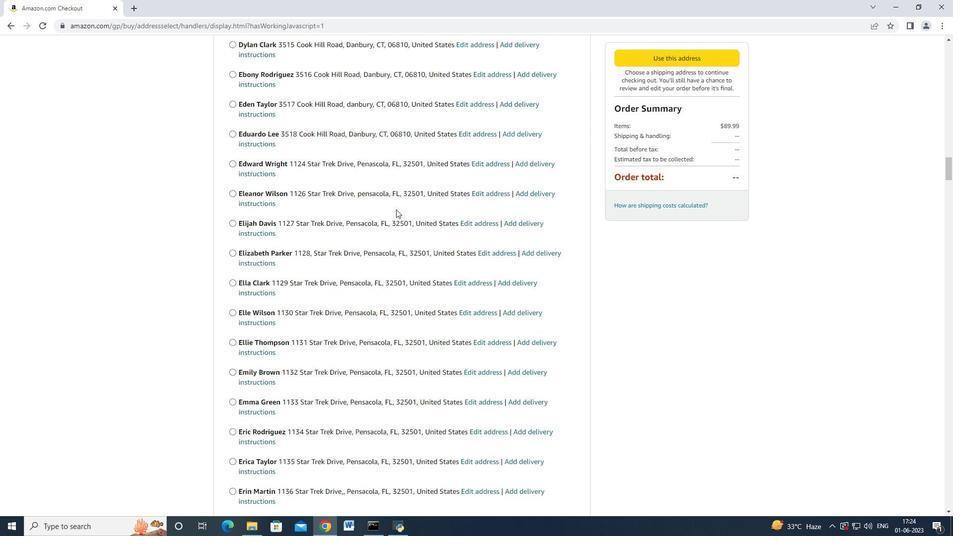 
Action: Mouse scrolled (396, 208) with delta (0, 0)
Screenshot: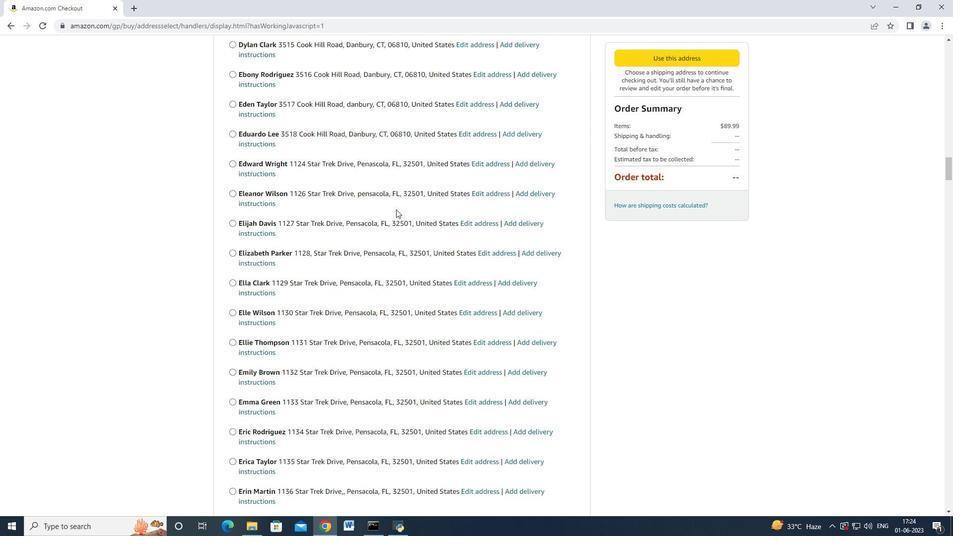 
Action: Mouse scrolled (396, 209) with delta (0, 0)
Screenshot: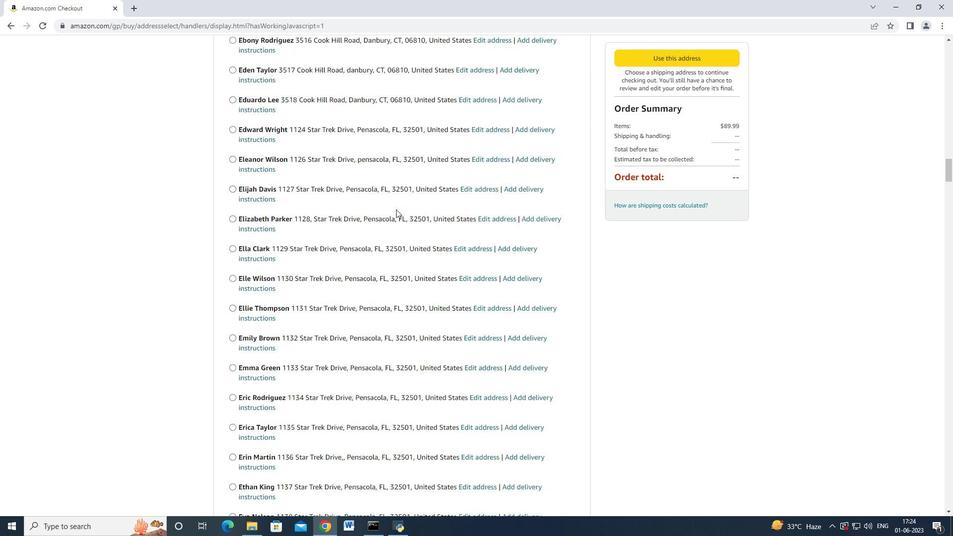
Action: Mouse scrolled (396, 209) with delta (0, 0)
Screenshot: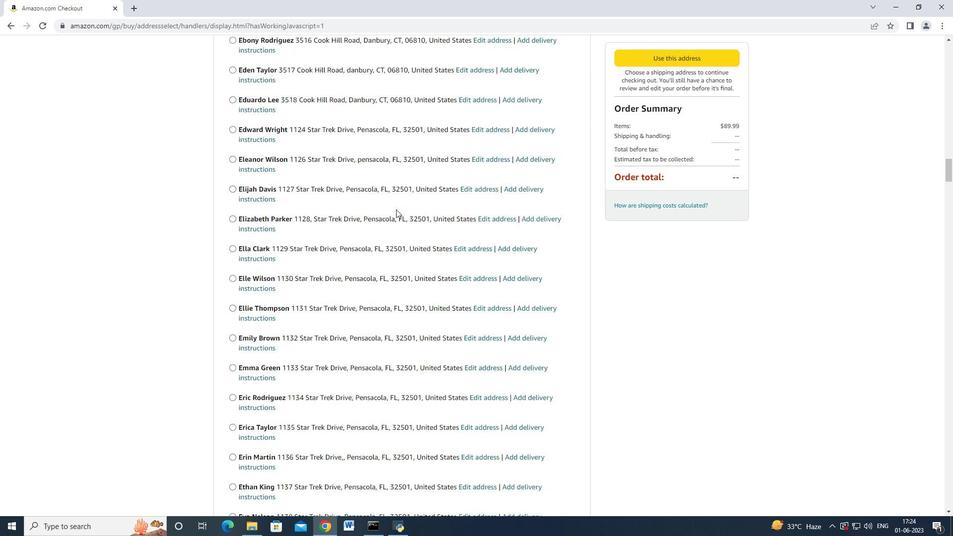 
Action: Mouse scrolled (396, 209) with delta (0, 0)
Screenshot: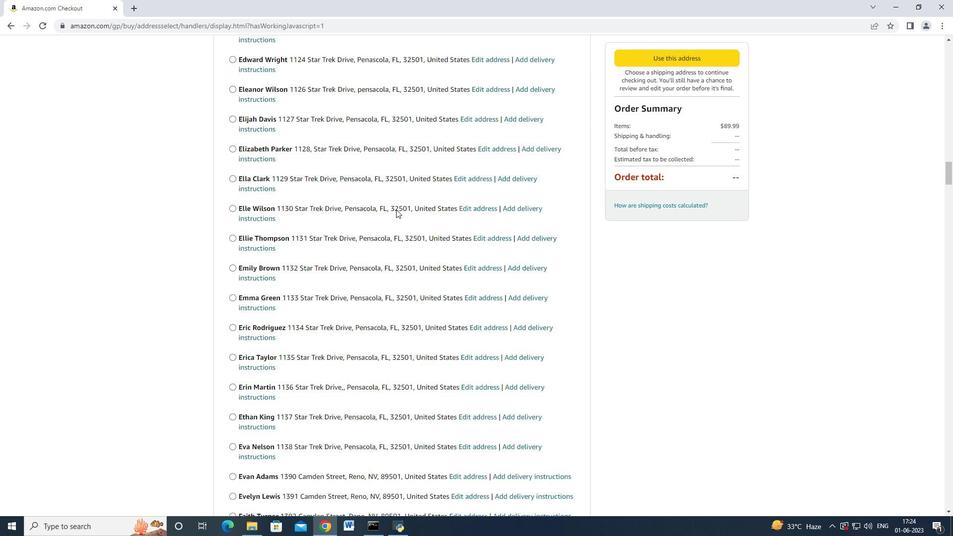 
Action: Mouse scrolled (396, 209) with delta (0, 0)
Screenshot: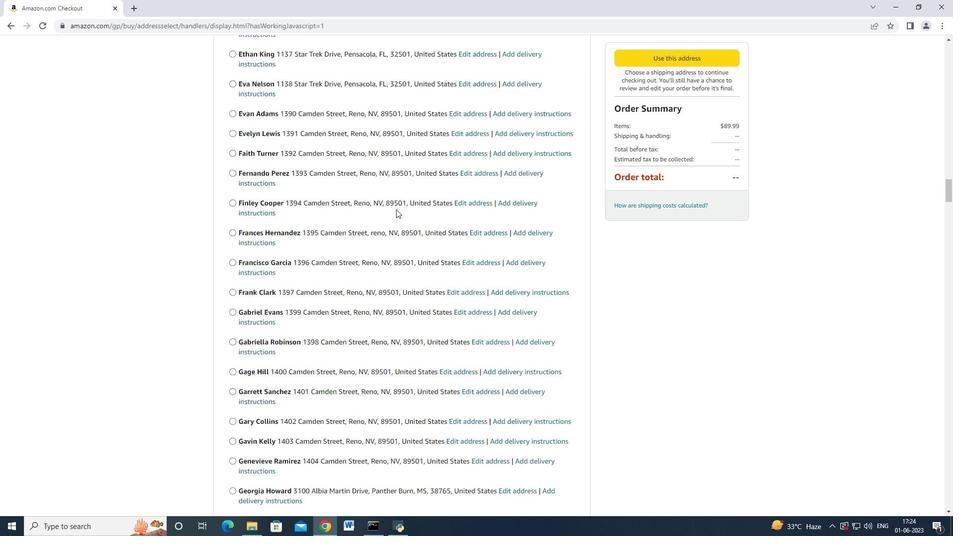 
Action: Mouse scrolled (396, 209) with delta (0, 0)
Screenshot: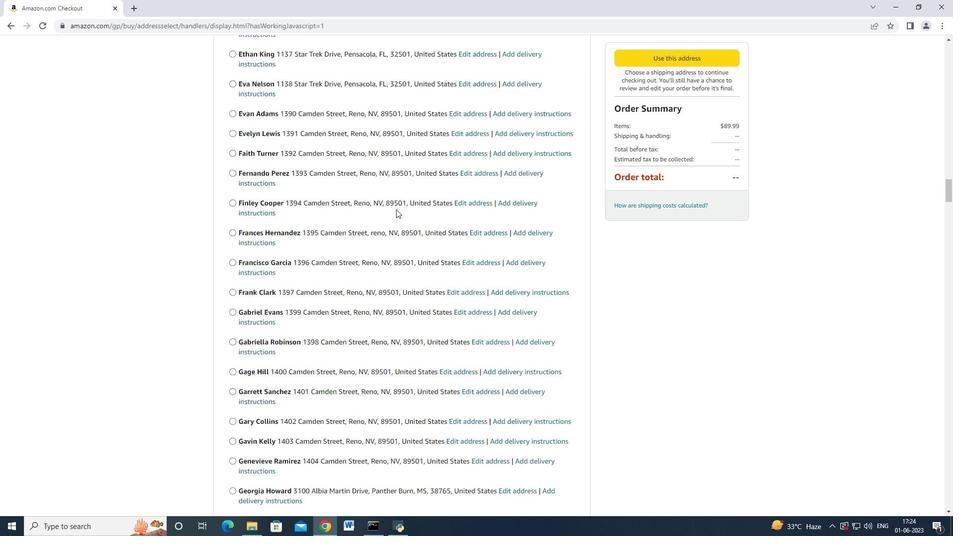 
Action: Mouse scrolled (396, 208) with delta (0, 0)
Screenshot: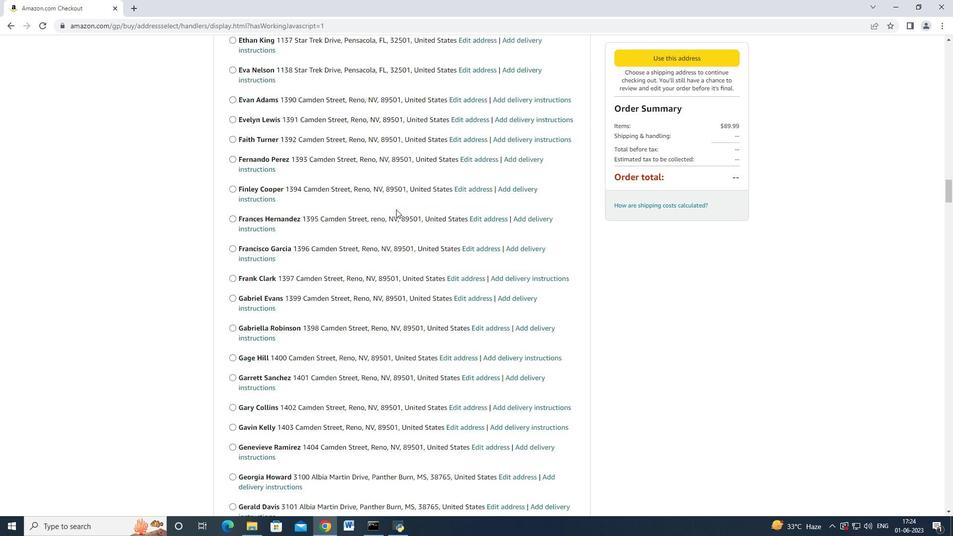 
Action: Mouse scrolled (396, 209) with delta (0, 0)
Screenshot: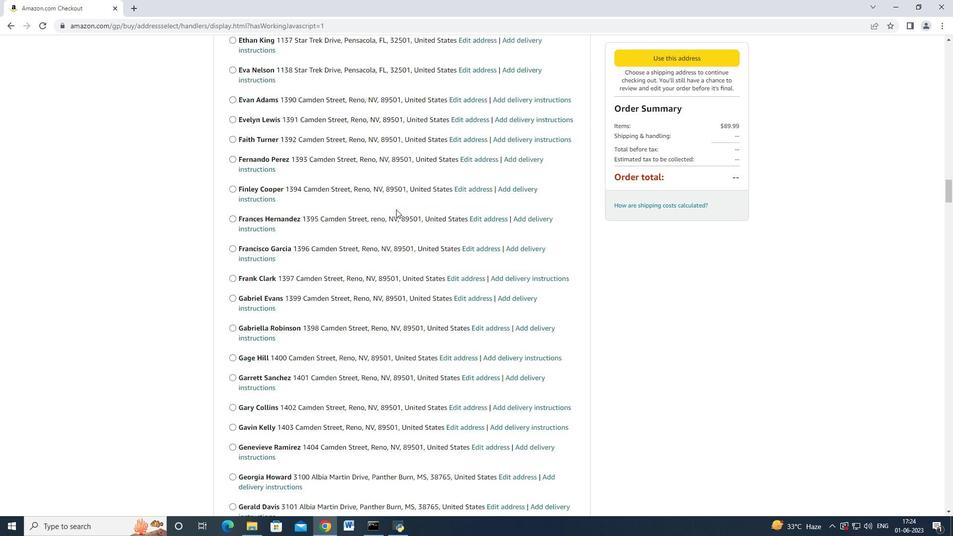 
Action: Mouse scrolled (396, 208) with delta (0, 0)
Screenshot: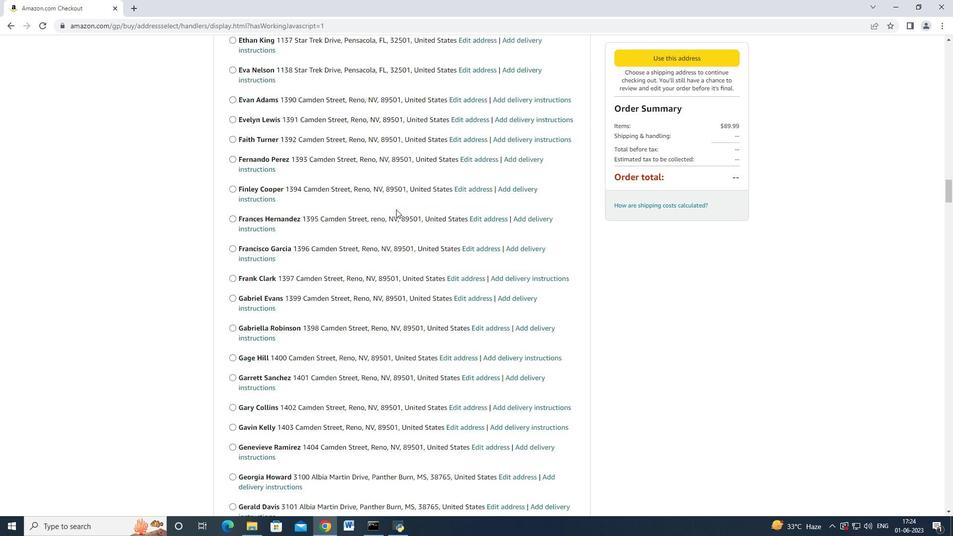 
Action: Mouse scrolled (396, 209) with delta (0, 0)
Screenshot: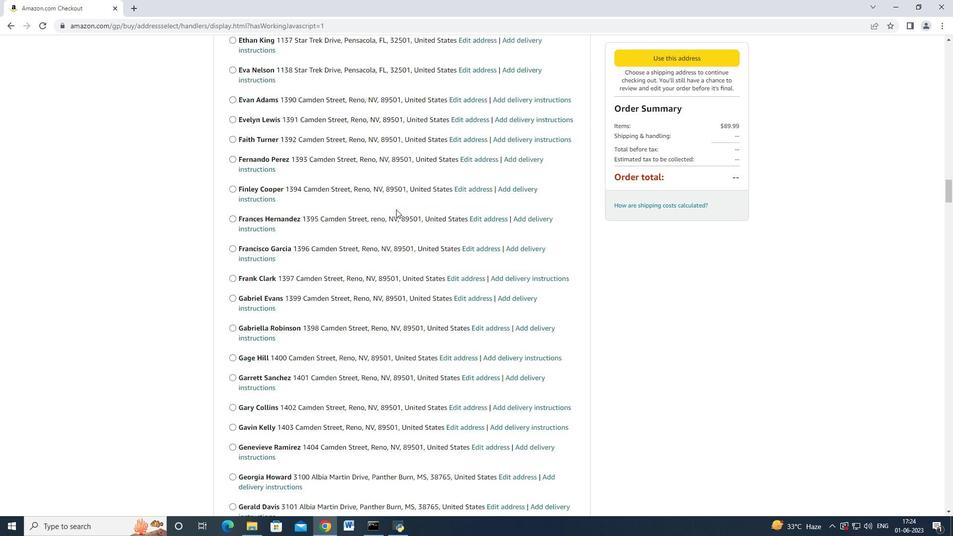 
Action: Mouse scrolled (396, 209) with delta (0, 0)
Screenshot: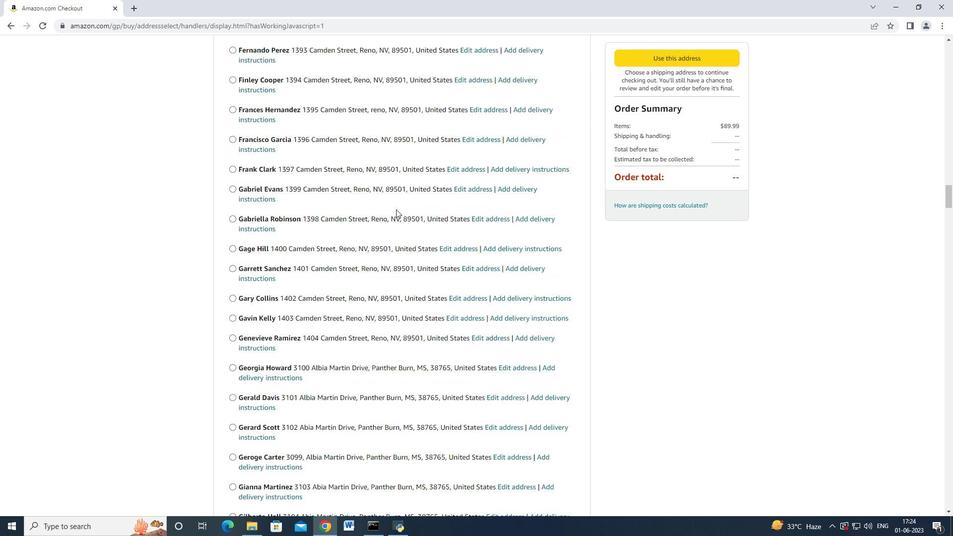 
Action: Mouse scrolled (396, 209) with delta (0, 0)
Screenshot: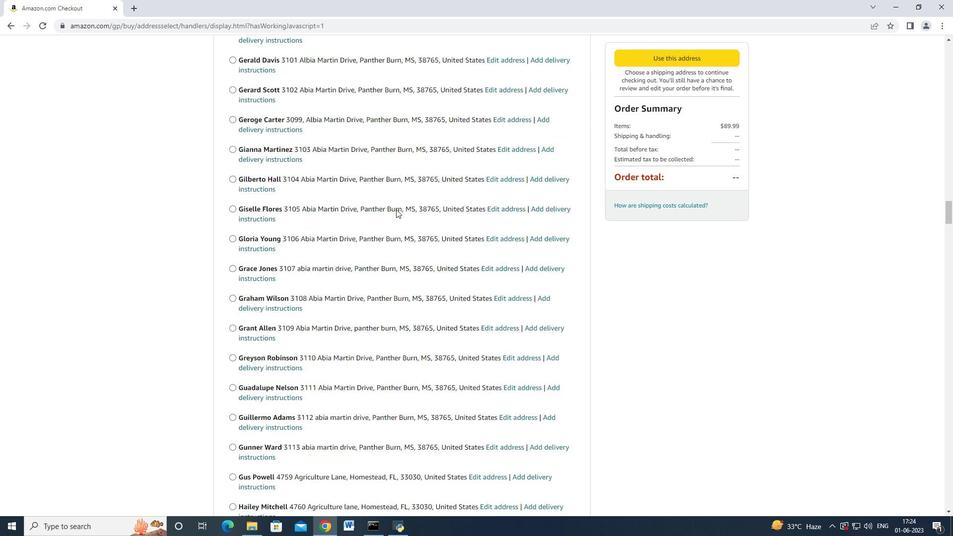 
Action: Mouse scrolled (396, 209) with delta (0, 0)
Screenshot: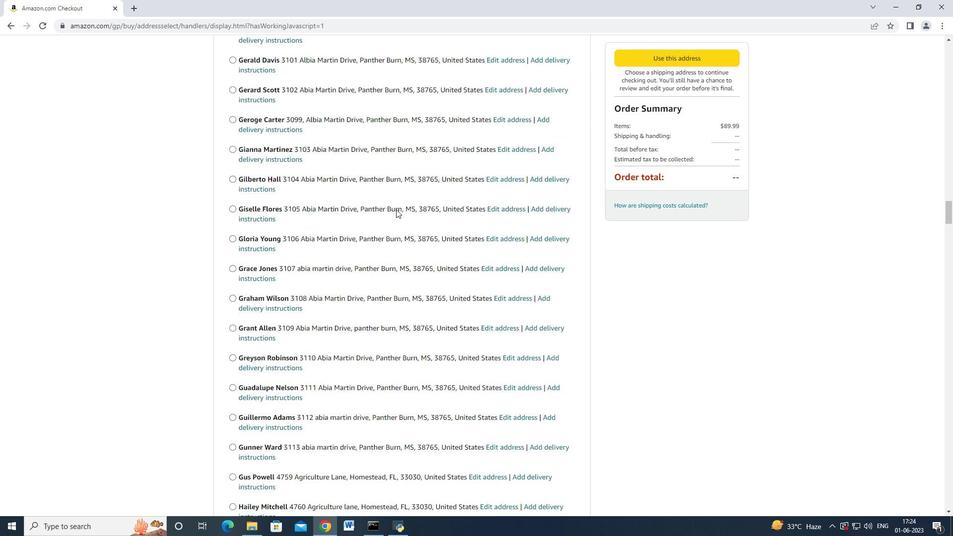 
Action: Mouse scrolled (396, 208) with delta (0, 0)
Screenshot: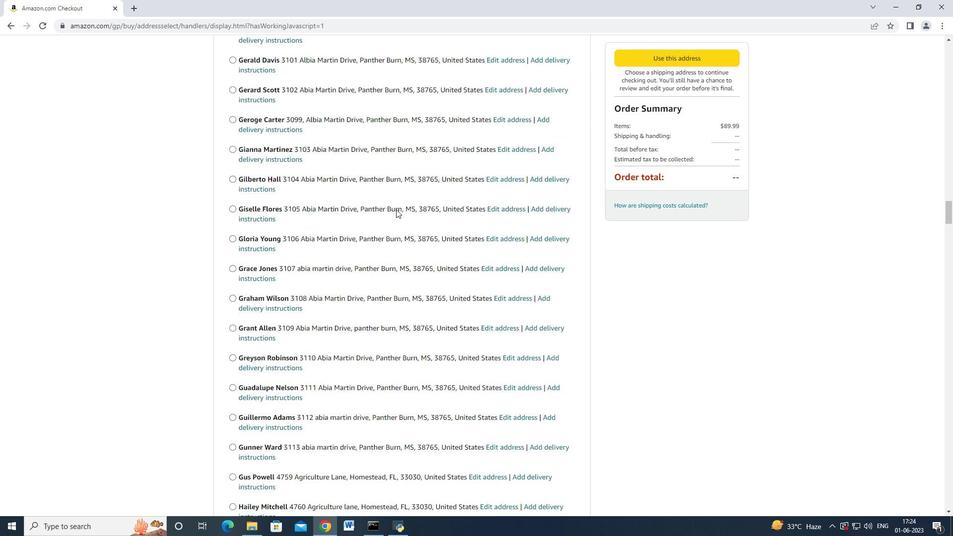 
Action: Mouse scrolled (396, 208) with delta (0, 0)
Screenshot: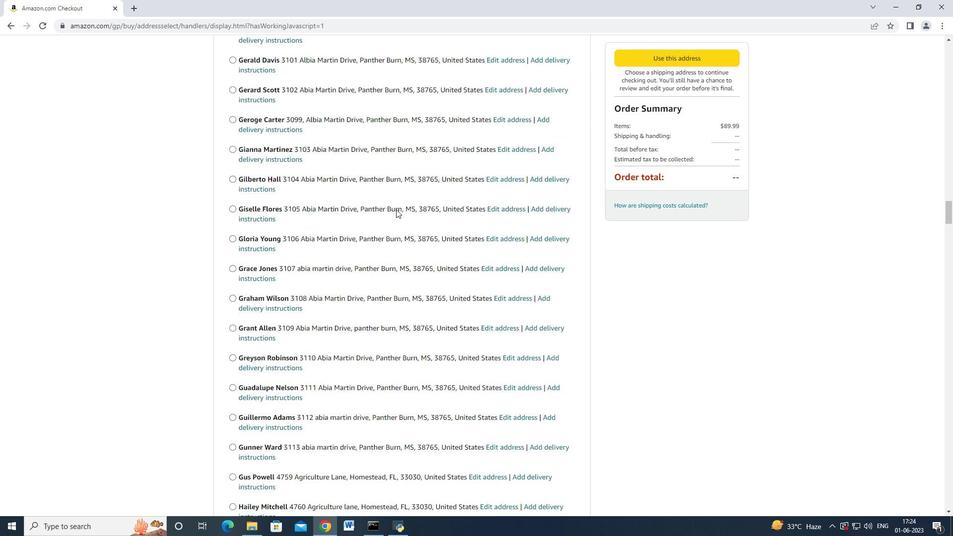 
Action: Mouse scrolled (396, 209) with delta (0, 0)
Screenshot: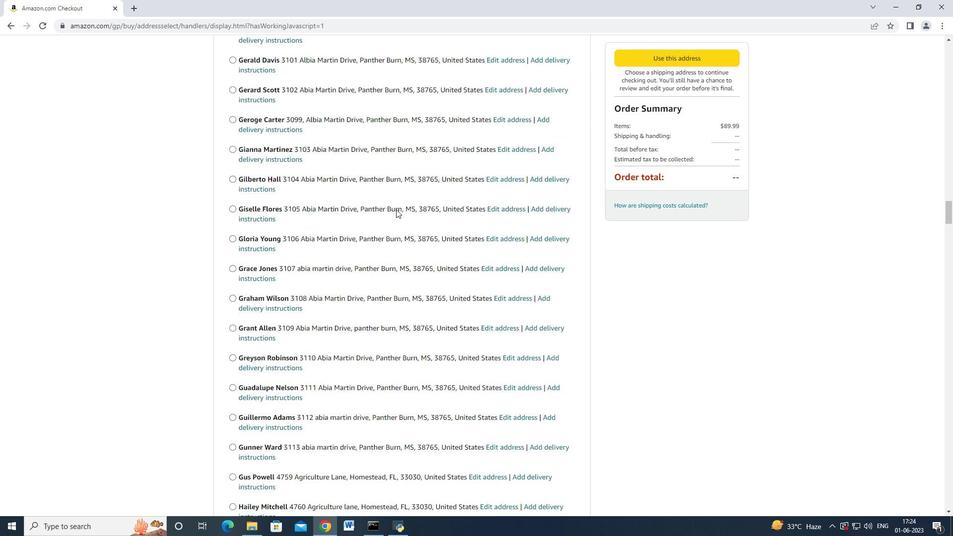 
Action: Mouse scrolled (396, 209) with delta (0, 0)
Screenshot: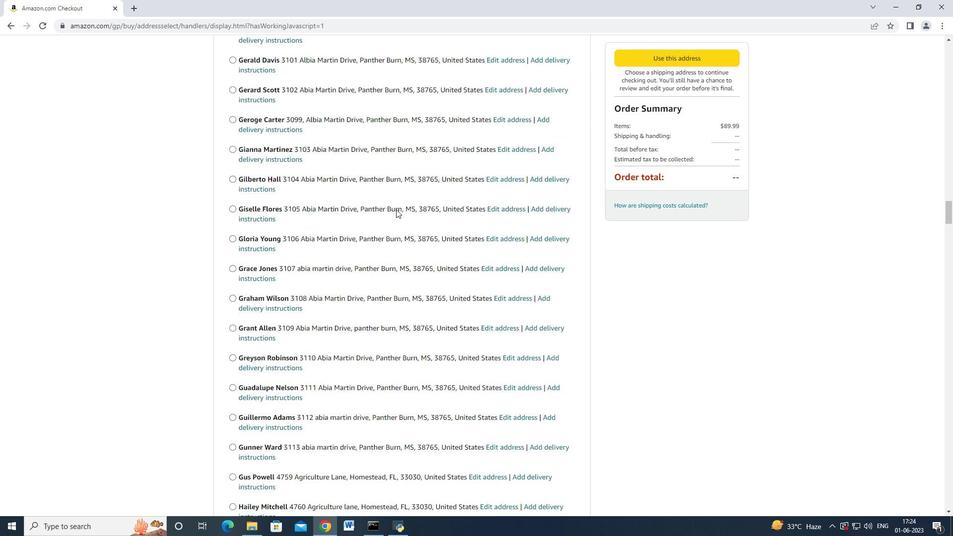 
Action: Mouse scrolled (396, 209) with delta (0, 0)
Screenshot: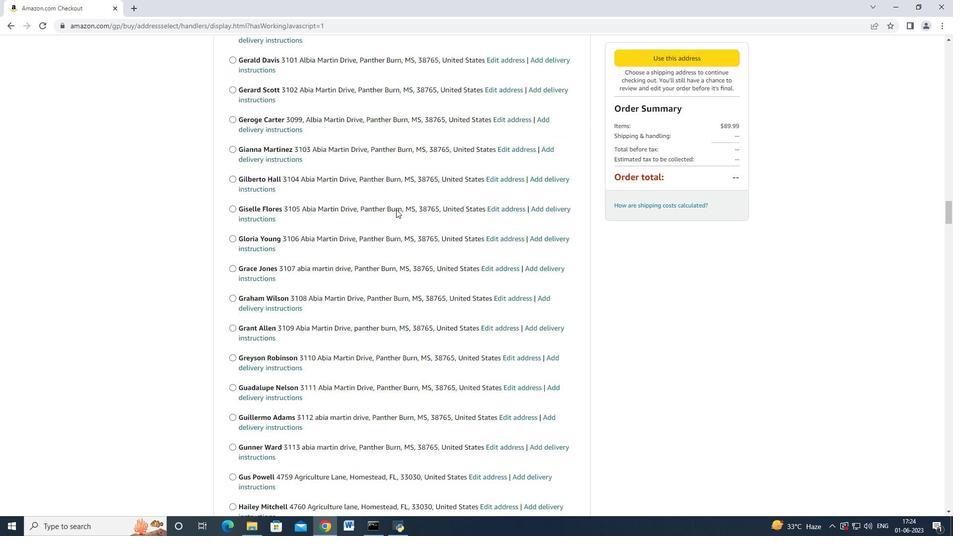 
Action: Mouse scrolled (396, 209) with delta (0, 0)
Screenshot: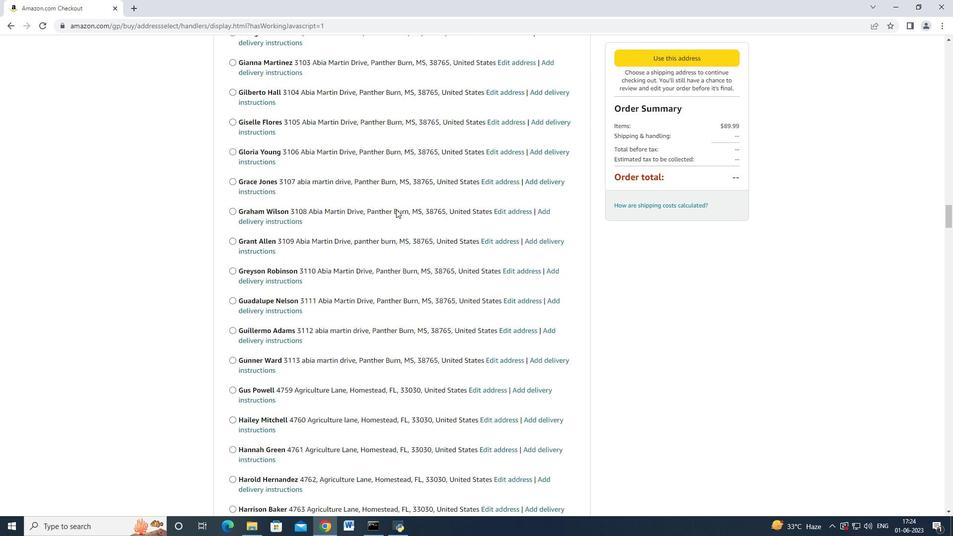 
Action: Mouse scrolled (396, 209) with delta (0, 0)
Screenshot: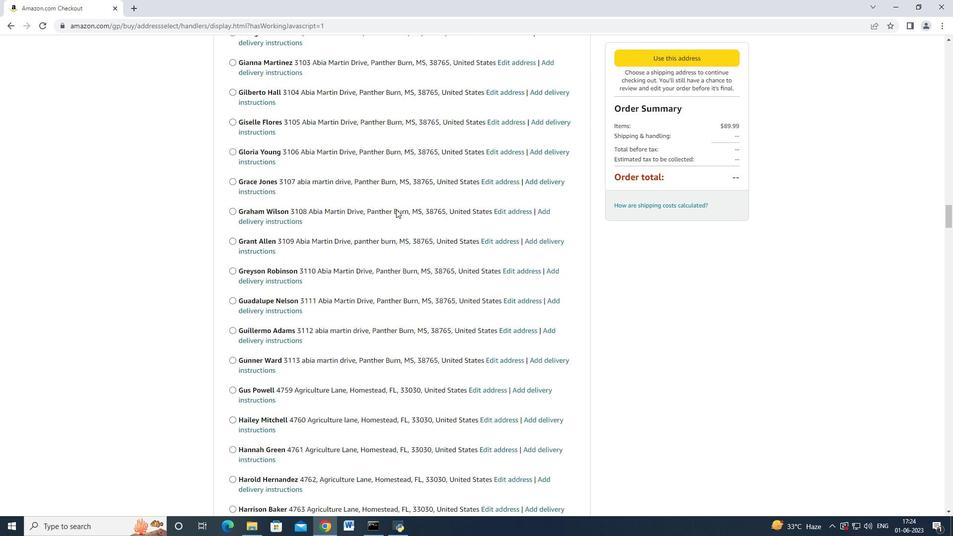
Action: Mouse scrolled (396, 208) with delta (0, 0)
Screenshot: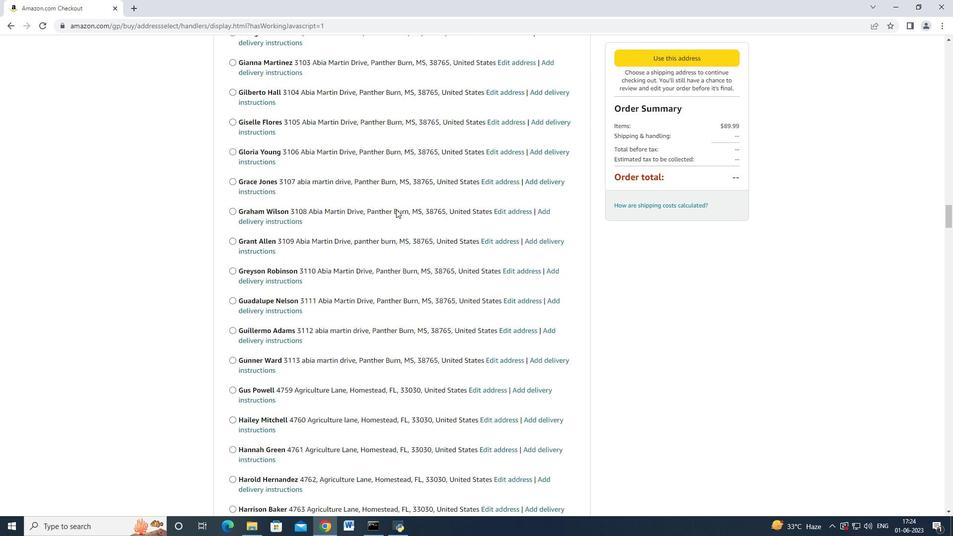 
Action: Mouse scrolled (396, 208) with delta (0, 0)
Screenshot: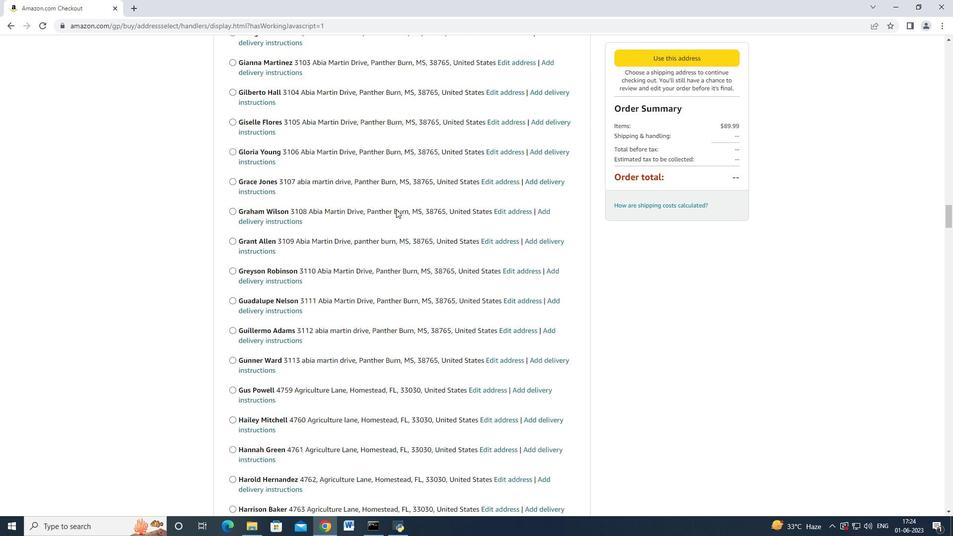 
Action: Mouse scrolled (396, 208) with delta (0, 0)
Screenshot: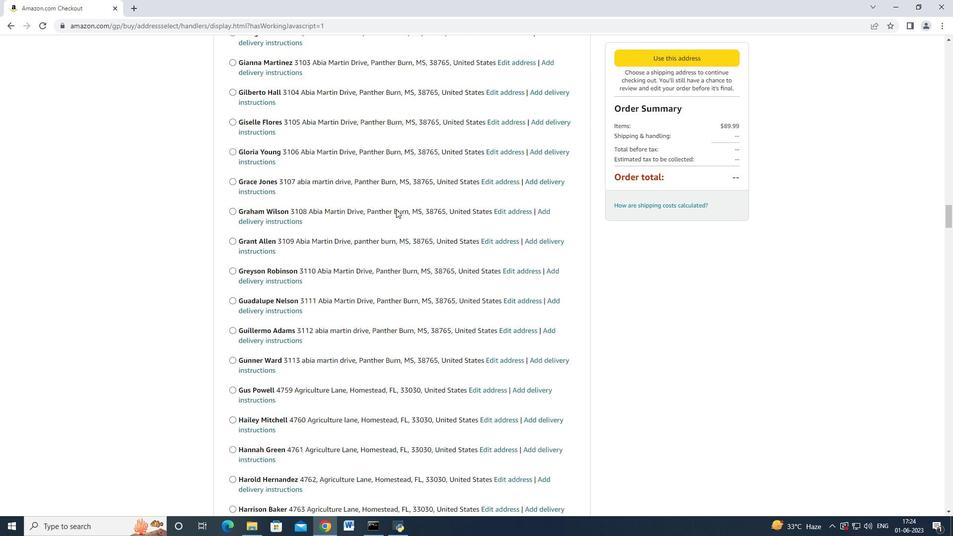 
Action: Mouse scrolled (396, 208) with delta (0, 0)
Screenshot: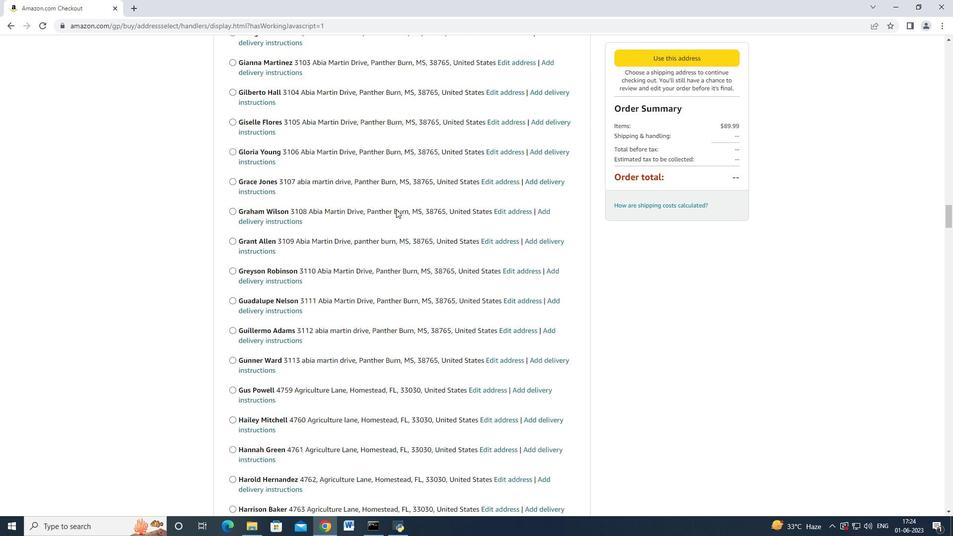 
Action: Mouse scrolled (396, 209) with delta (0, 0)
Screenshot: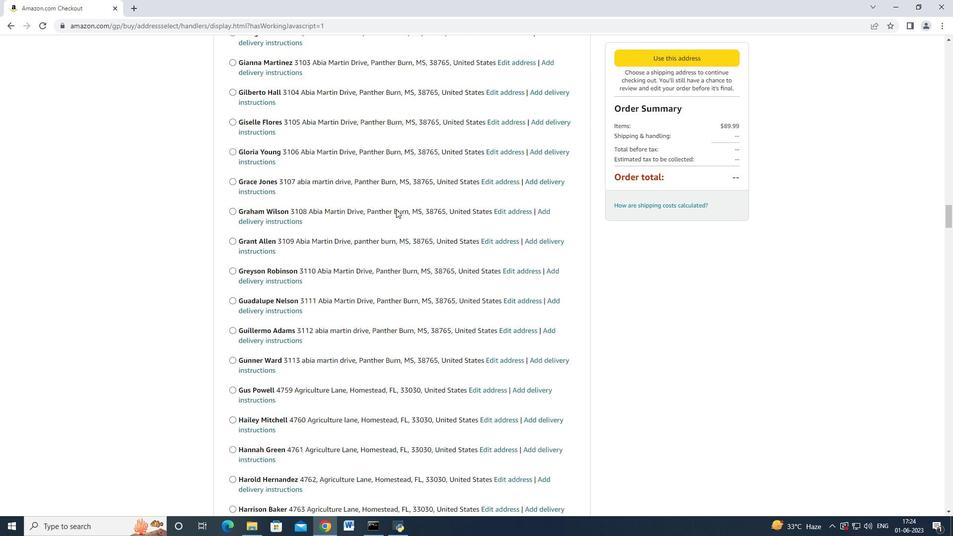 
Action: Mouse scrolled (396, 209) with delta (0, 0)
Screenshot: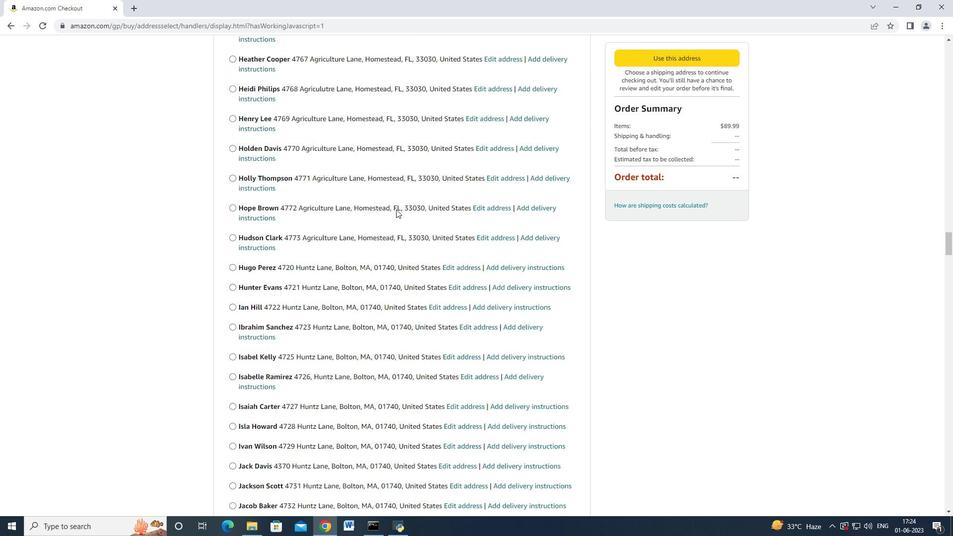 
Action: Mouse scrolled (396, 208) with delta (0, 0)
Screenshot: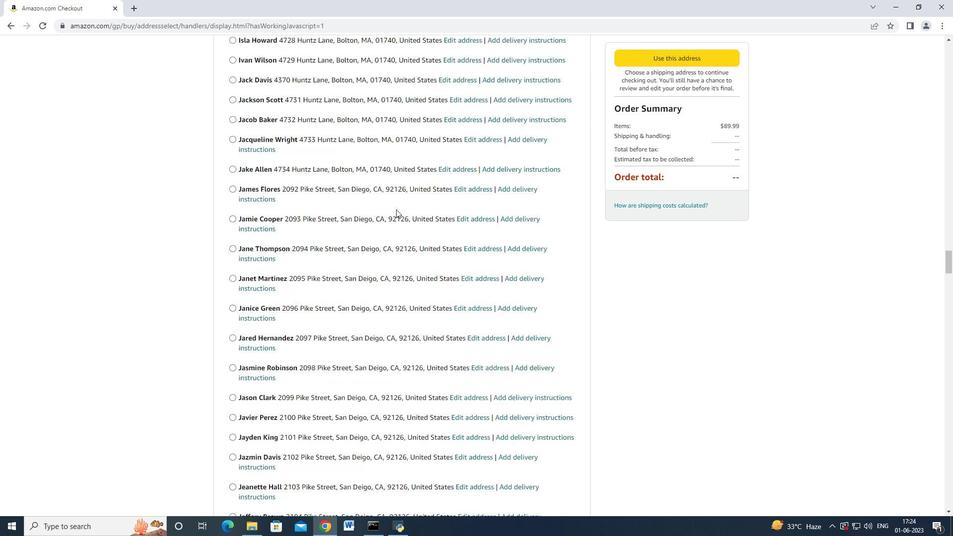 
Action: Mouse scrolled (396, 208) with delta (0, 0)
Screenshot: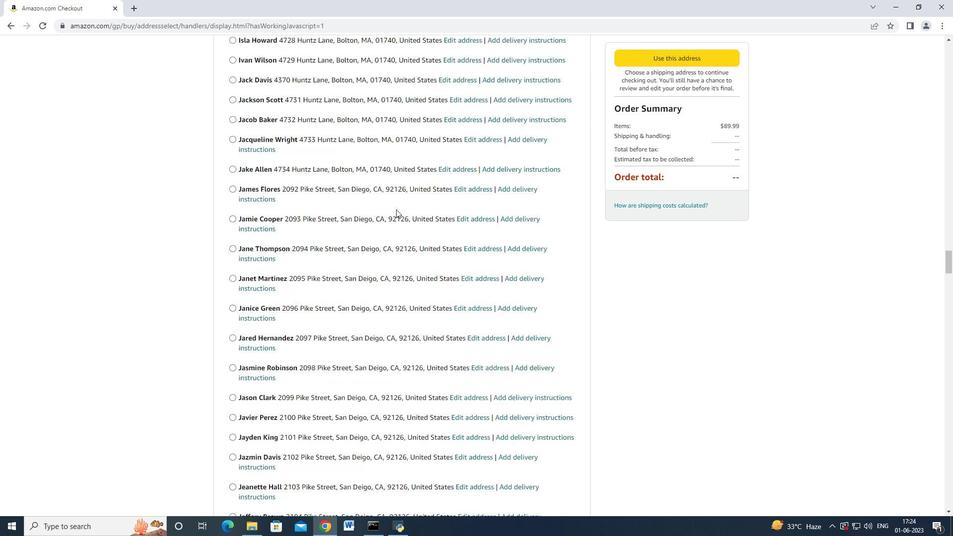 
Action: Mouse scrolled (396, 209) with delta (0, 0)
Screenshot: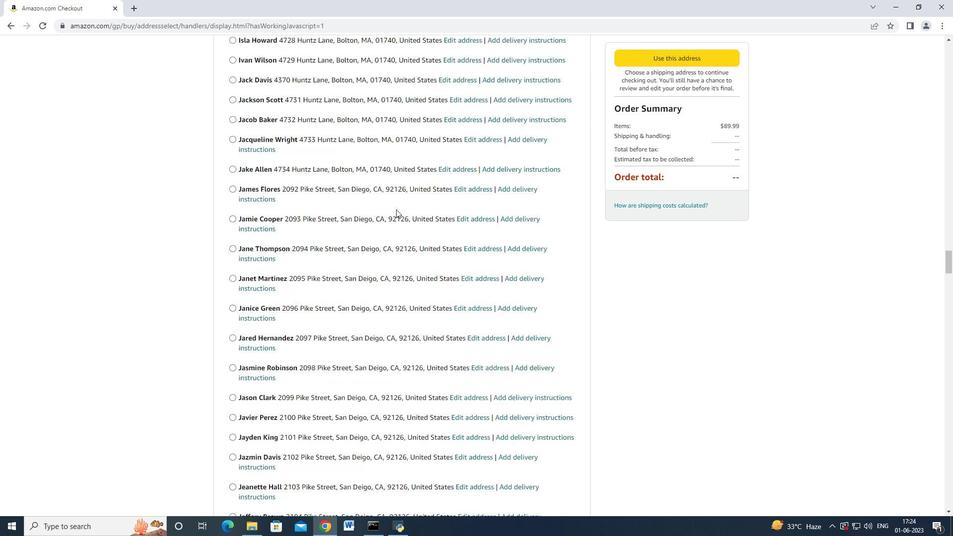 
Action: Mouse scrolled (396, 208) with delta (0, 0)
Screenshot: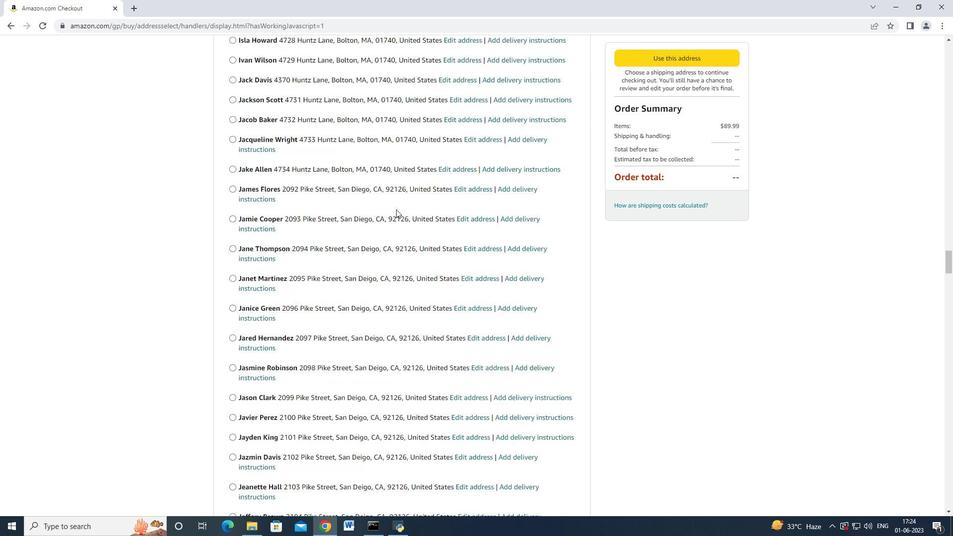 
Action: Mouse scrolled (396, 209) with delta (0, 0)
Screenshot: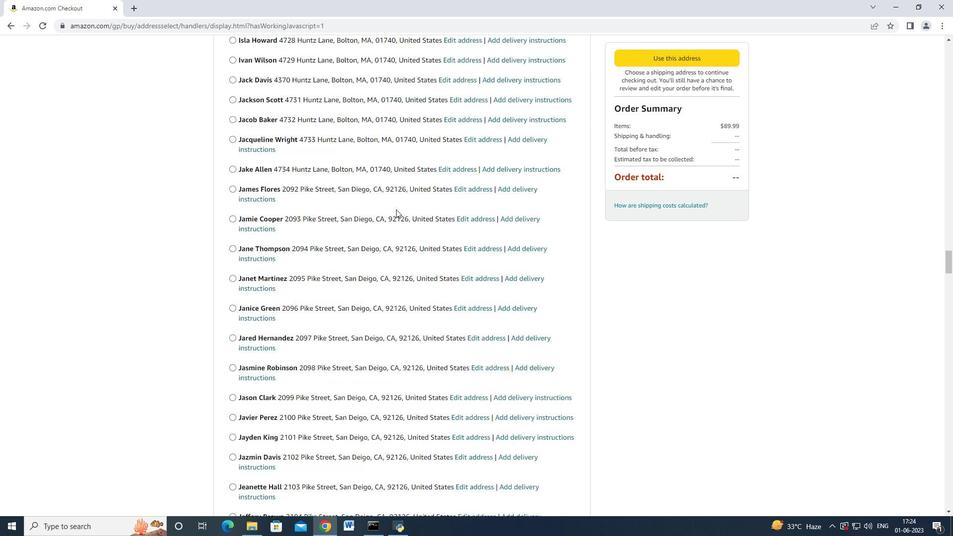 
Action: Mouse scrolled (396, 209) with delta (0, 0)
Screenshot: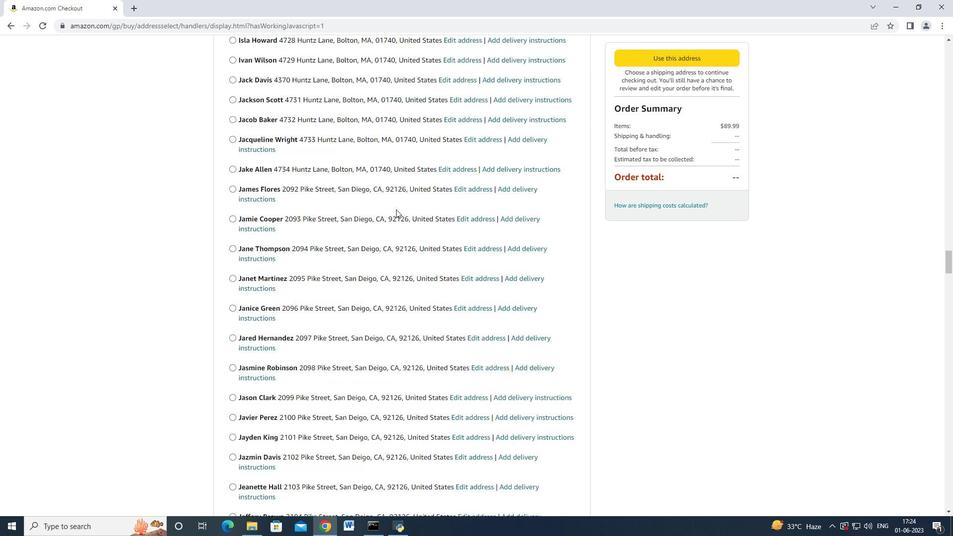 
Action: Mouse scrolled (396, 209) with delta (0, 0)
Screenshot: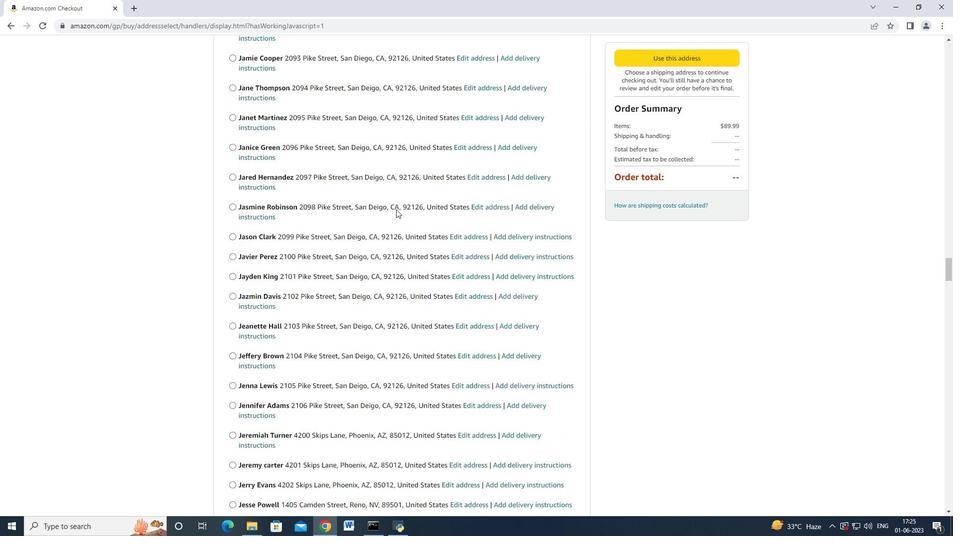 
Action: Mouse scrolled (396, 209) with delta (0, 0)
Screenshot: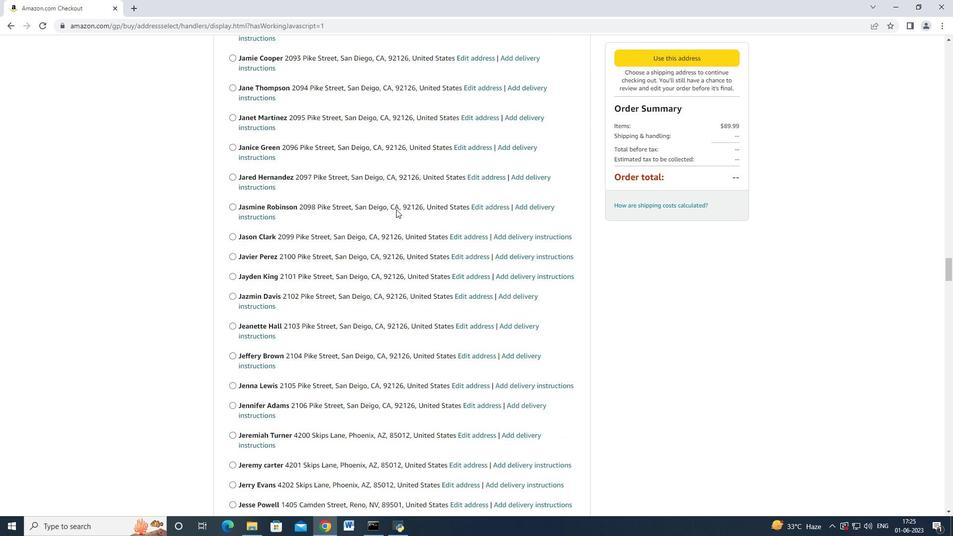 
Action: Mouse scrolled (396, 209) with delta (0, 0)
Screenshot: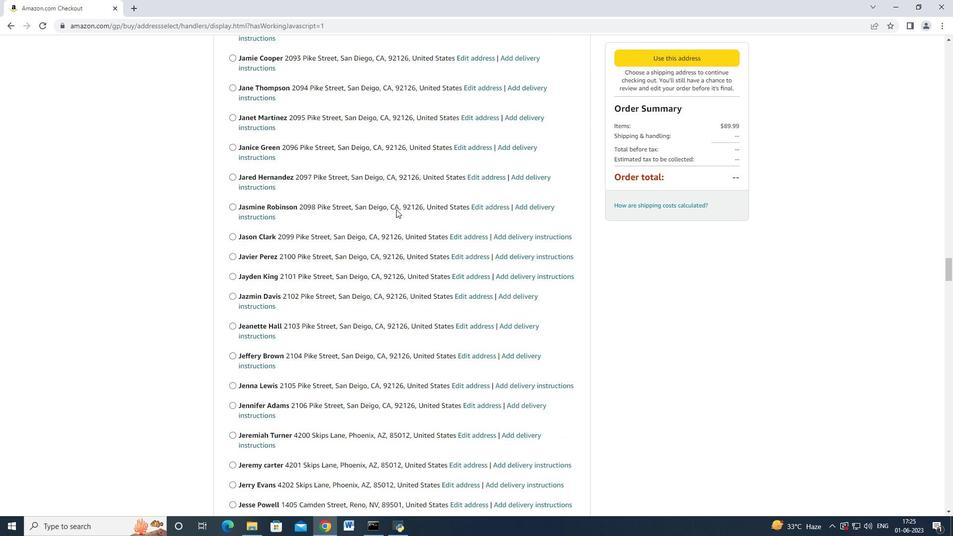 
Action: Mouse scrolled (396, 208) with delta (0, 0)
Screenshot: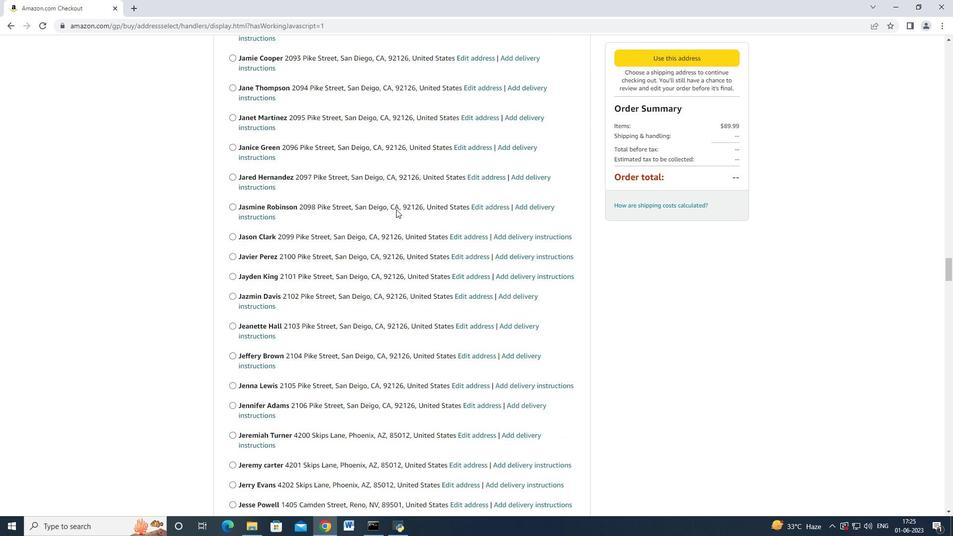 
Action: Mouse scrolled (396, 209) with delta (0, 0)
Screenshot: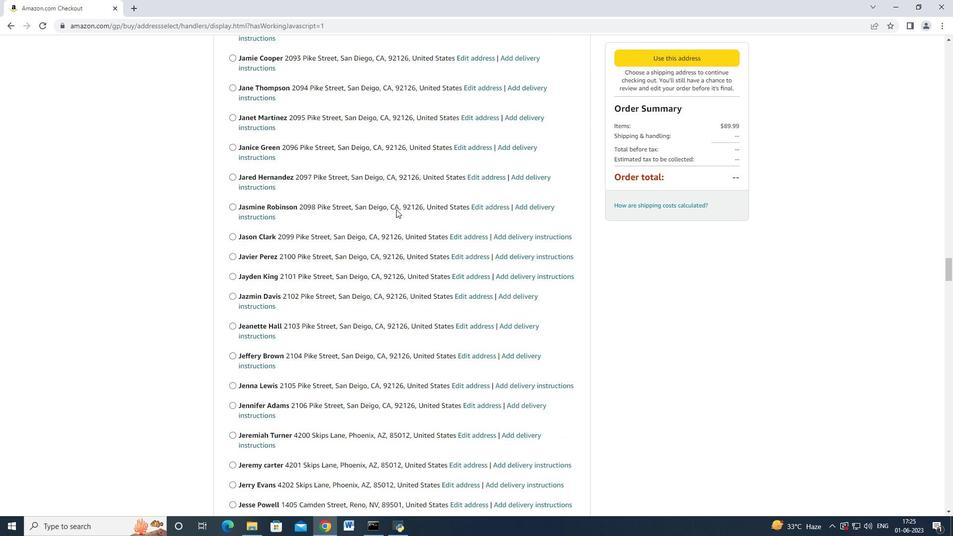 
Action: Mouse scrolled (396, 208) with delta (0, 0)
Screenshot: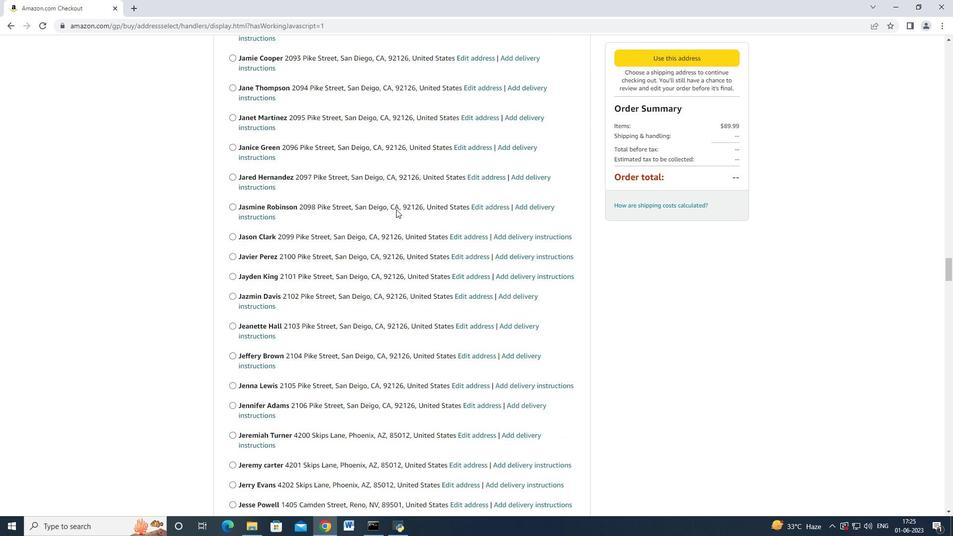 
Action: Mouse scrolled (396, 209) with delta (0, 0)
Screenshot: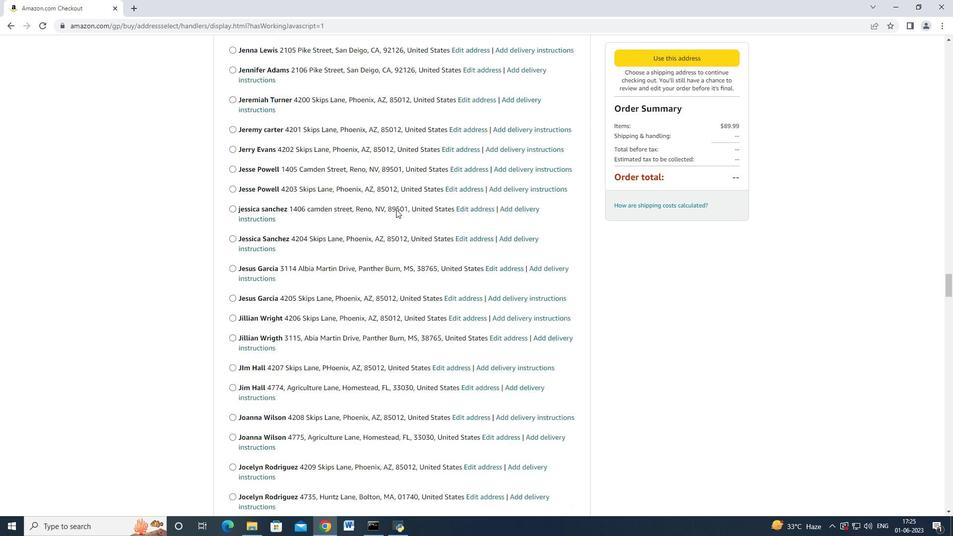 
Action: Mouse scrolled (396, 209) with delta (0, 0)
Screenshot: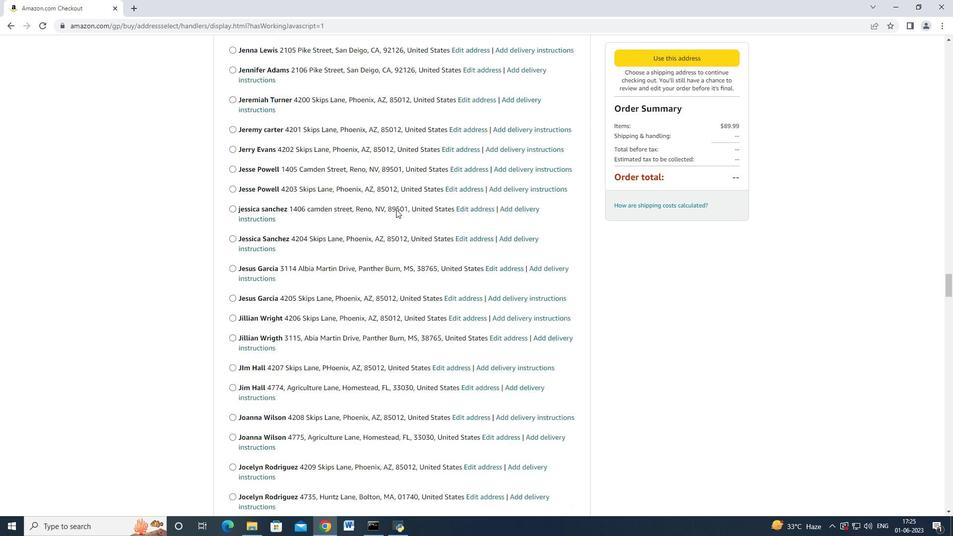 
Action: Mouse scrolled (396, 209) with delta (0, 0)
Screenshot: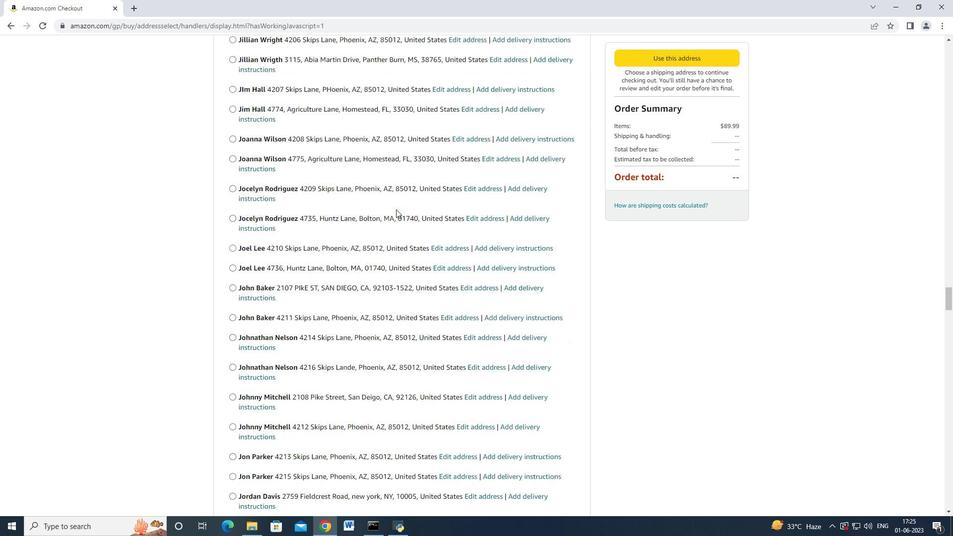 
Action: Mouse scrolled (396, 208) with delta (0, 0)
Screenshot: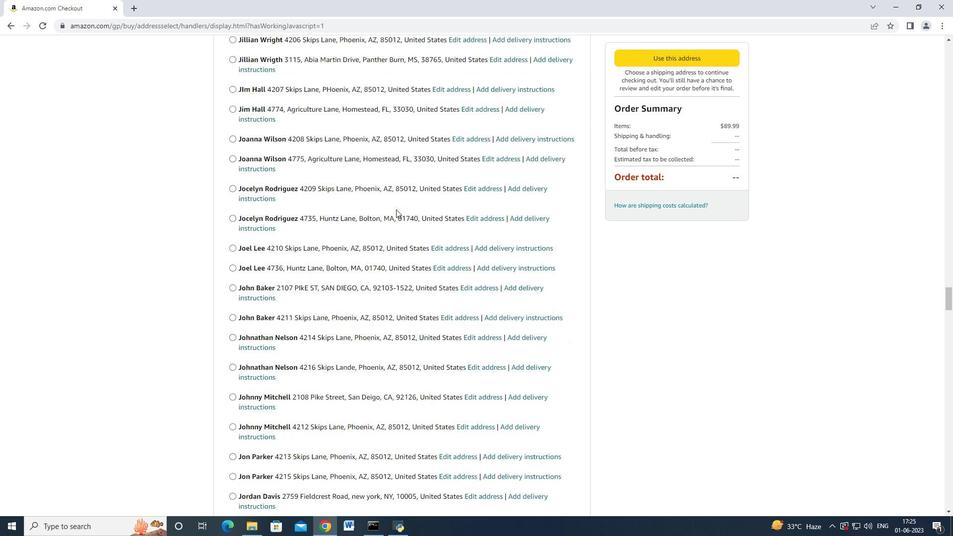 
Action: Mouse scrolled (396, 208) with delta (0, 0)
Screenshot: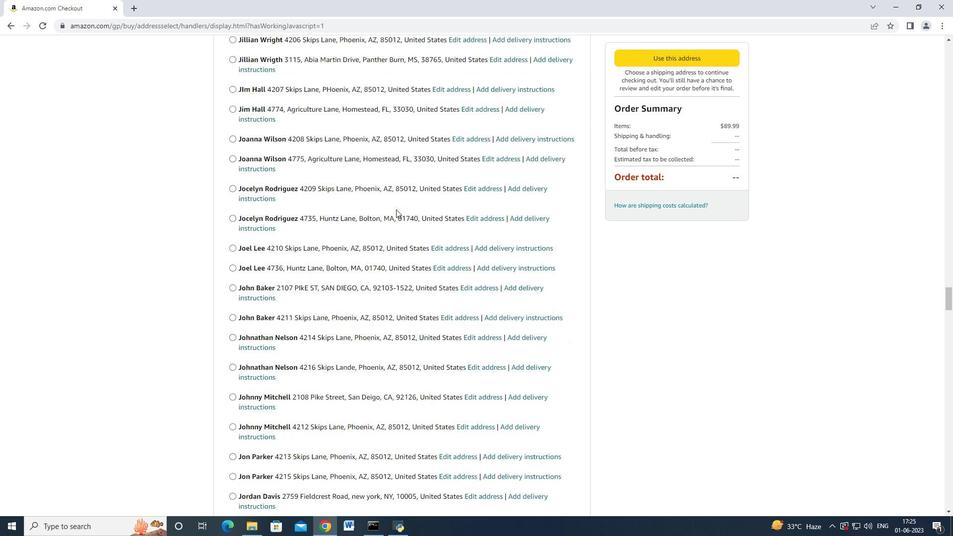 
Action: Mouse scrolled (396, 209) with delta (0, 0)
Screenshot: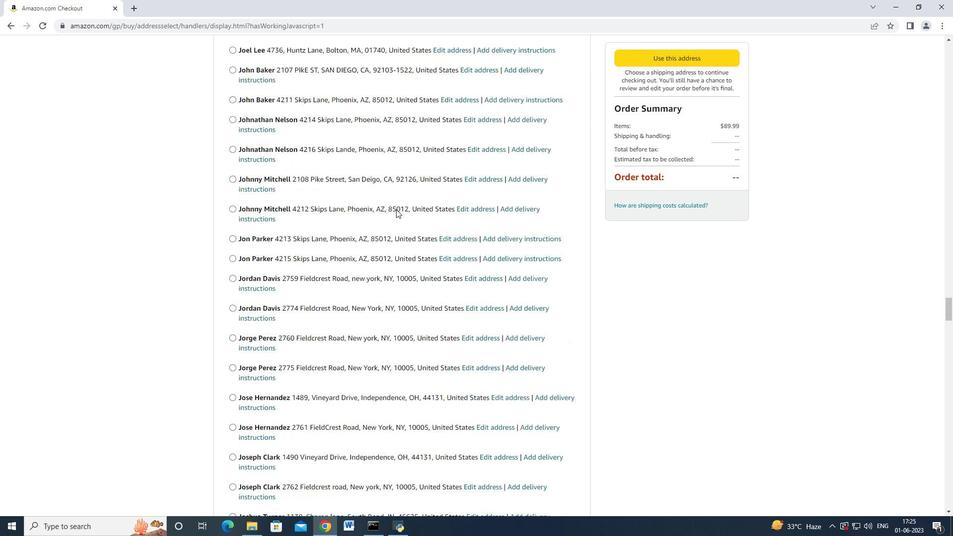 
Action: Mouse scrolled (396, 208) with delta (0, 0)
Screenshot: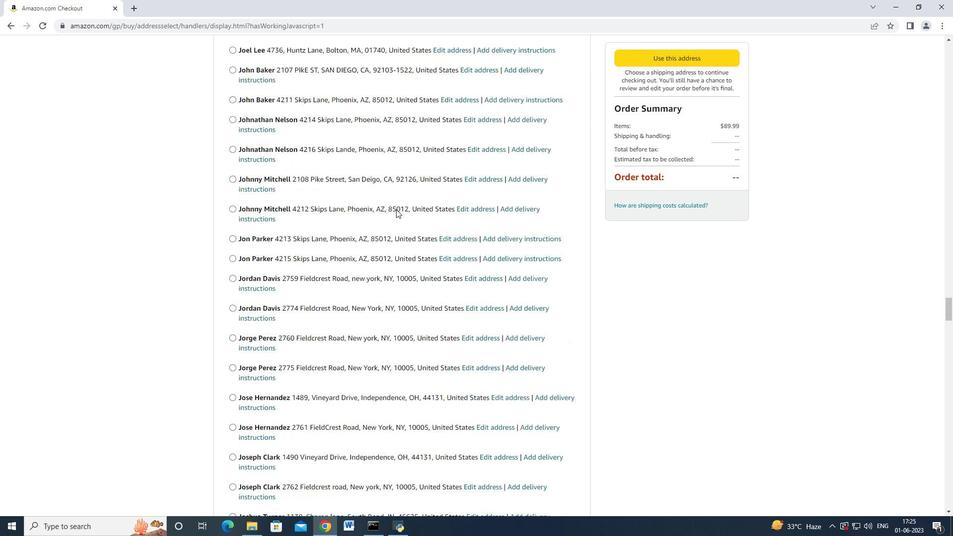 
Action: Mouse scrolled (396, 209) with delta (0, 0)
Screenshot: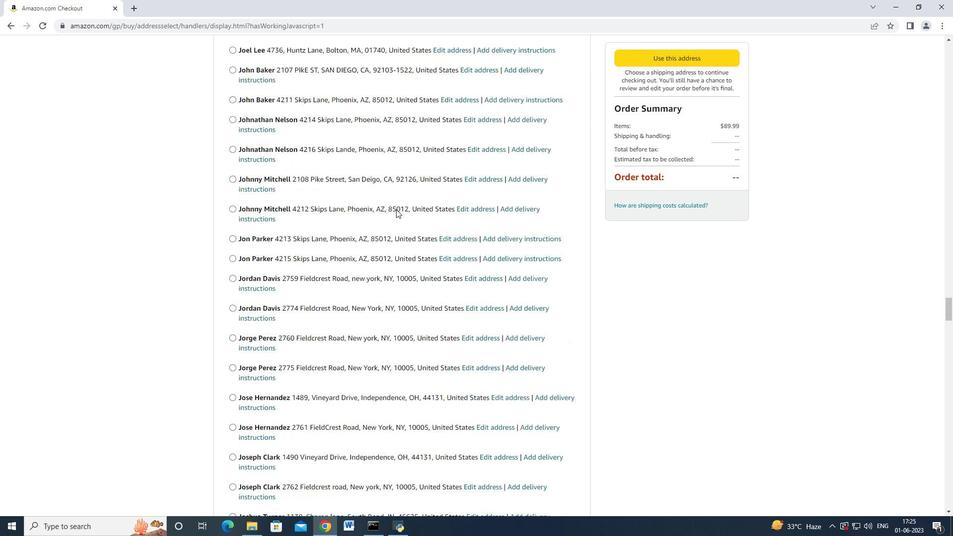 
Action: Mouse scrolled (396, 209) with delta (0, 0)
Screenshot: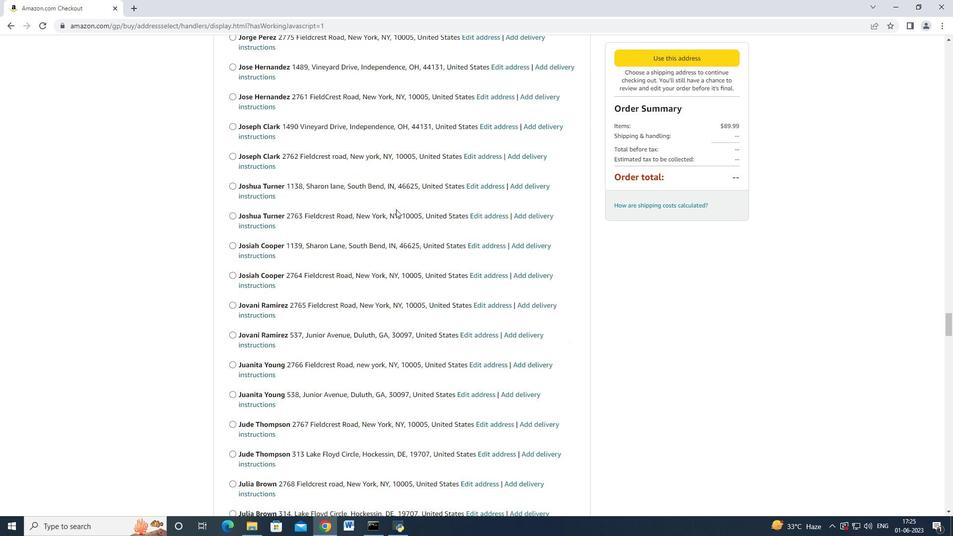 
Action: Mouse scrolled (396, 209) with delta (0, 0)
Screenshot: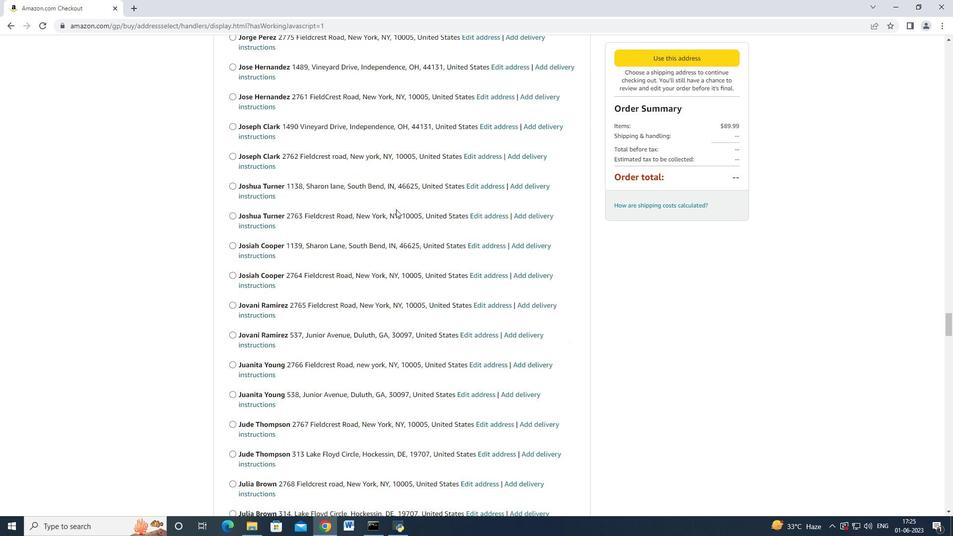 
Action: Mouse scrolled (396, 208) with delta (0, 0)
Screenshot: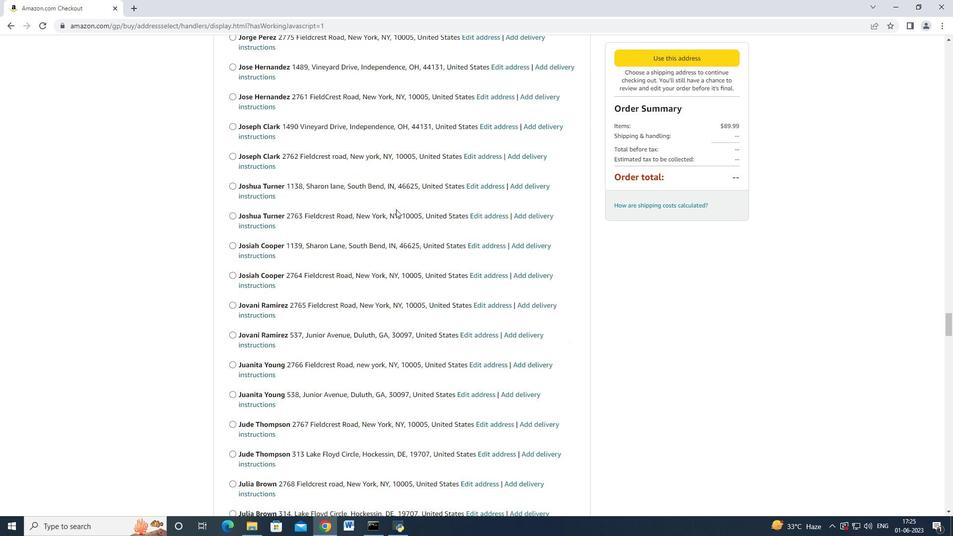 
Action: Mouse scrolled (396, 208) with delta (0, 0)
Screenshot: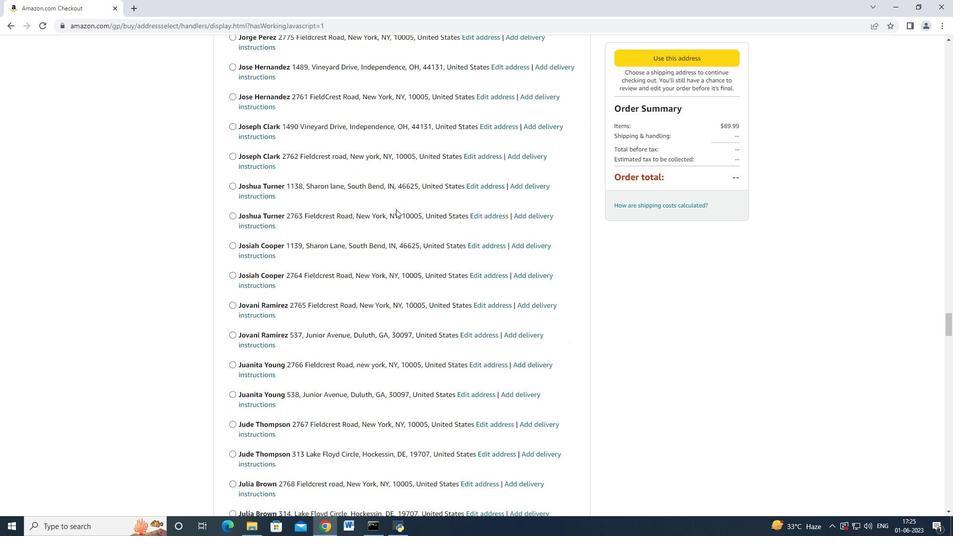
Action: Mouse scrolled (396, 208) with delta (0, 0)
Screenshot: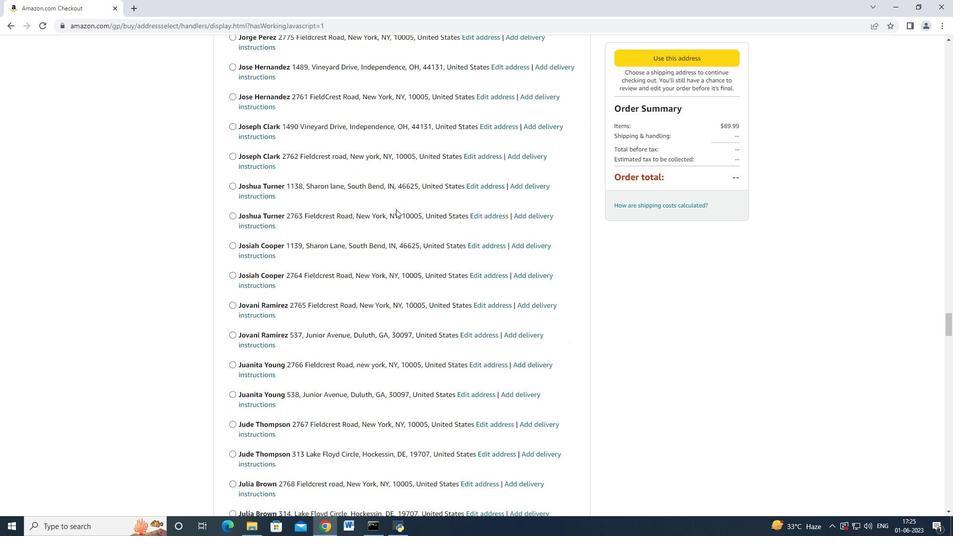 
Action: Mouse scrolled (396, 209) with delta (0, 0)
Screenshot: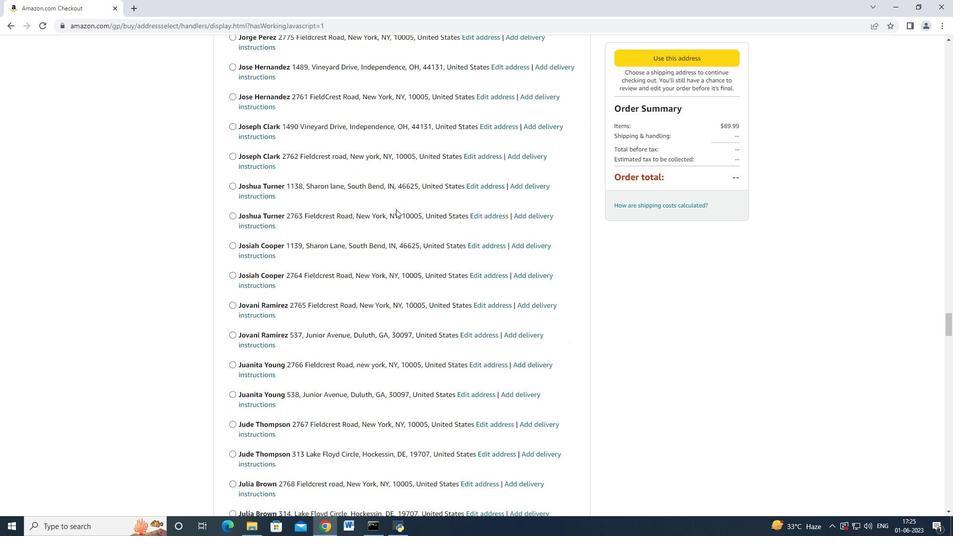 
Action: Mouse scrolled (396, 209) with delta (0, 0)
Screenshot: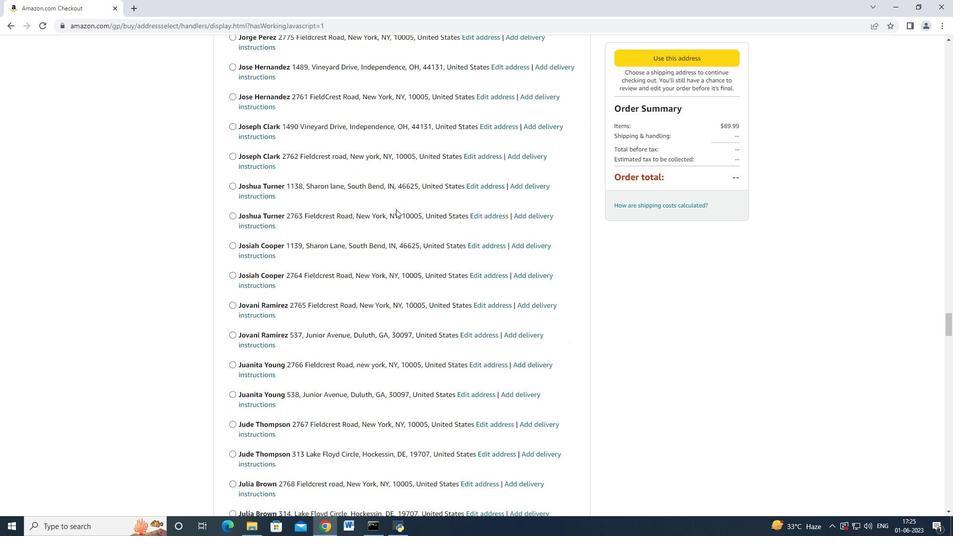 
Action: Mouse scrolled (396, 209) with delta (0, 0)
Screenshot: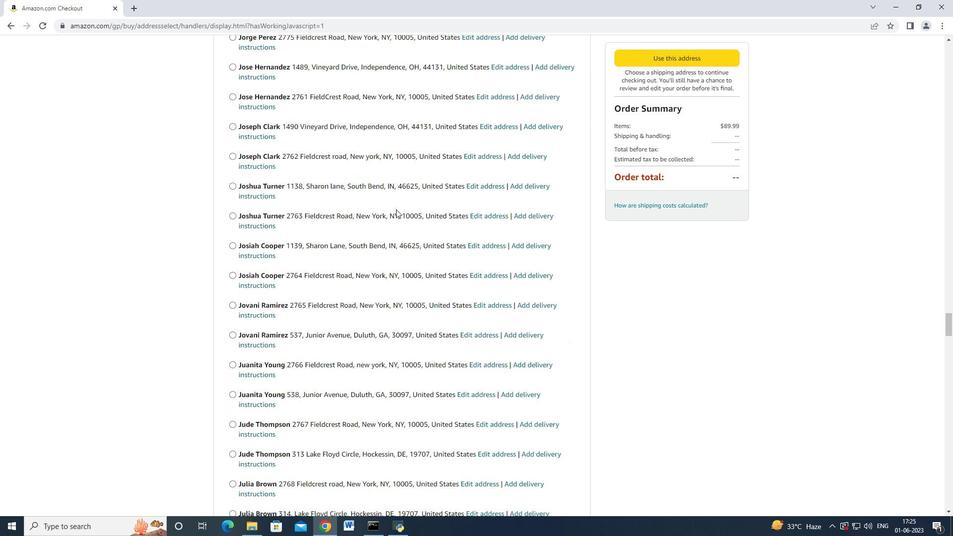 
Action: Mouse scrolled (396, 209) with delta (0, 0)
Screenshot: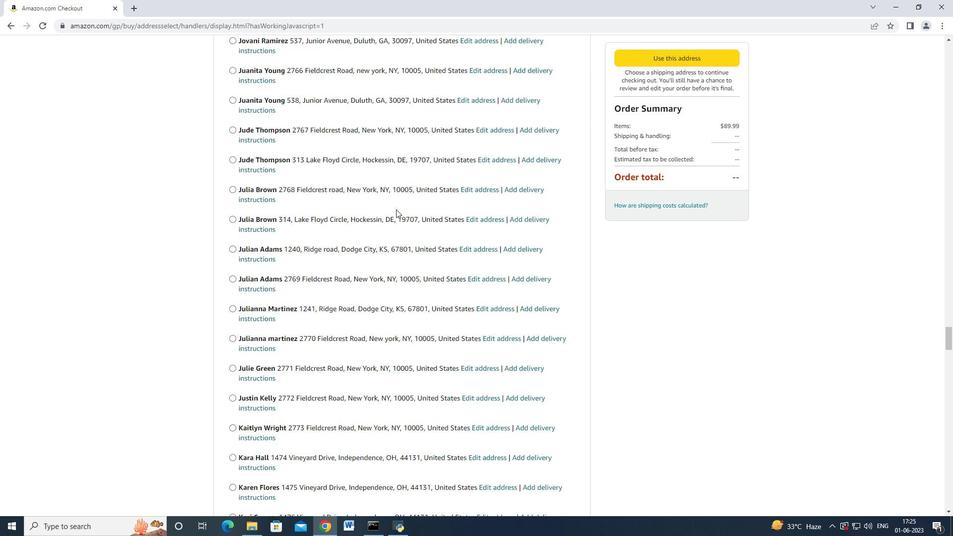 
Action: Mouse scrolled (396, 209) with delta (0, 0)
Screenshot: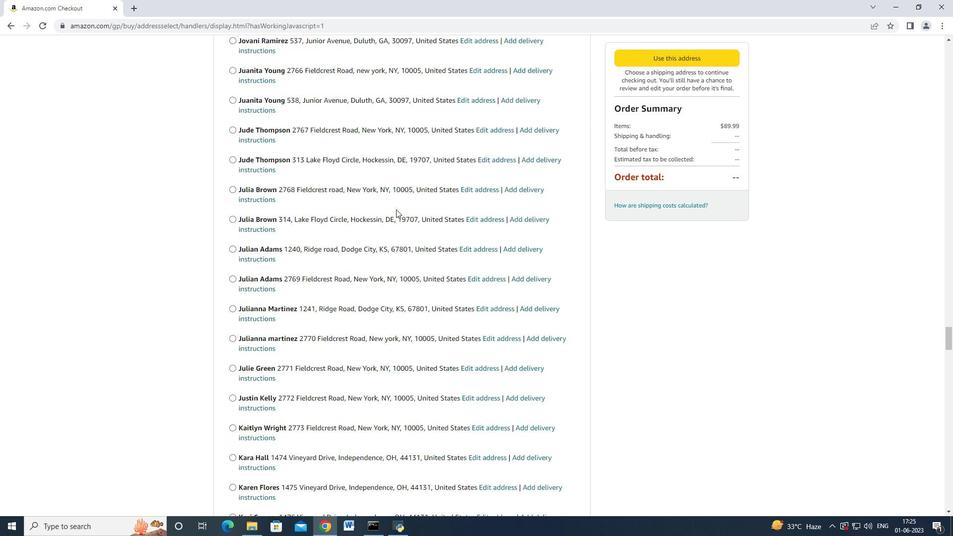 
Action: Mouse scrolled (396, 209) with delta (0, 0)
Screenshot: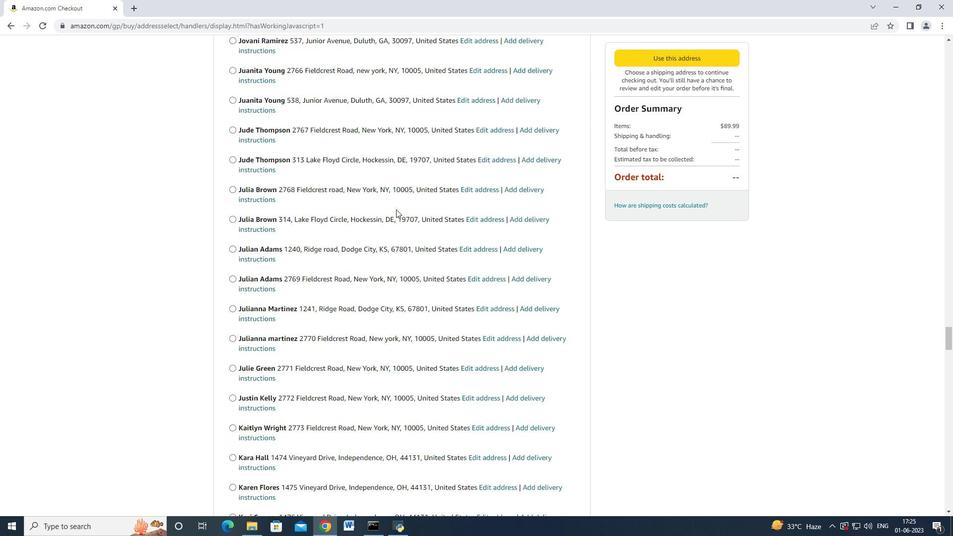 
Action: Mouse scrolled (396, 209) with delta (0, 0)
Screenshot: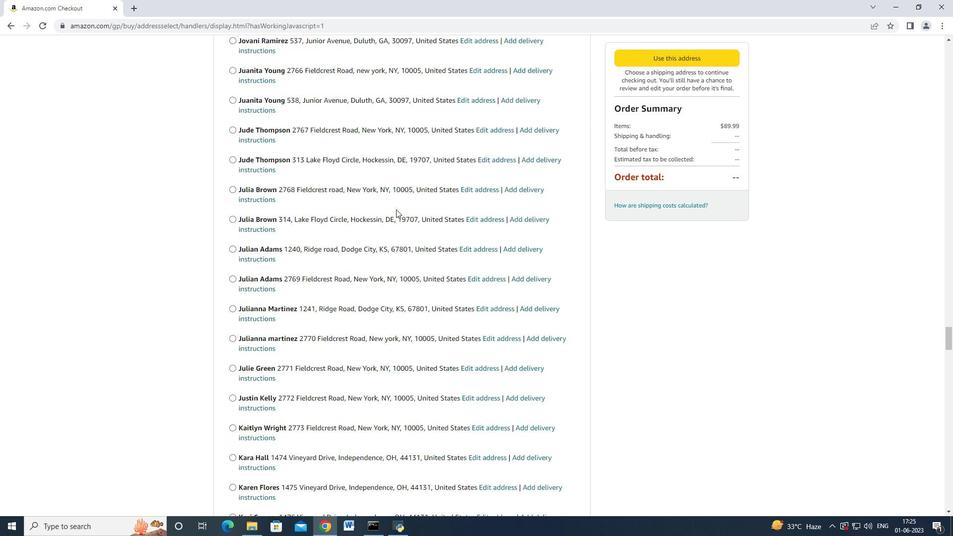 
Action: Mouse scrolled (396, 208) with delta (0, 0)
Screenshot: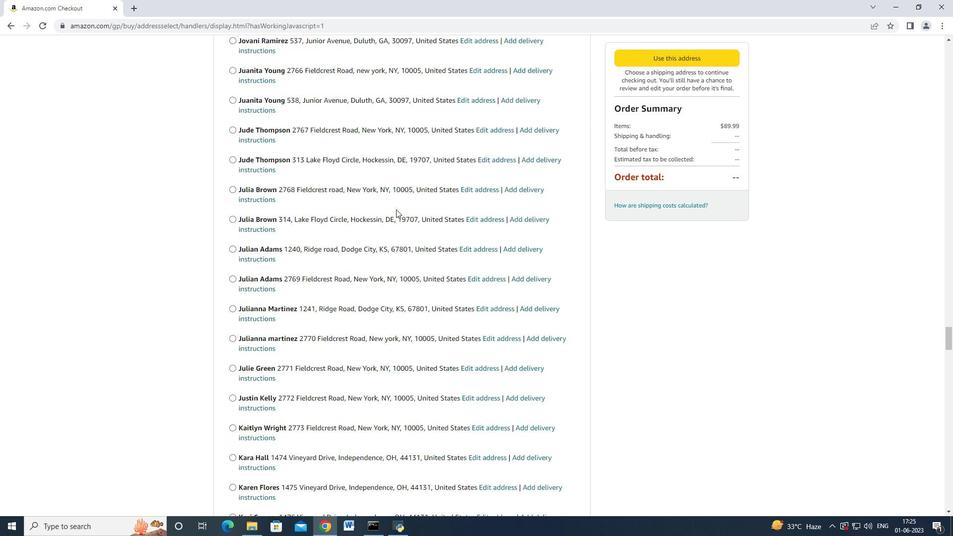
Action: Mouse scrolled (396, 208) with delta (0, 0)
Screenshot: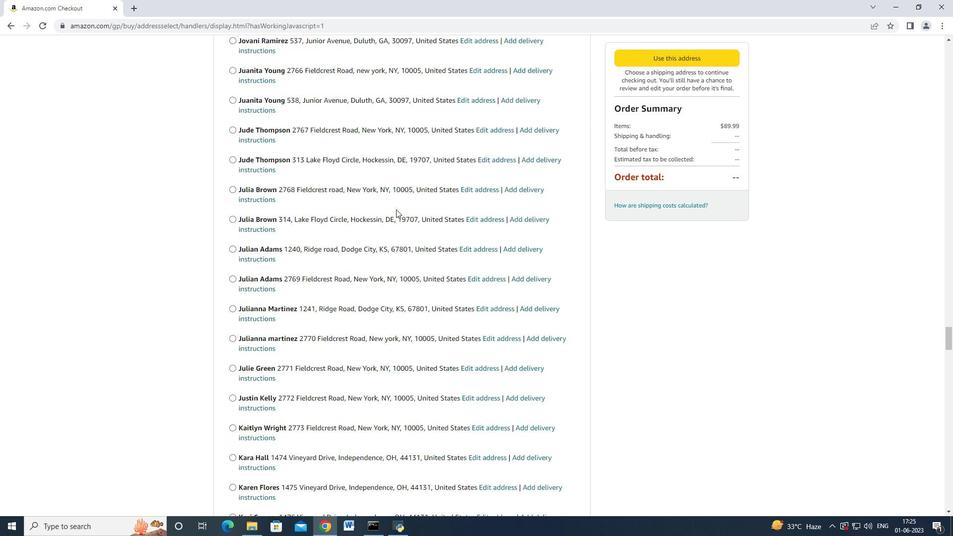 
Action: Mouse scrolled (396, 209) with delta (0, 0)
Screenshot: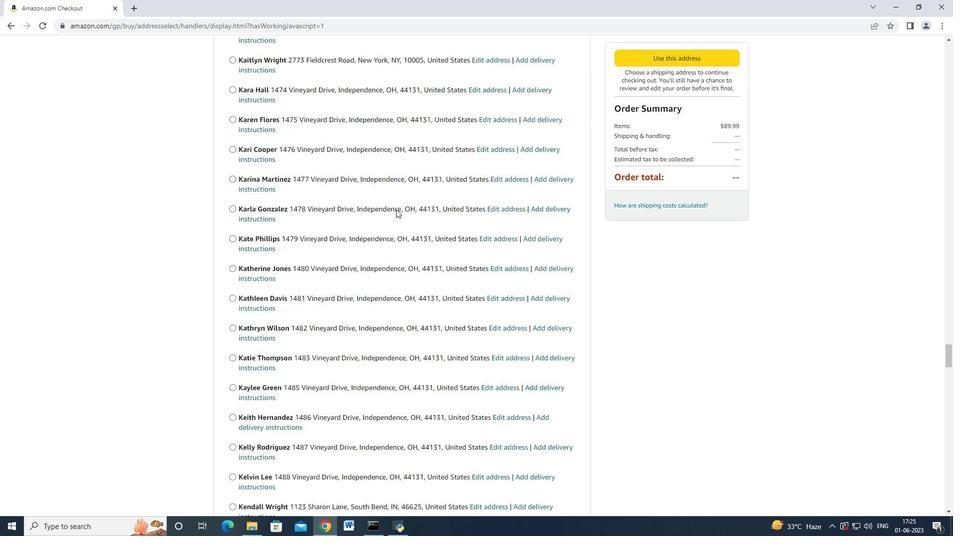 
Action: Mouse scrolled (396, 209) with delta (0, 0)
Screenshot: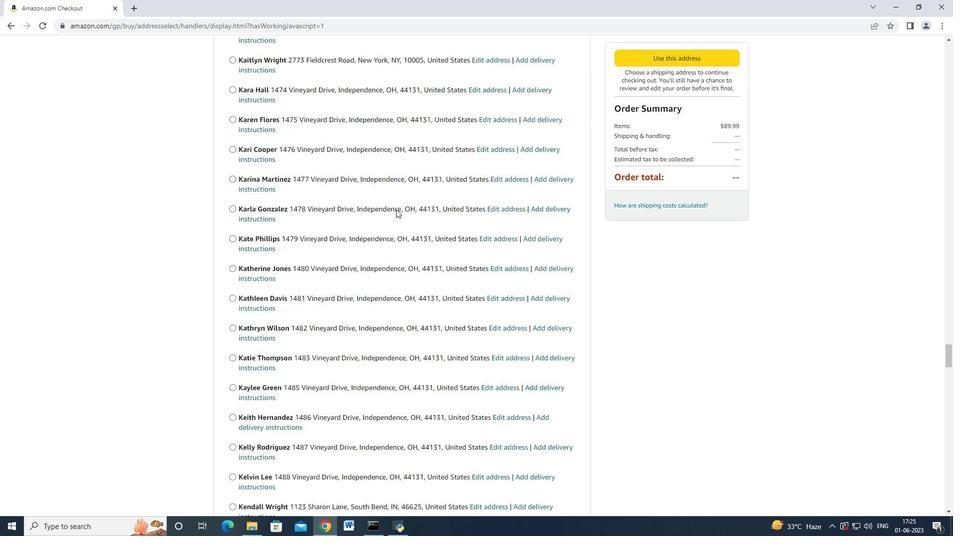 
Action: Mouse scrolled (396, 209) with delta (0, 0)
Screenshot: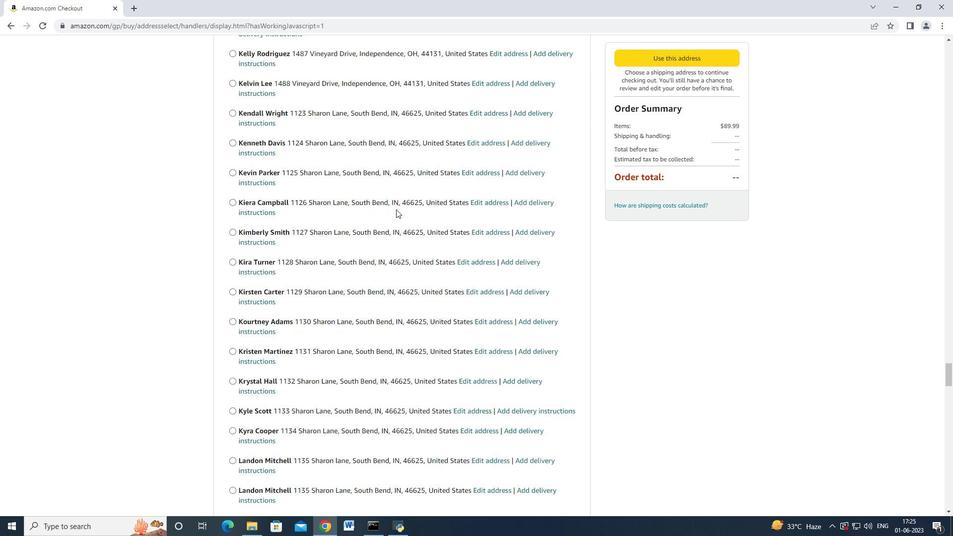
Action: Mouse scrolled (396, 209) with delta (0, 0)
Screenshot: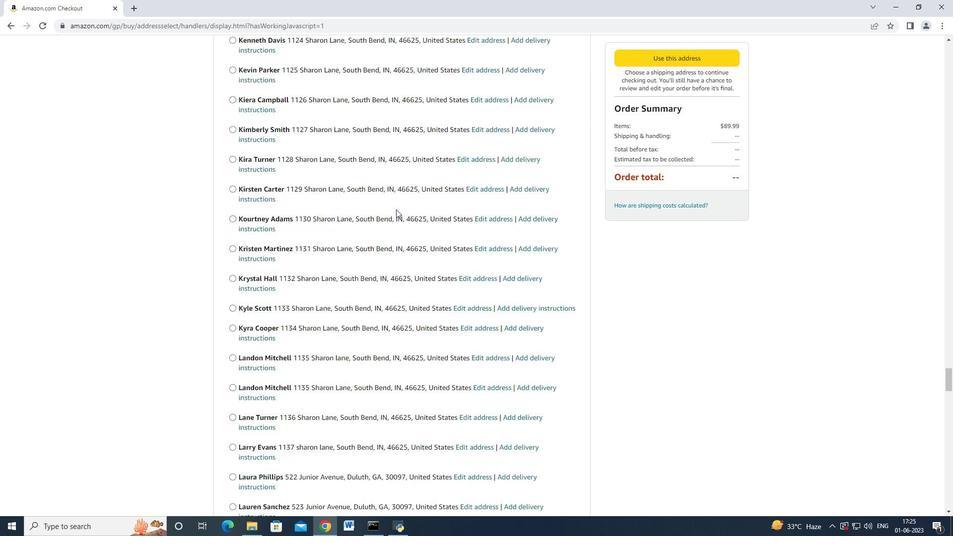 
Action: Mouse scrolled (396, 209) with delta (0, 0)
Screenshot: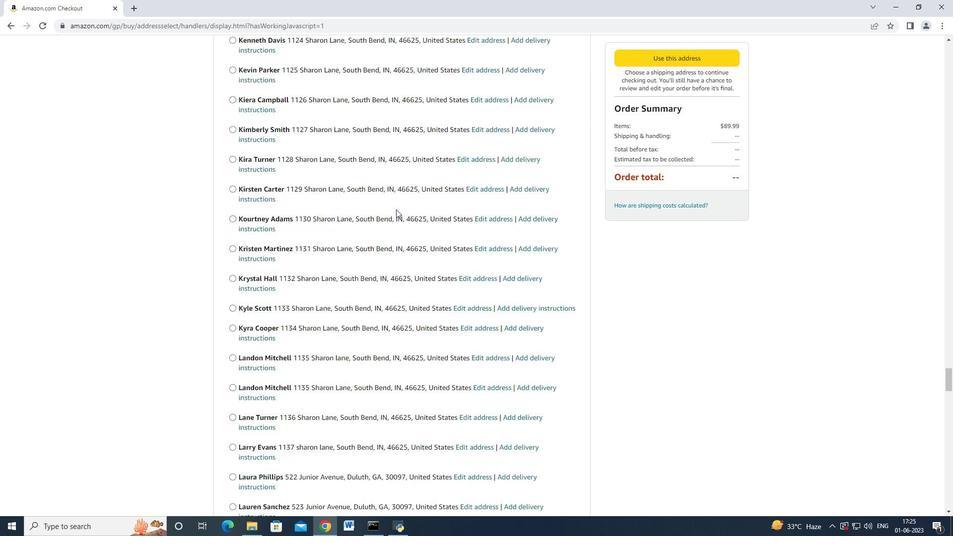
Action: Mouse scrolled (396, 209) with delta (0, 0)
Screenshot: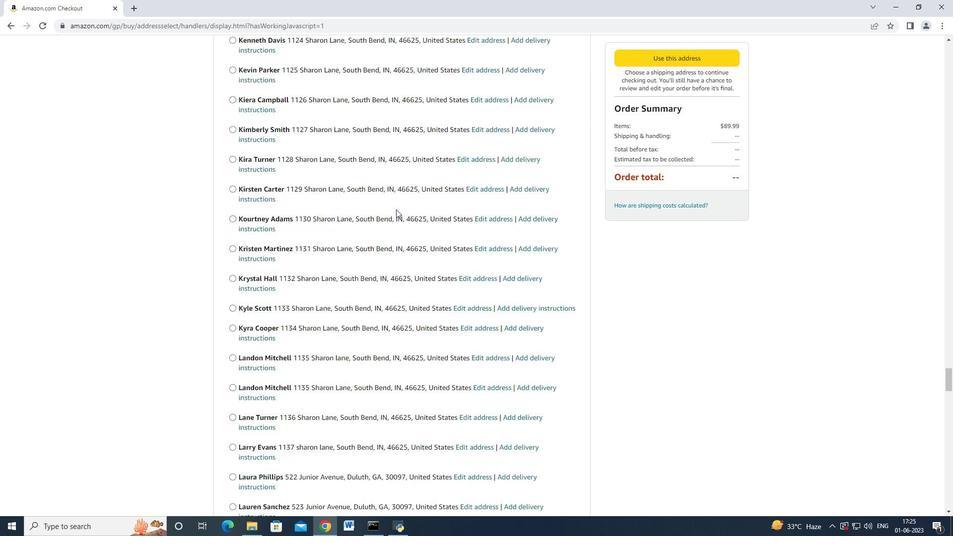 
Action: Mouse scrolled (396, 208) with delta (0, 0)
Screenshot: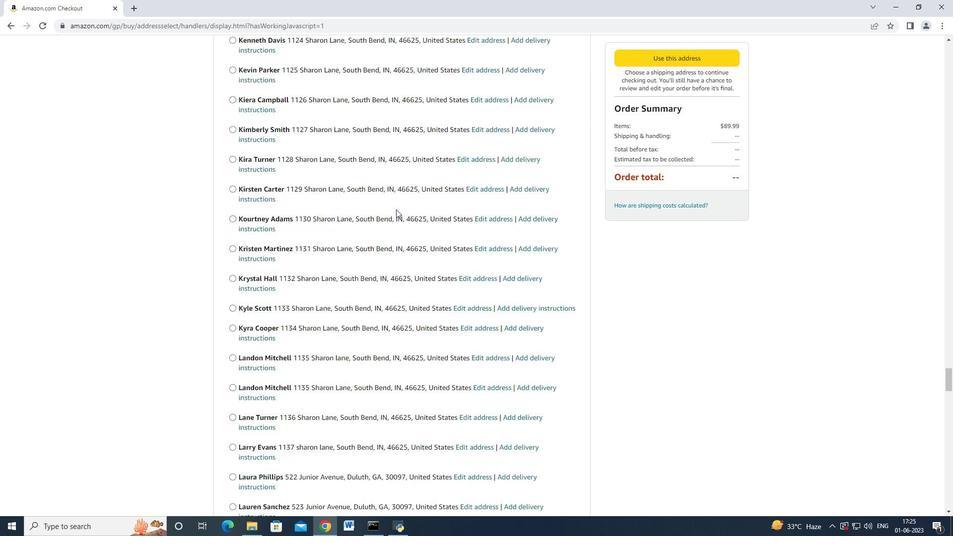 
Action: Mouse scrolled (396, 209) with delta (0, 0)
Screenshot: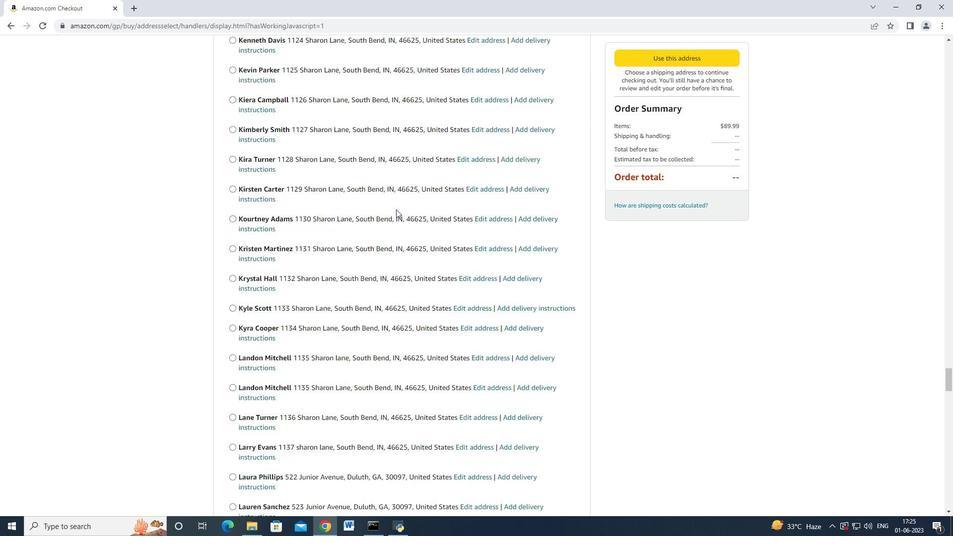 
Action: Mouse scrolled (396, 209) with delta (0, 0)
Screenshot: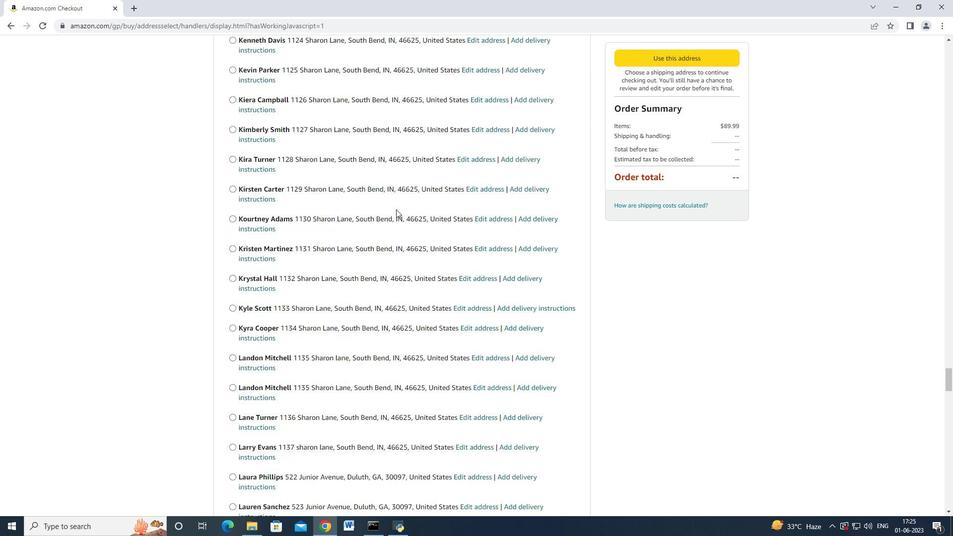 
Action: Mouse scrolled (396, 209) with delta (0, 0)
Screenshot: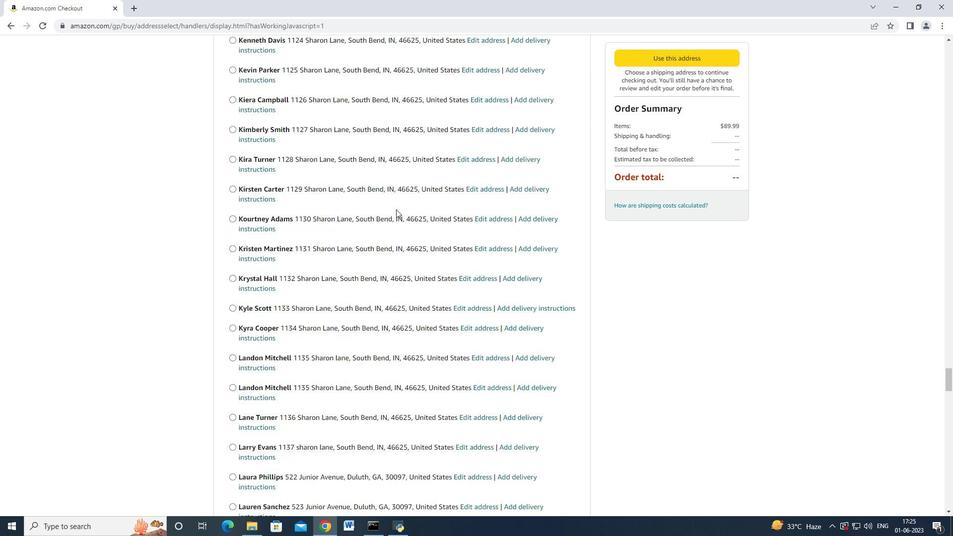 
Action: Mouse scrolled (396, 209) with delta (0, 0)
Screenshot: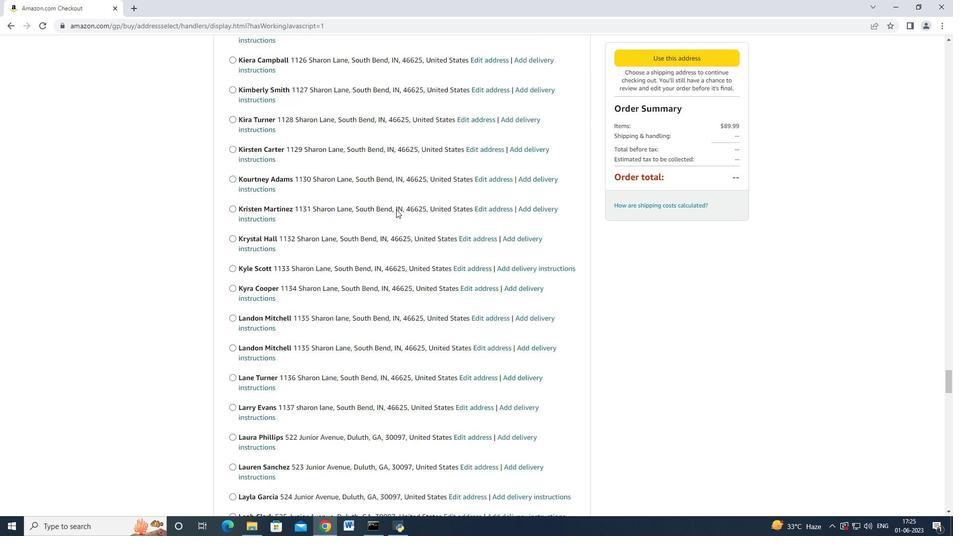 
Action: Mouse scrolled (396, 209) with delta (0, 0)
Screenshot: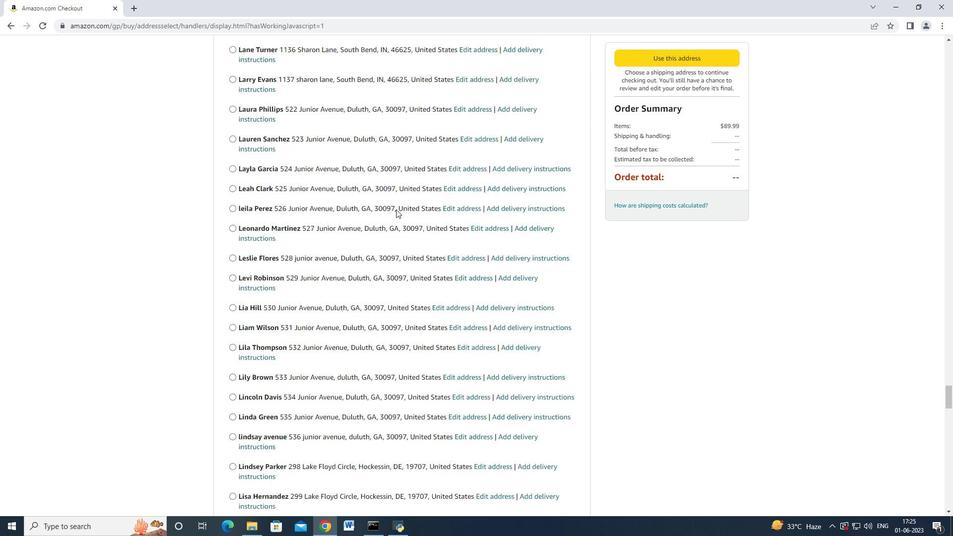 
Action: Mouse scrolled (396, 209) with delta (0, 0)
Screenshot: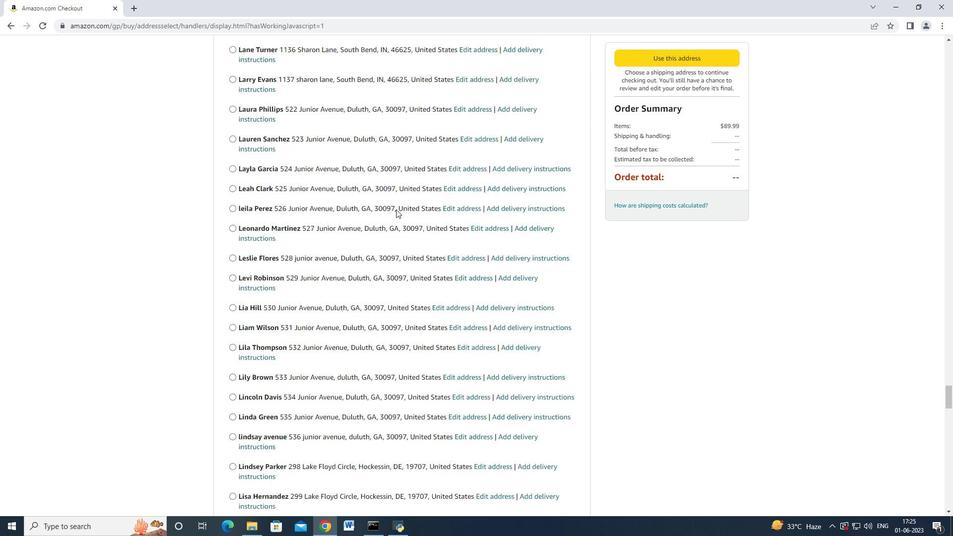 
Action: Mouse scrolled (396, 209) with delta (0, 0)
Screenshot: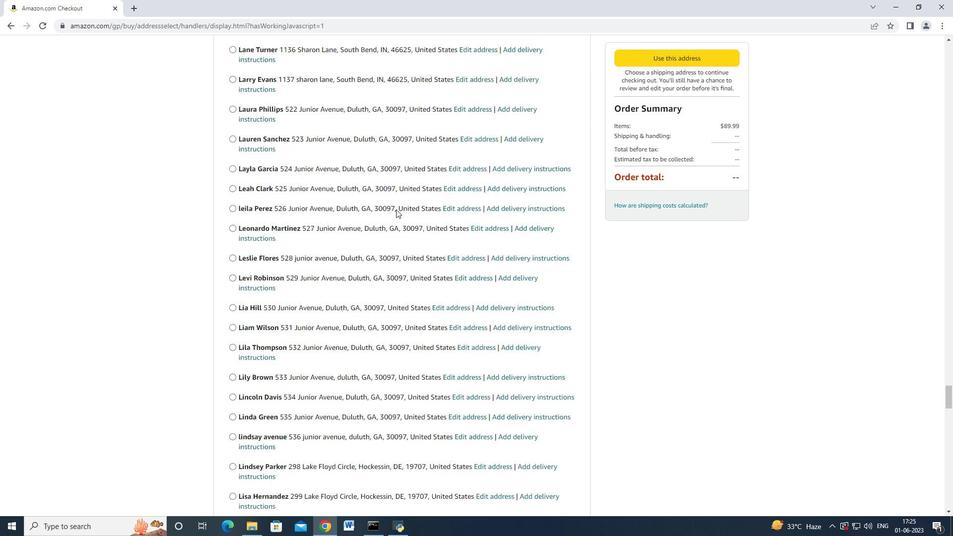 
Action: Mouse scrolled (396, 208) with delta (0, 0)
Screenshot: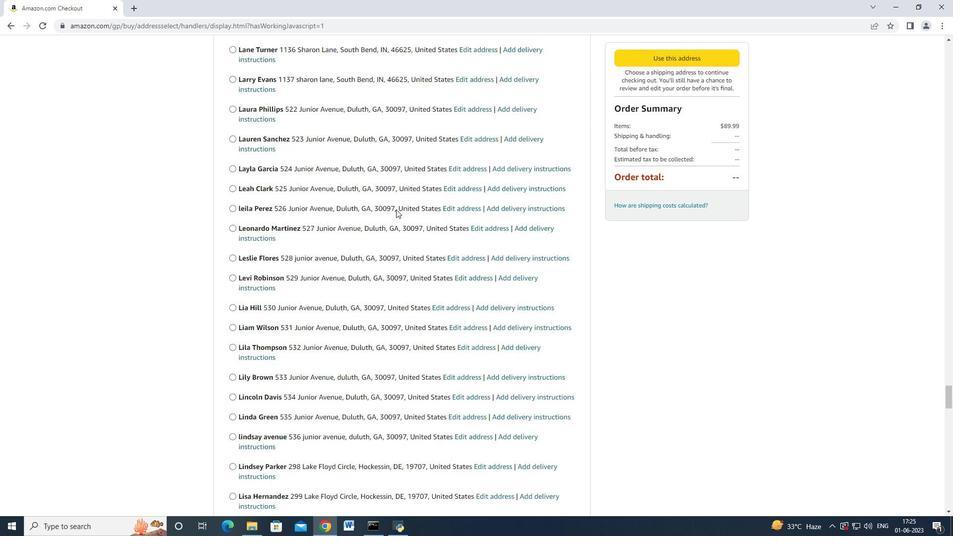 
Action: Mouse scrolled (396, 208) with delta (0, 0)
Screenshot: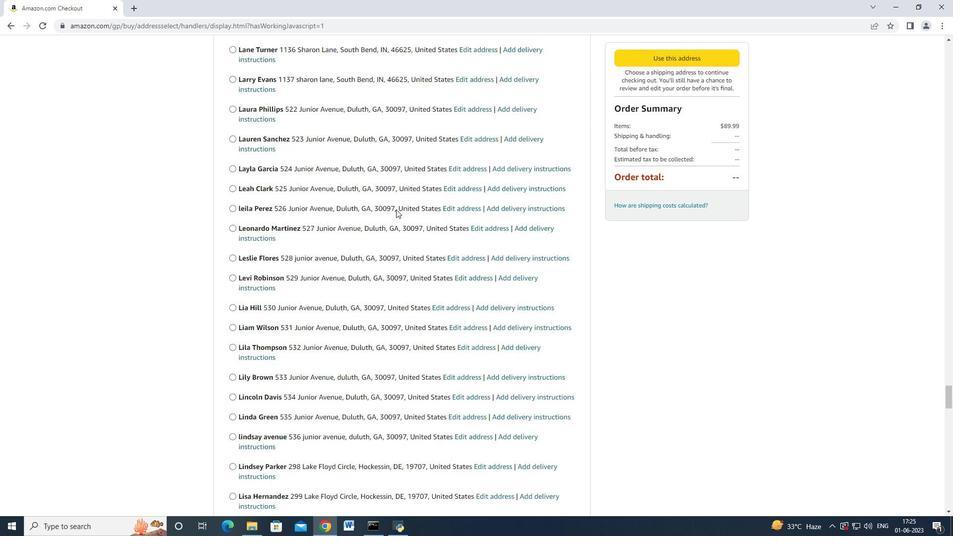 
Action: Mouse scrolled (396, 209) with delta (0, 0)
Screenshot: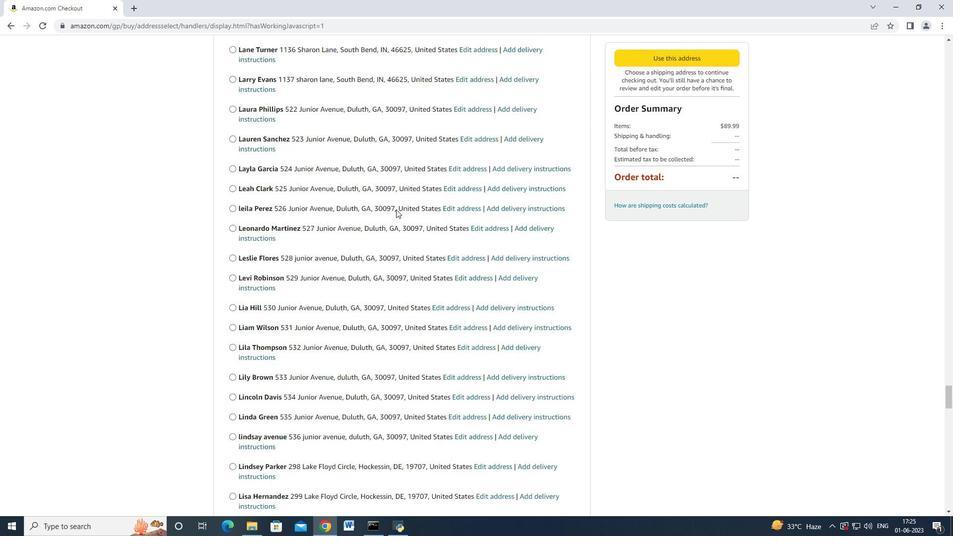 
Action: Mouse scrolled (396, 209) with delta (0, 0)
Screenshot: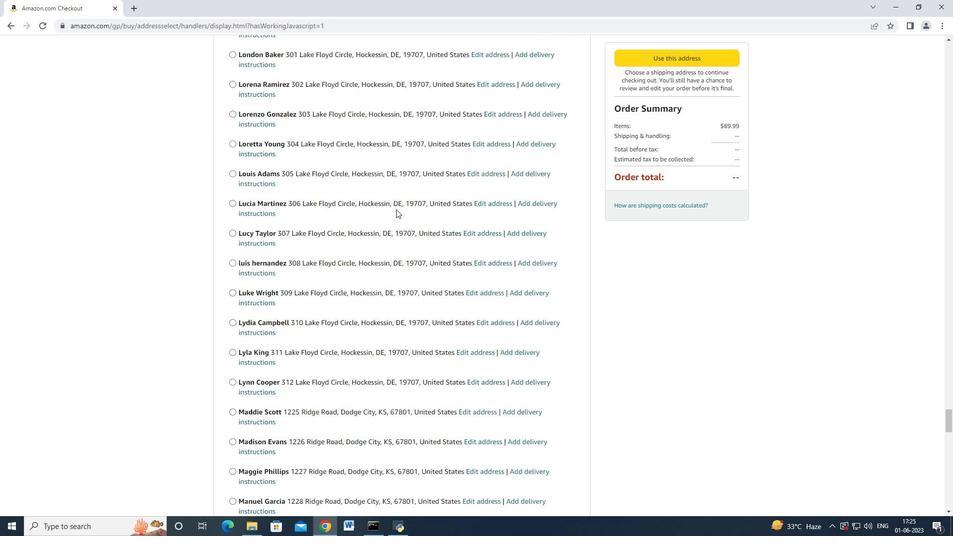 
Action: Mouse scrolled (396, 209) with delta (0, 0)
Screenshot: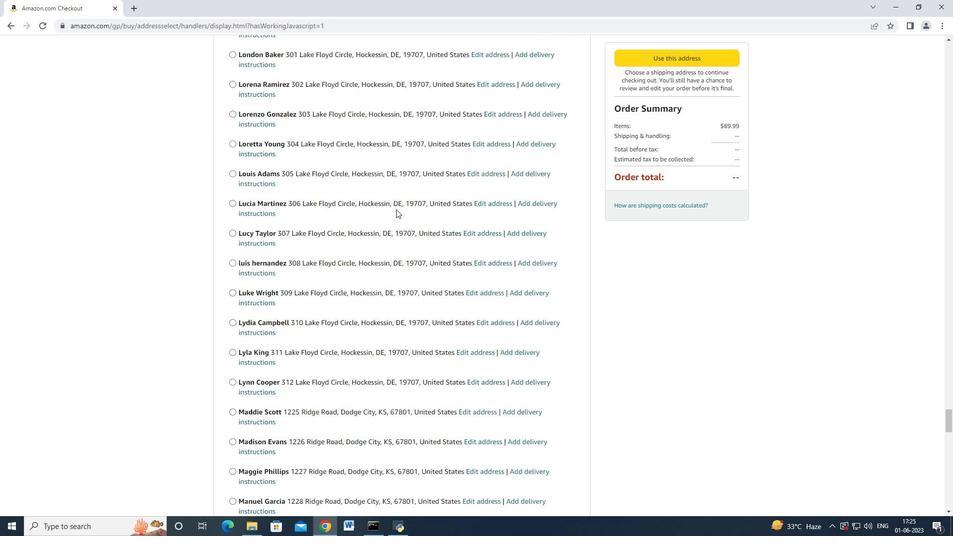 
Action: Mouse scrolled (396, 209) with delta (0, 0)
Screenshot: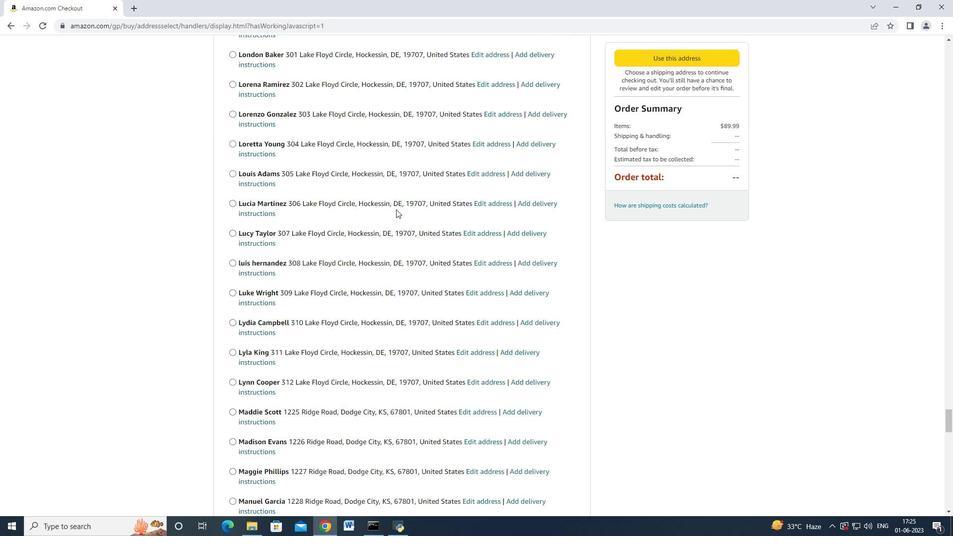 
Action: Mouse scrolled (396, 208) with delta (0, 0)
Screenshot: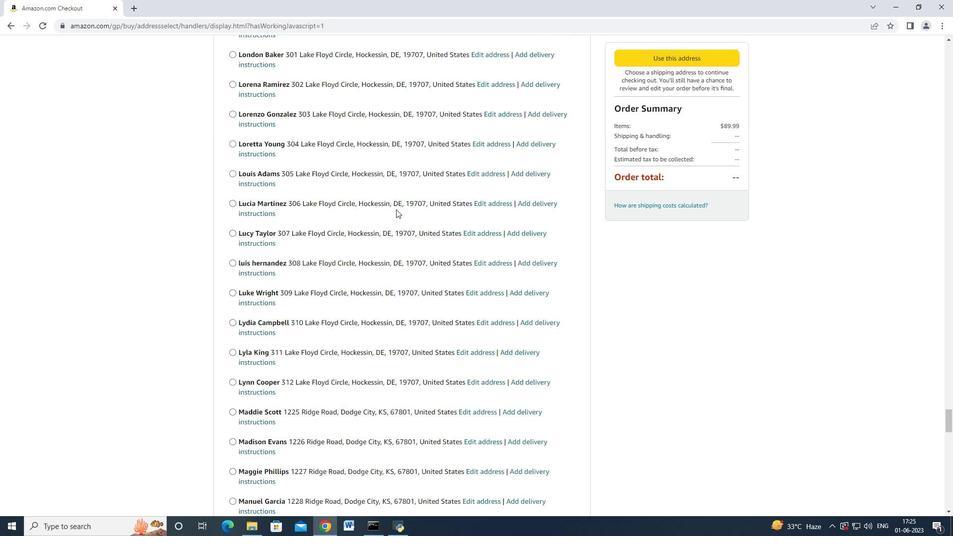 
Action: Mouse scrolled (396, 209) with delta (0, 0)
Screenshot: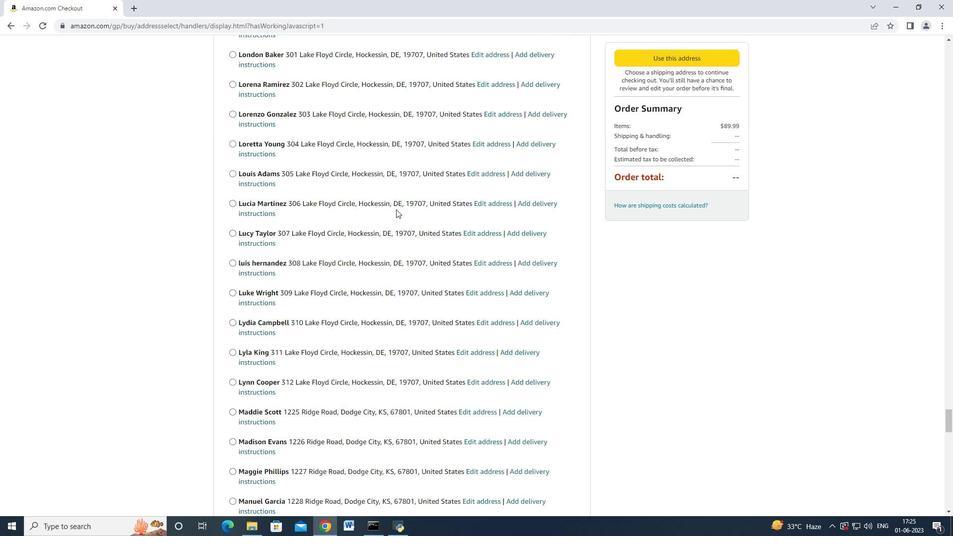 
Action: Mouse scrolled (396, 209) with delta (0, 0)
Screenshot: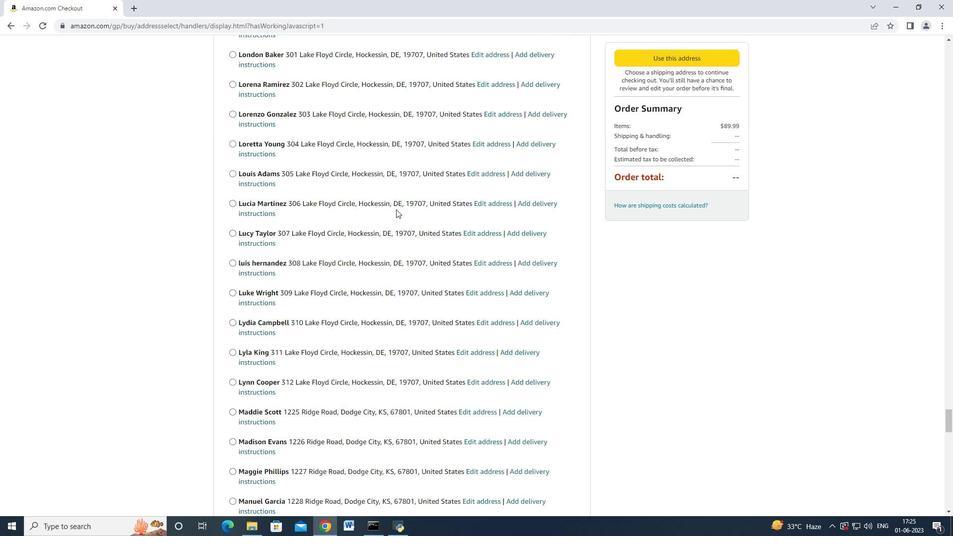 
Action: Mouse scrolled (396, 209) with delta (0, 0)
Screenshot: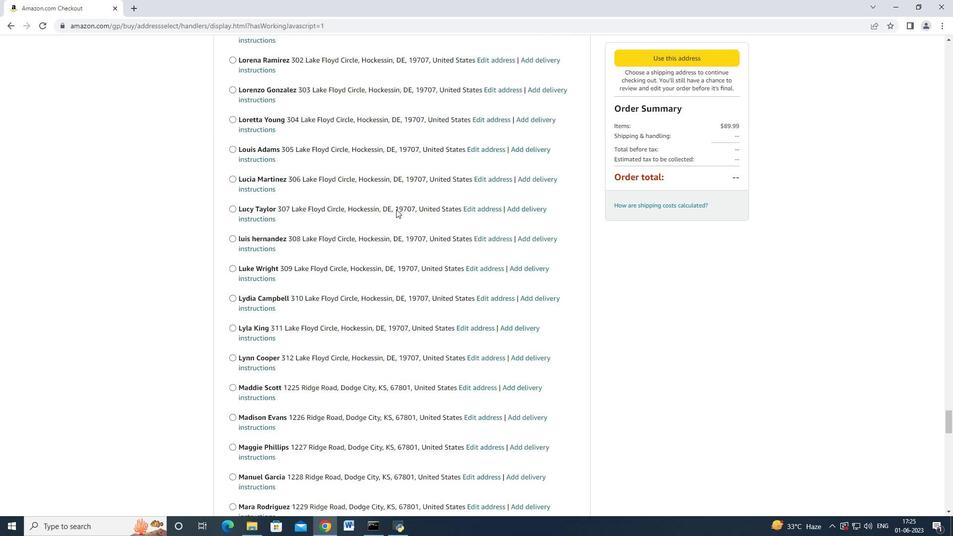 
Action: Mouse scrolled (396, 209) with delta (0, 0)
Screenshot: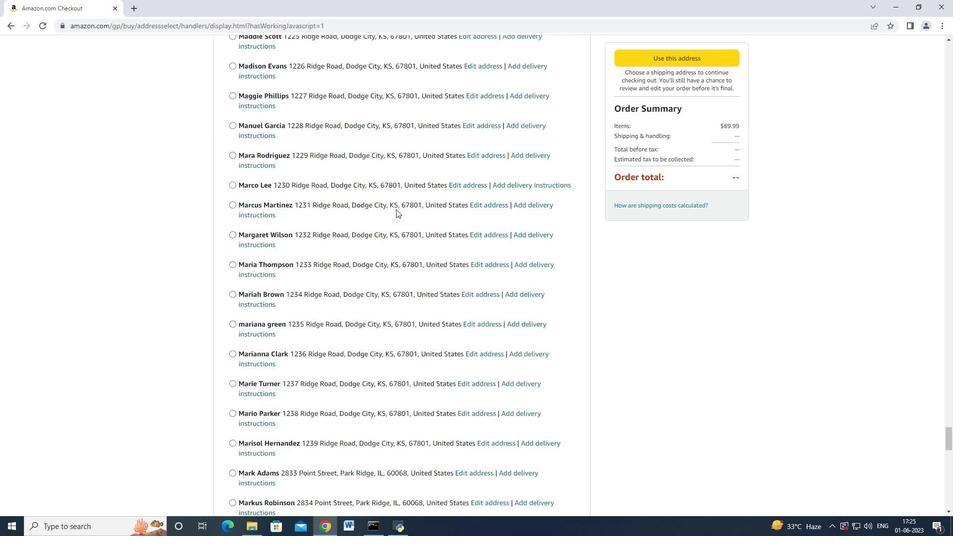 
Action: Mouse scrolled (396, 209) with delta (0, 0)
Screenshot: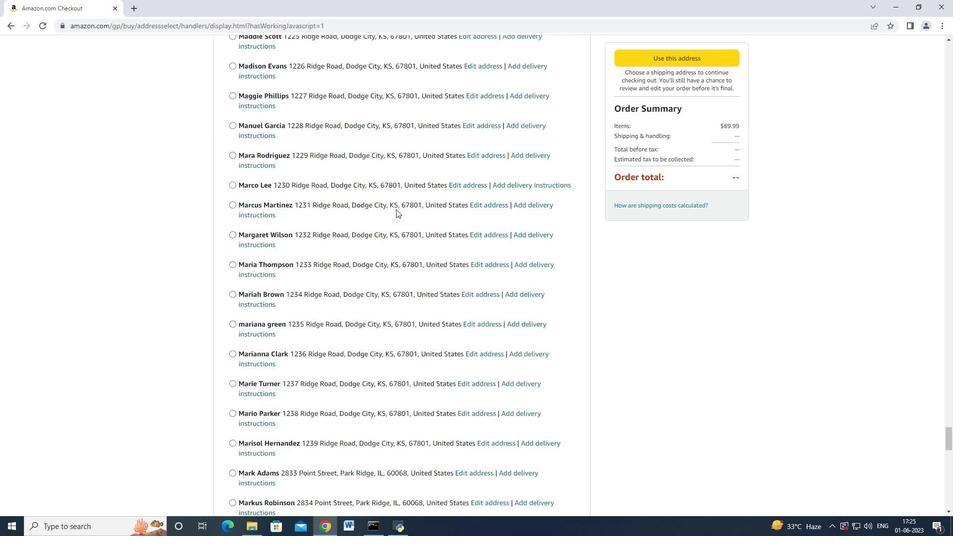 
Action: Mouse scrolled (396, 209) with delta (0, 0)
Screenshot: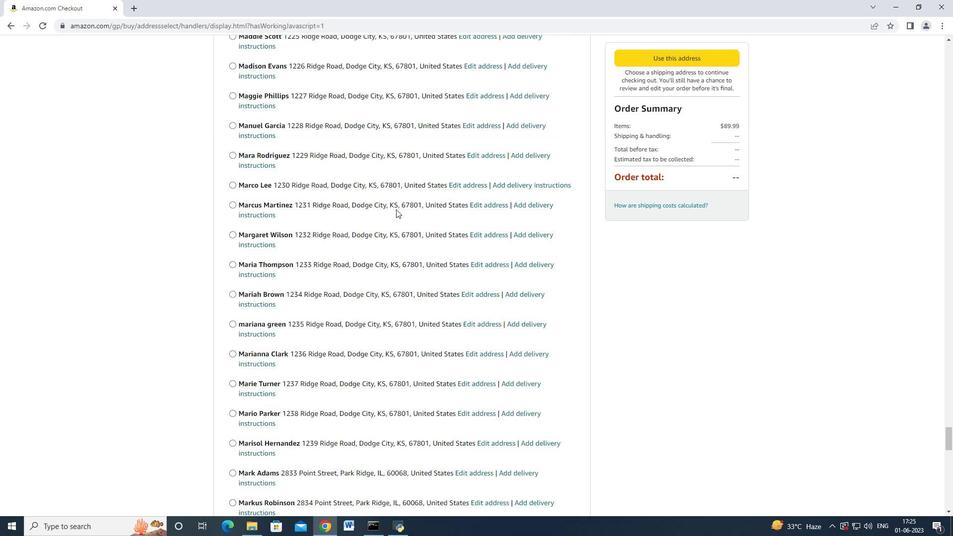 
Action: Mouse scrolled (396, 208) with delta (0, 0)
Screenshot: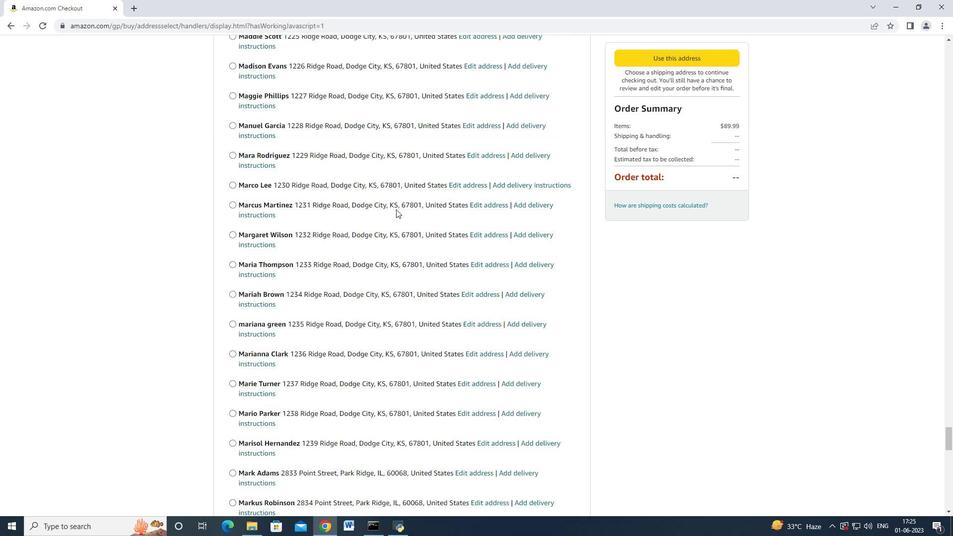 
Action: Mouse scrolled (396, 209) with delta (0, 0)
Screenshot: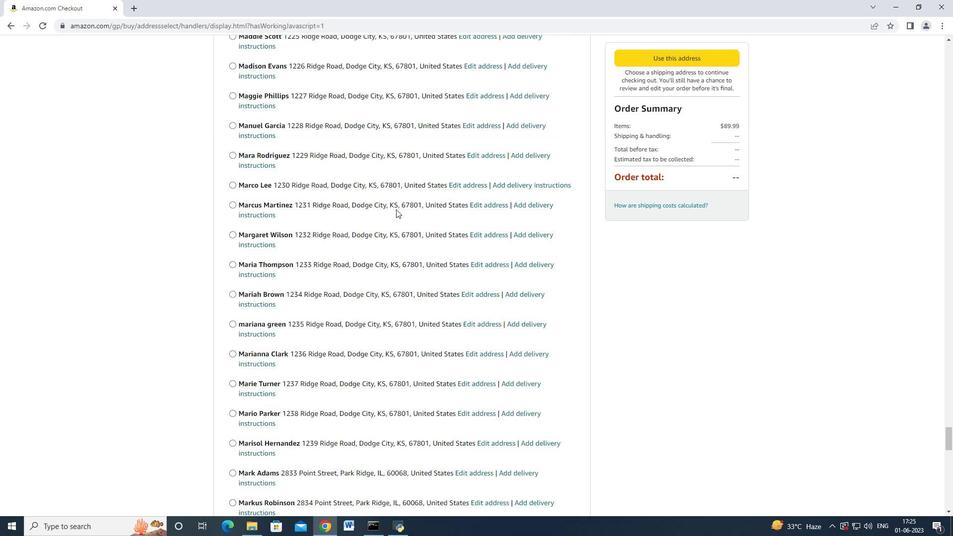 
Action: Mouse scrolled (396, 209) with delta (0, 0)
Screenshot: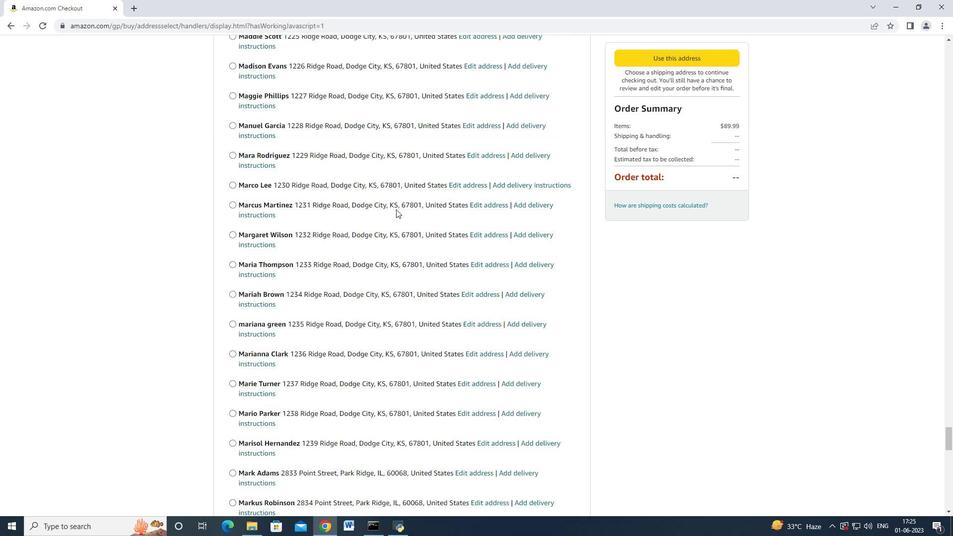 
Action: Mouse scrolled (396, 209) with delta (0, 0)
Screenshot: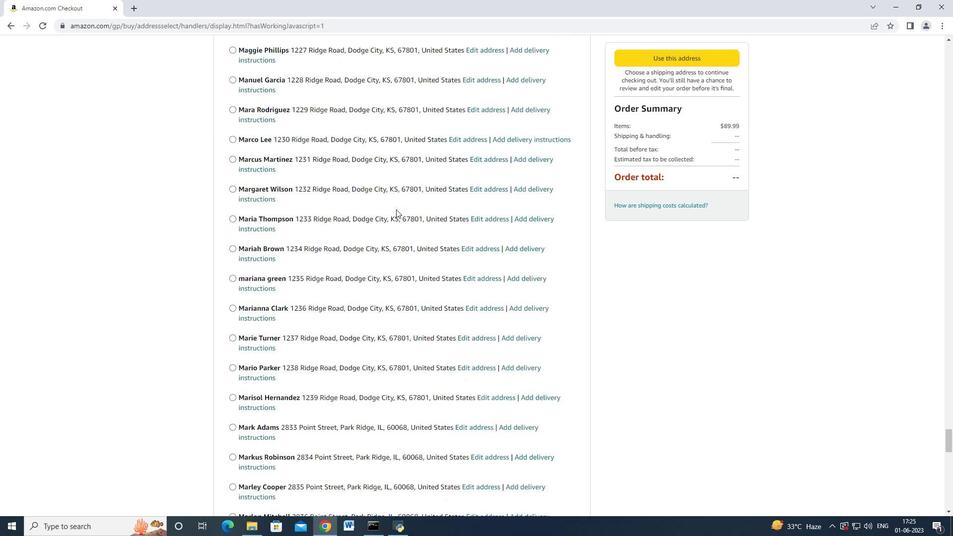 
Action: Mouse moved to (393, 212)
Screenshot: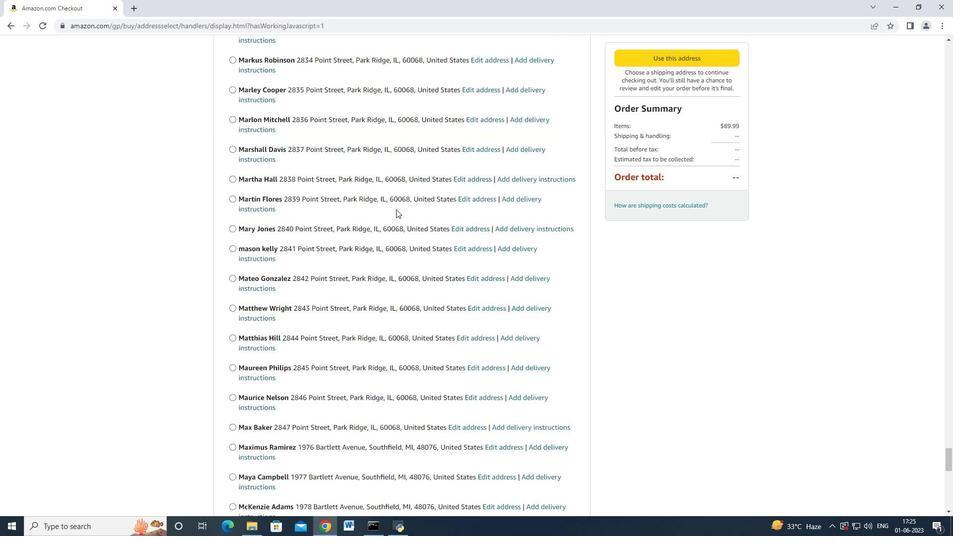 
Action: Mouse scrolled (395, 209) with delta (0, 0)
Screenshot: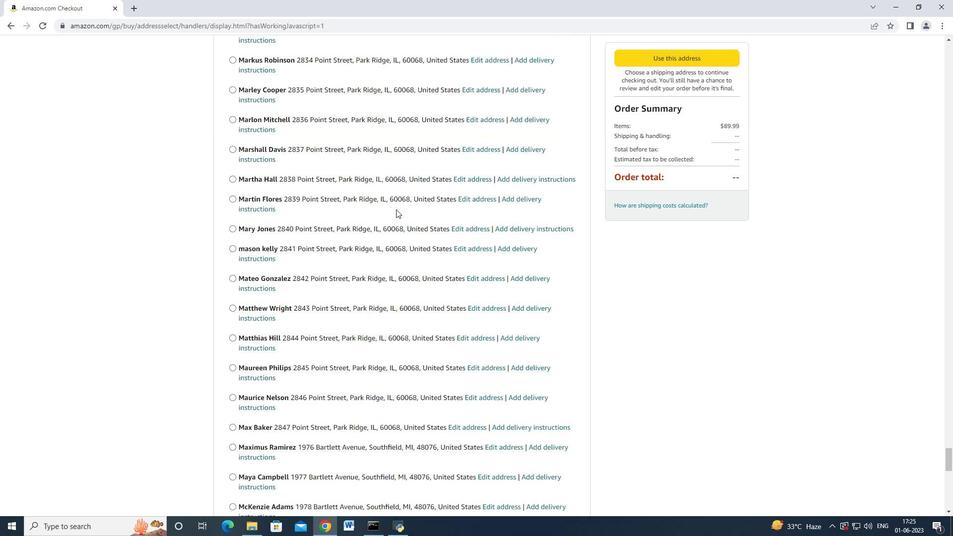 
Action: Mouse moved to (393, 212)
Screenshot: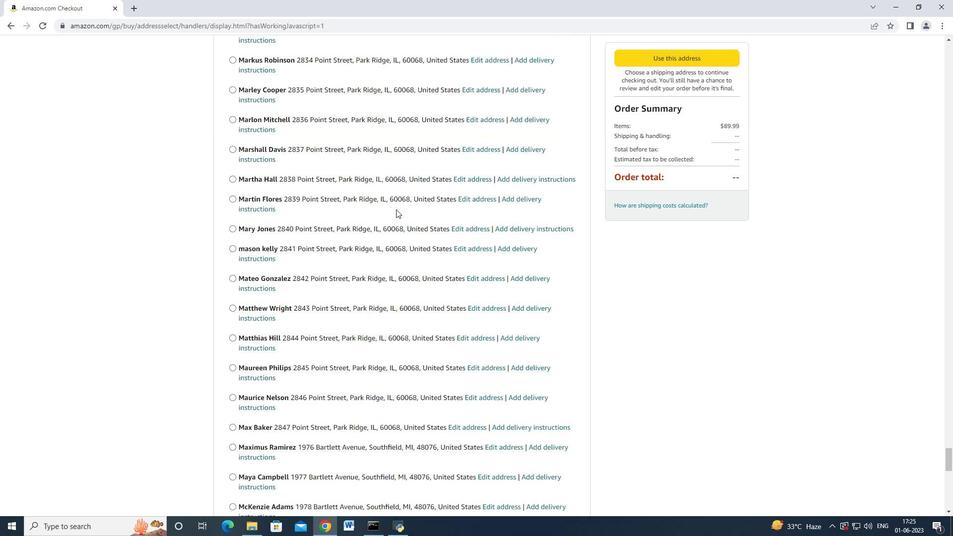 
Action: Mouse scrolled (394, 210) with delta (0, 0)
Screenshot: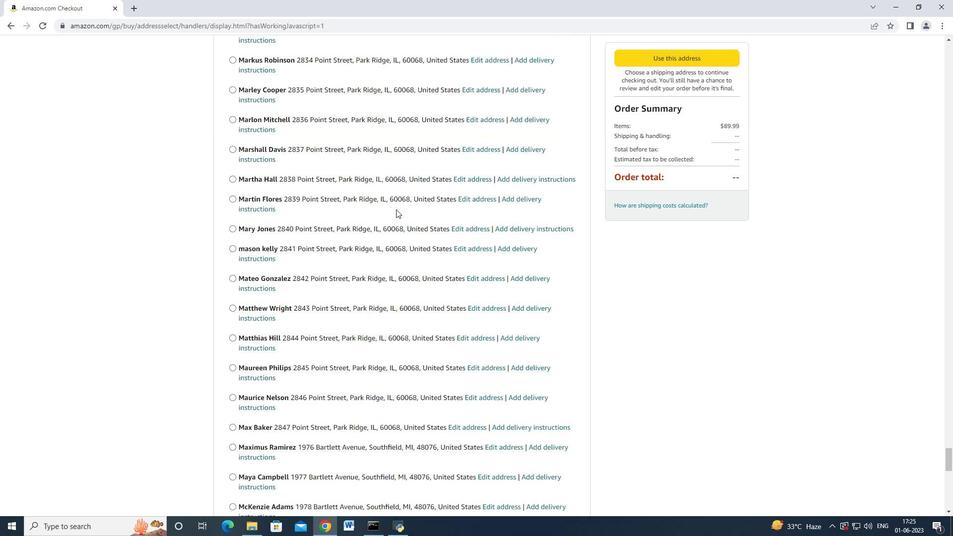 
Action: Mouse moved to (393, 212)
Screenshot: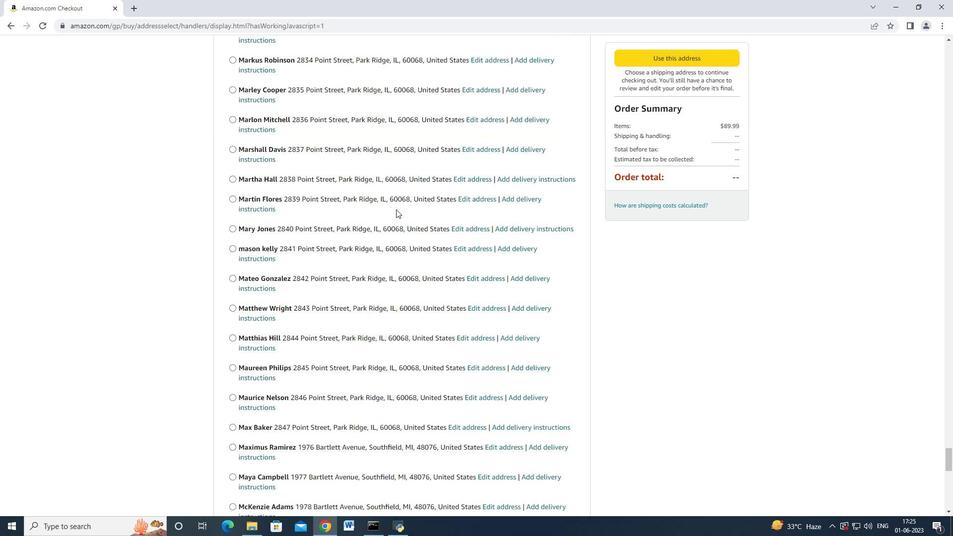 
Action: Mouse scrolled (394, 211) with delta (0, 0)
Screenshot: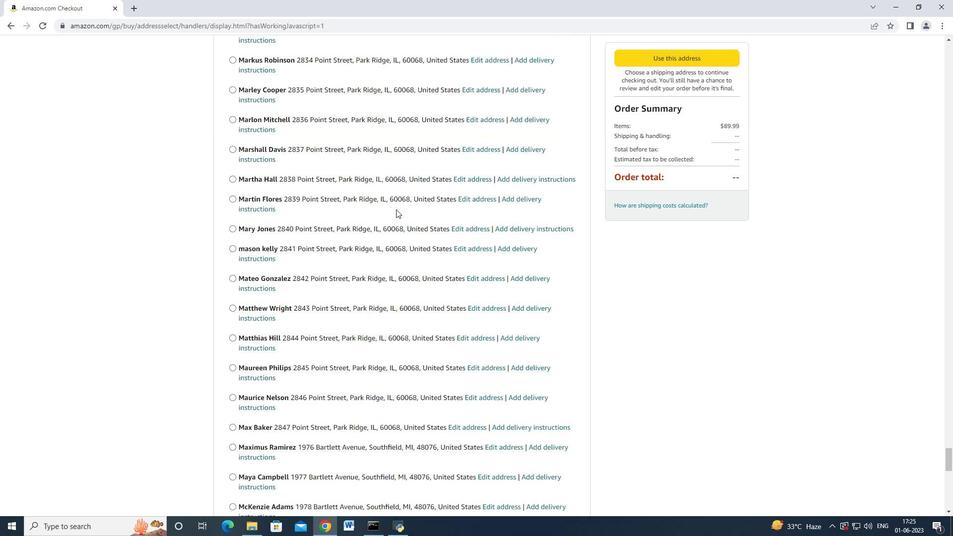 
Action: Mouse moved to (393, 212)
Screenshot: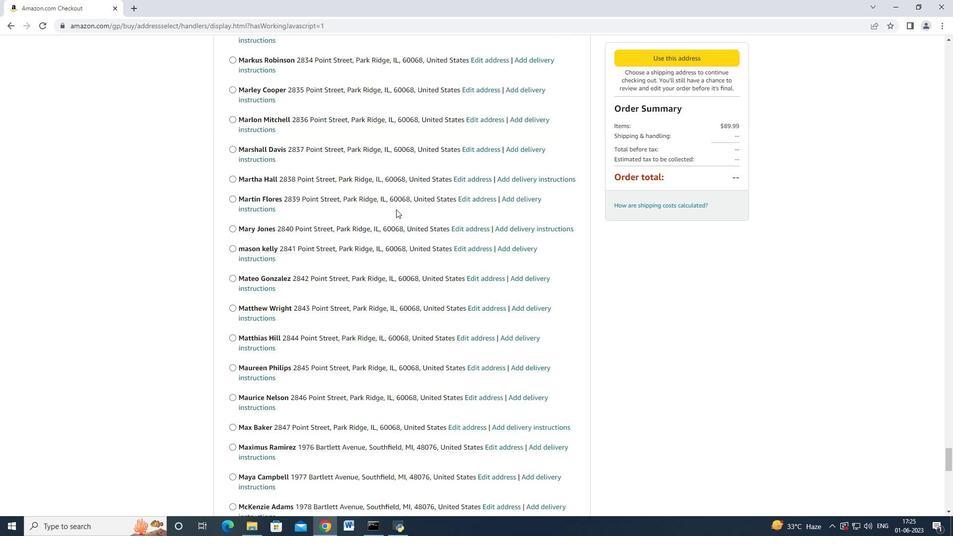 
Action: Mouse scrolled (394, 210) with delta (0, 0)
Screenshot: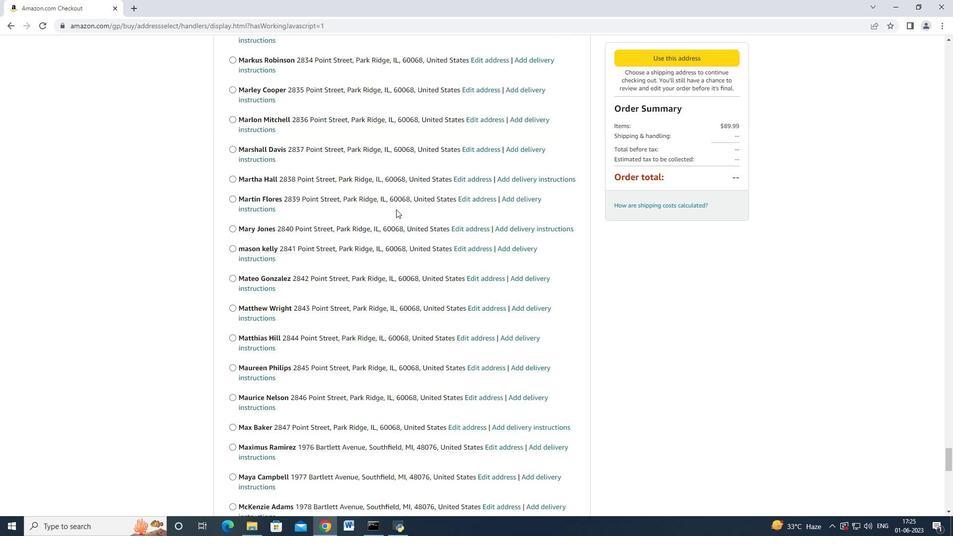 
Action: Mouse moved to (392, 213)
Screenshot: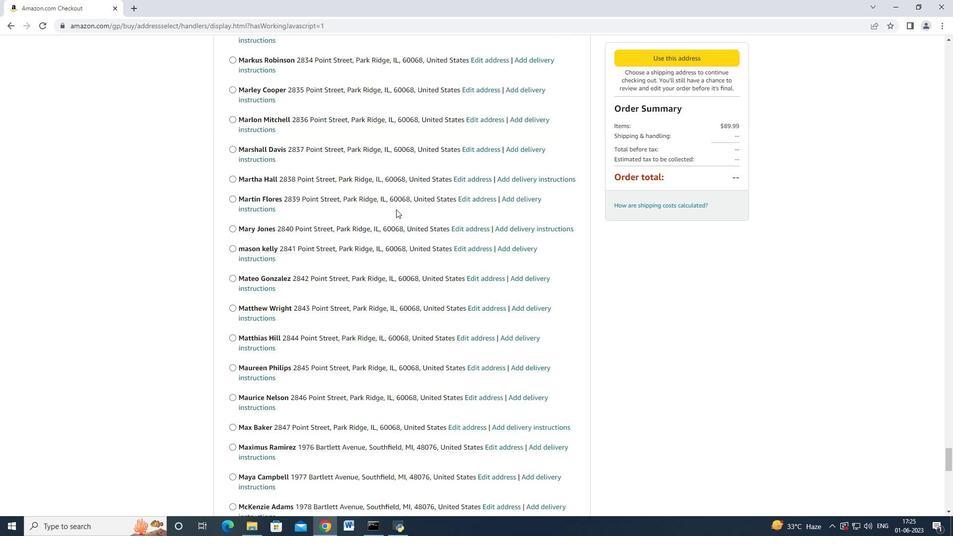 
Action: Mouse scrolled (394, 210) with delta (0, 0)
Screenshot: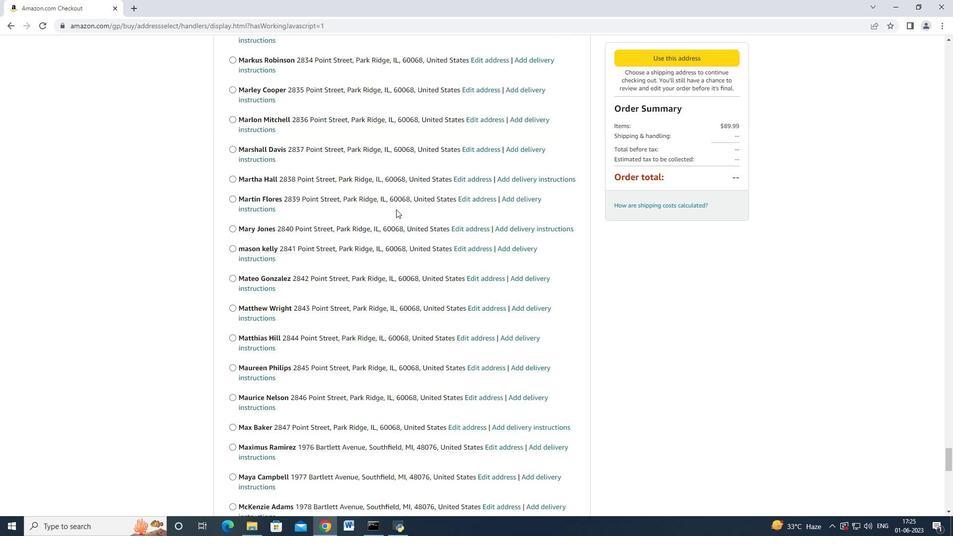 
Action: Mouse scrolled (394, 211) with delta (0, 0)
Screenshot: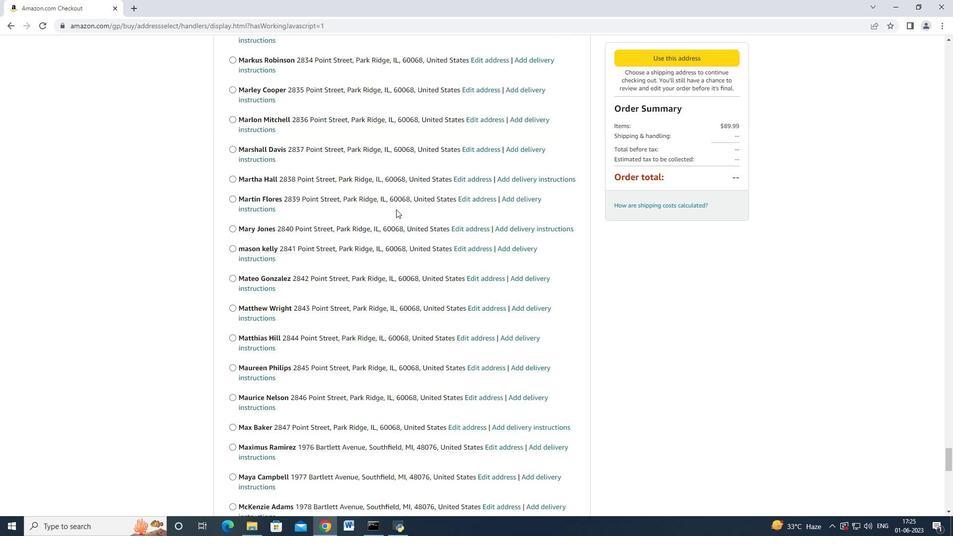 
Action: Mouse moved to (392, 213)
Screenshot: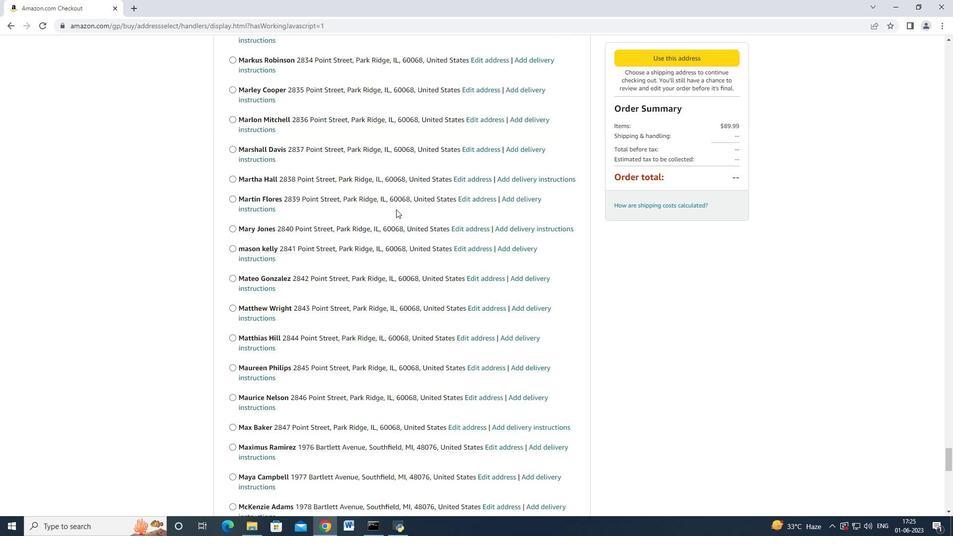 
Action: Mouse scrolled (394, 211) with delta (0, 0)
Screenshot: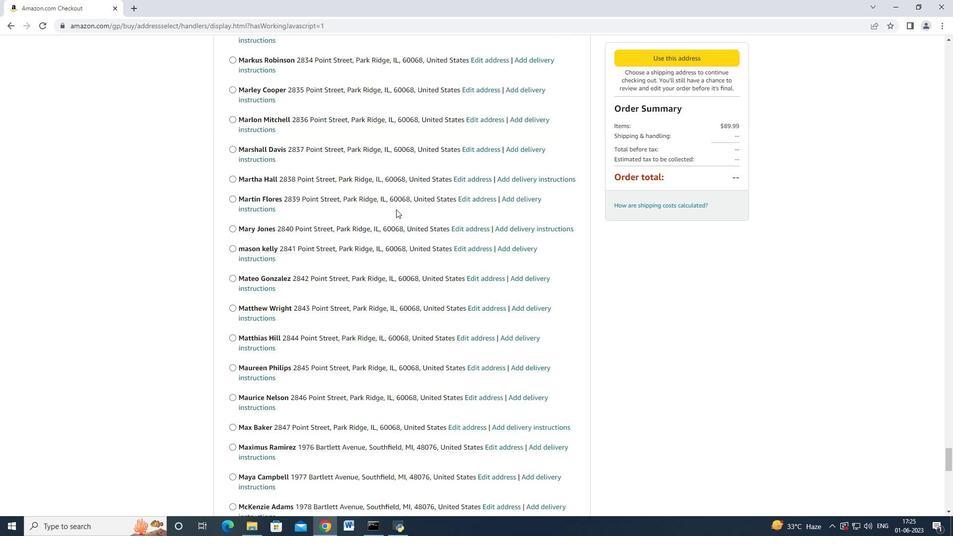 
Action: Mouse moved to (392, 213)
Screenshot: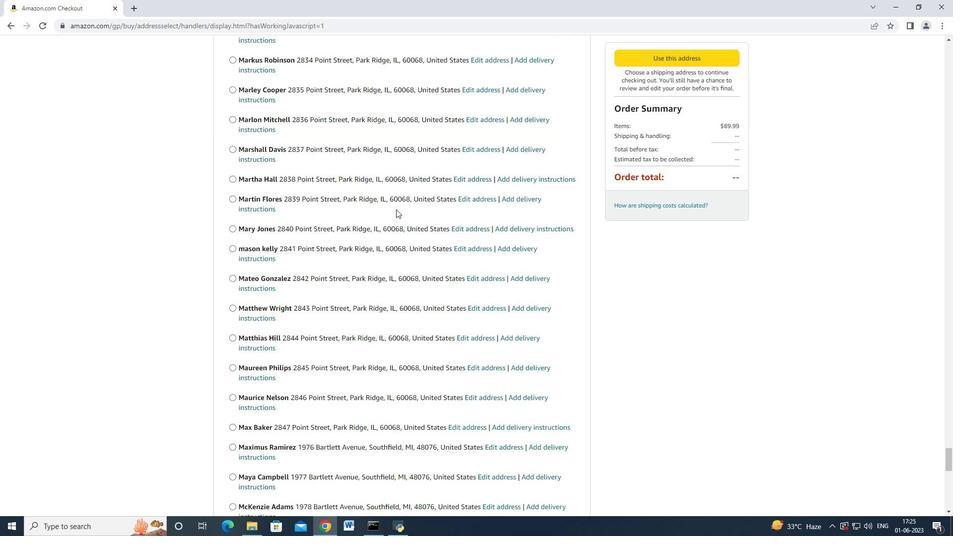 
Action: Mouse scrolled (392, 212) with delta (0, 0)
Screenshot: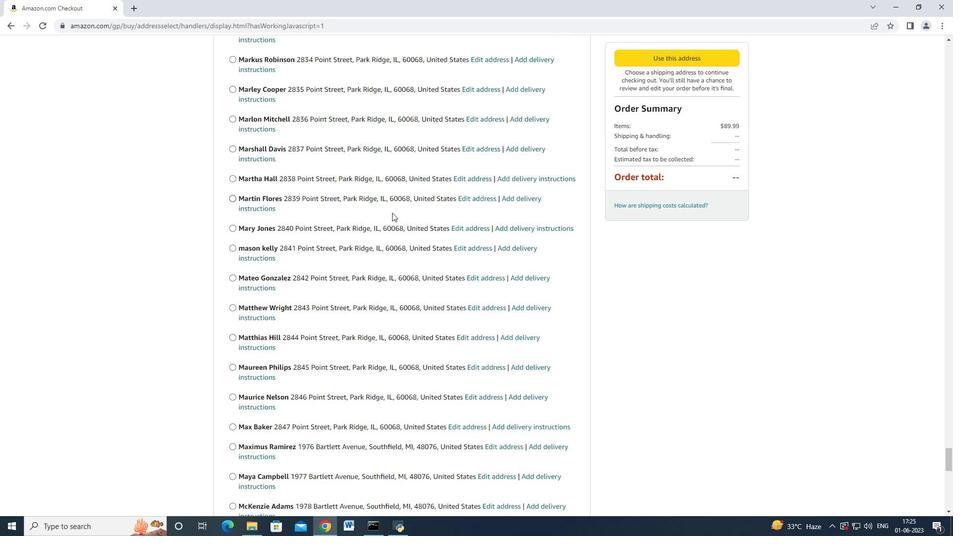 
Action: Mouse scrolled (392, 212) with delta (0, 0)
Screenshot: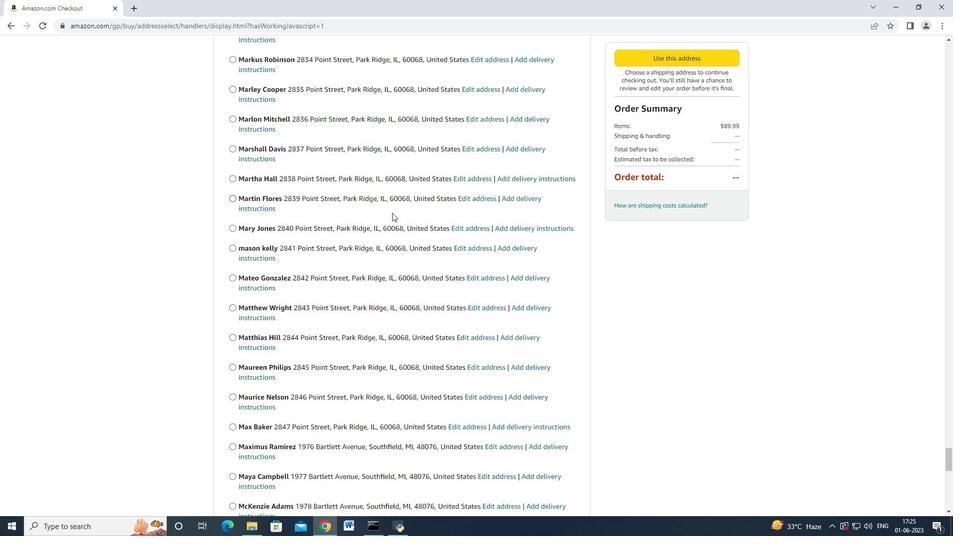 
Action: Mouse scrolled (392, 212) with delta (0, 0)
Screenshot: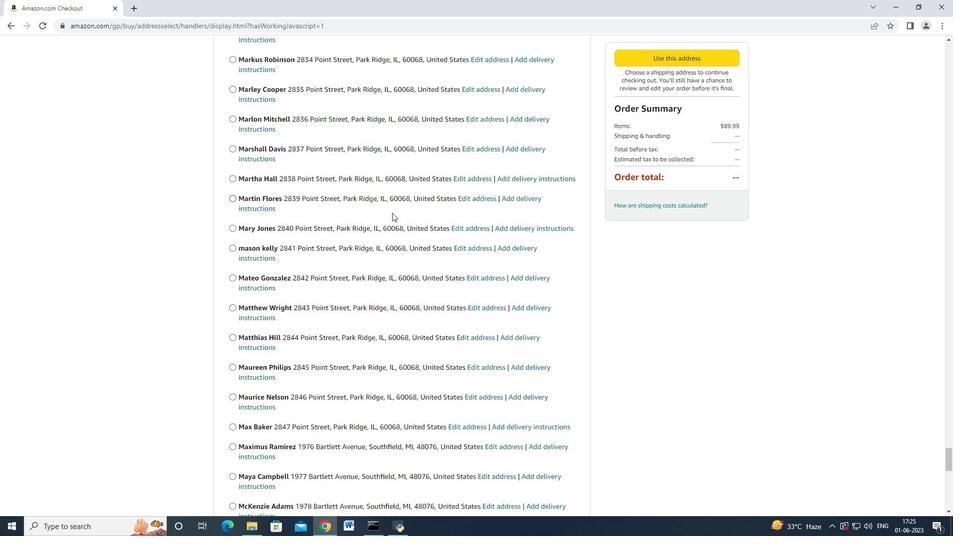 
Action: Mouse moved to (391, 213)
Screenshot: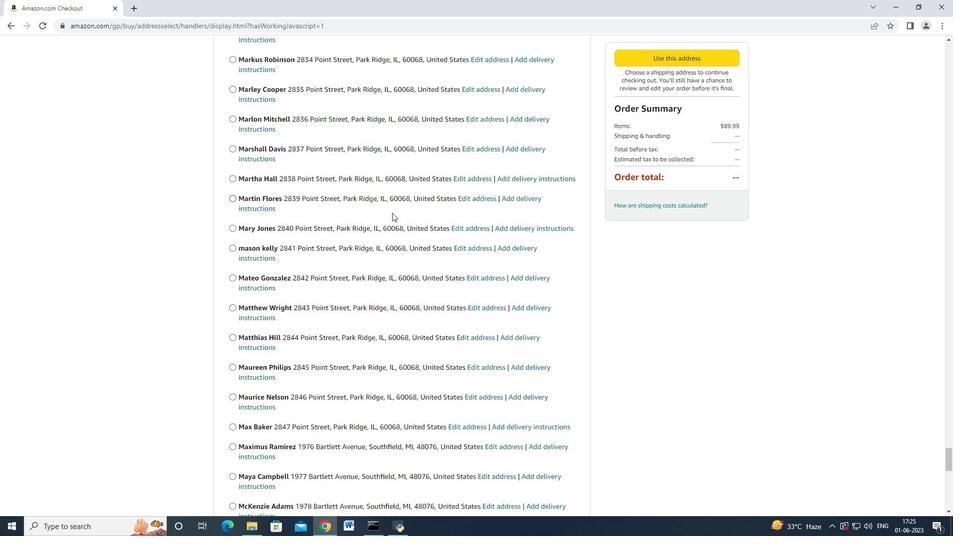 
Action: Mouse scrolled (391, 212) with delta (0, 0)
Screenshot: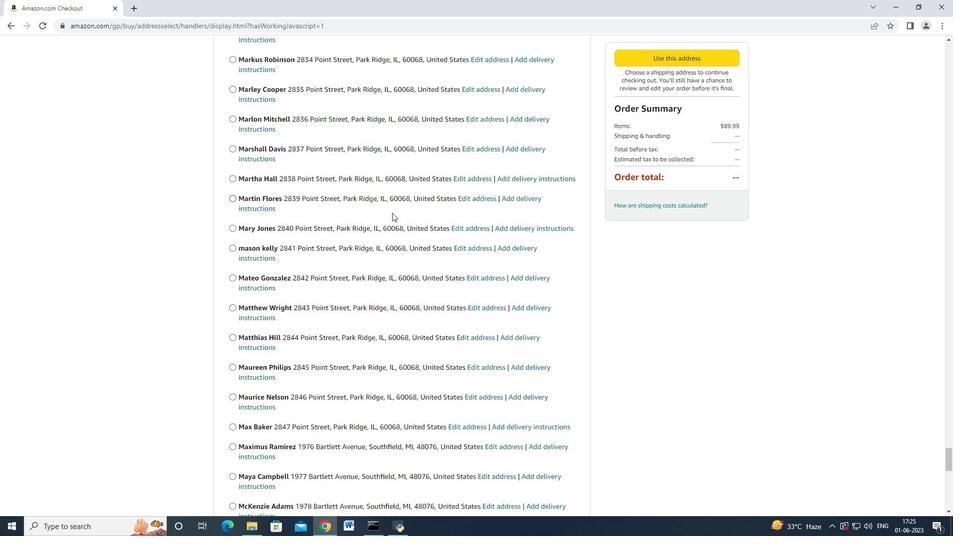 
Action: Mouse moved to (391, 213)
Screenshot: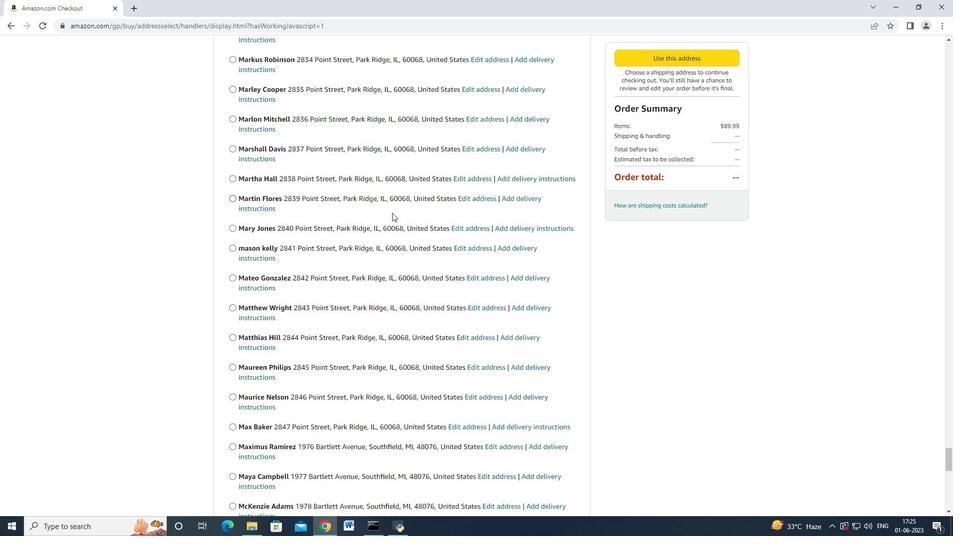 
Action: Mouse scrolled (391, 212) with delta (0, 0)
Screenshot: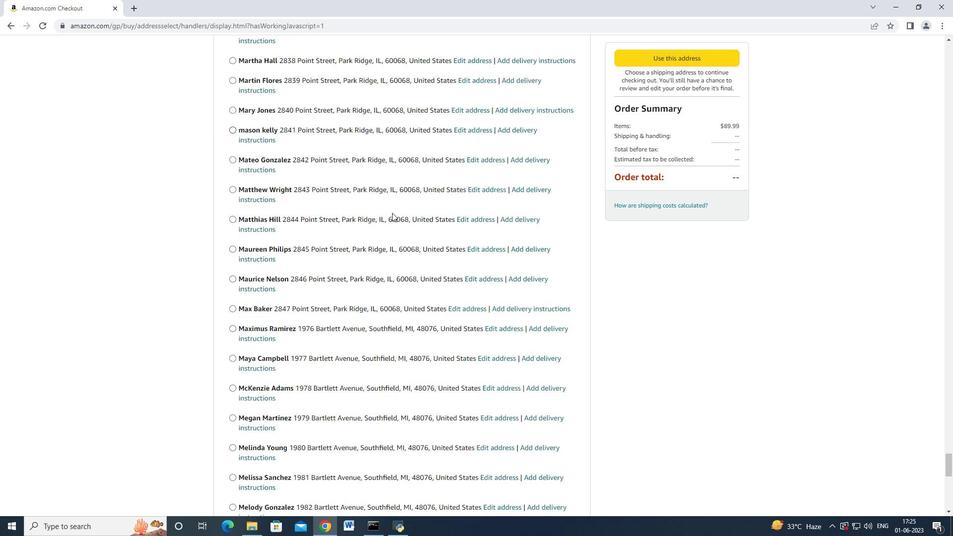 
Action: Mouse scrolled (391, 212) with delta (0, 0)
Screenshot: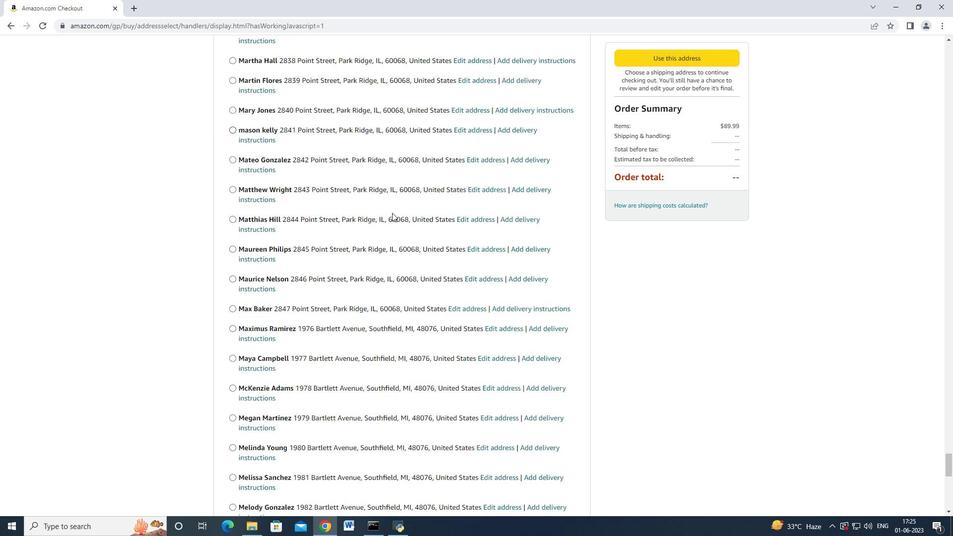 
Action: Mouse scrolled (391, 213) with delta (0, 0)
Screenshot: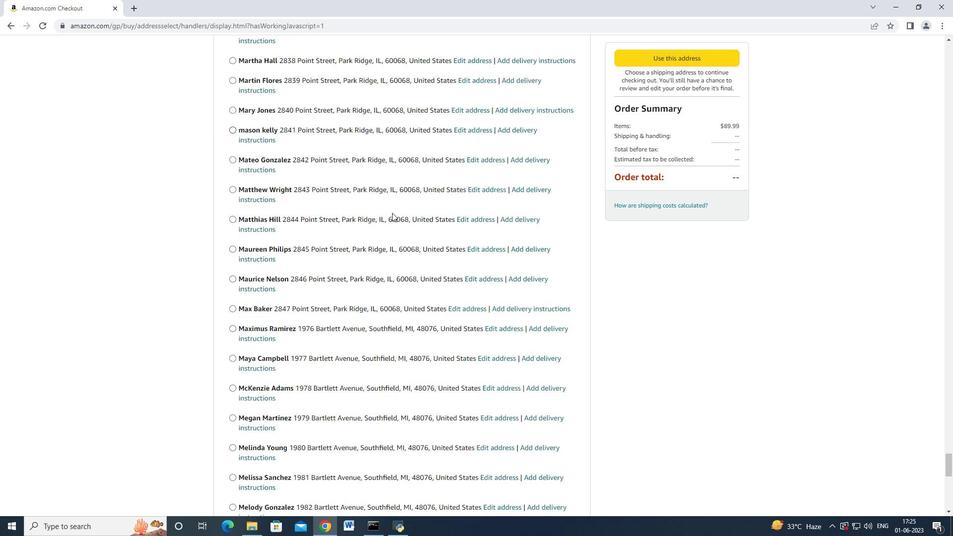 
Action: Mouse moved to (391, 213)
Screenshot: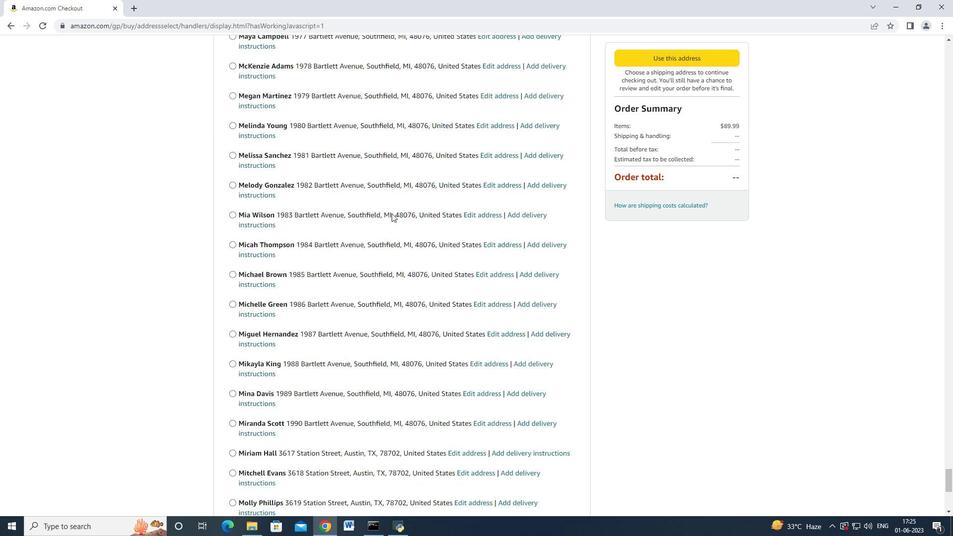 
Action: Mouse scrolled (391, 213) with delta (0, 0)
Screenshot: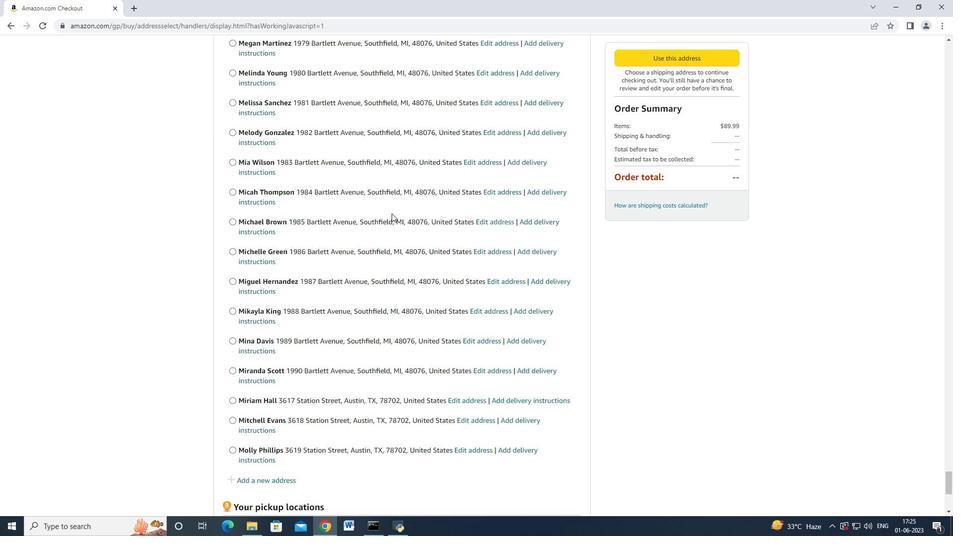 
Action: Mouse scrolled (391, 213) with delta (0, 0)
Screenshot: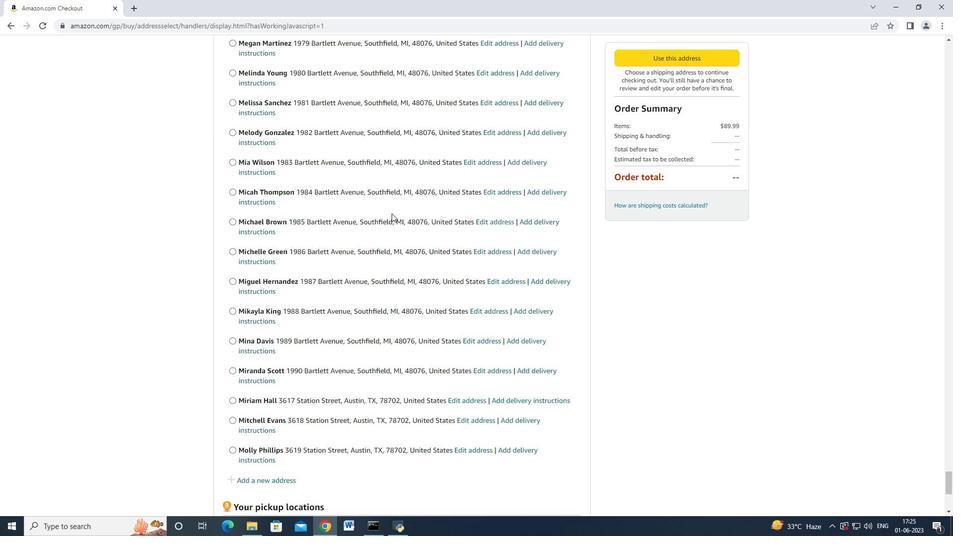 
Action: Mouse scrolled (391, 212) with delta (0, 0)
Screenshot: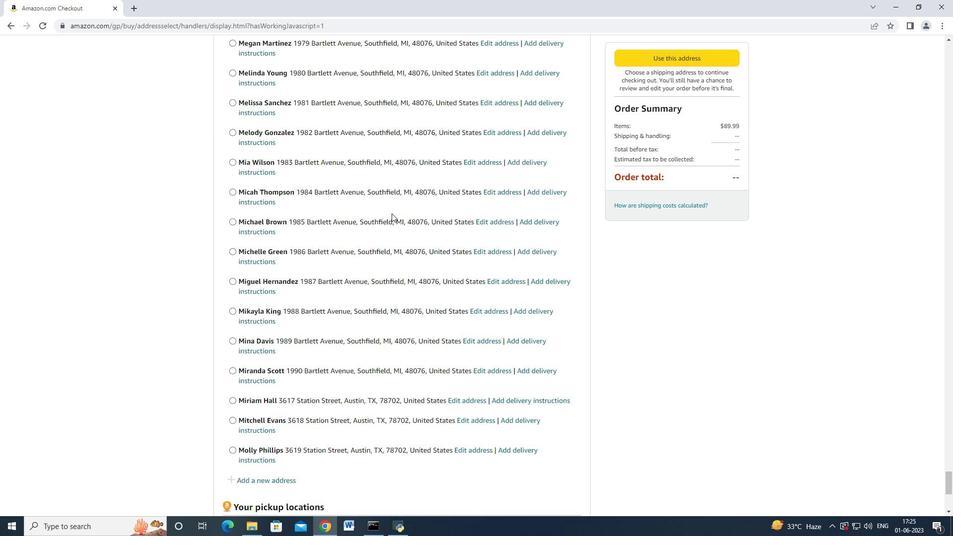 
Action: Mouse scrolled (391, 213) with delta (0, 0)
Screenshot: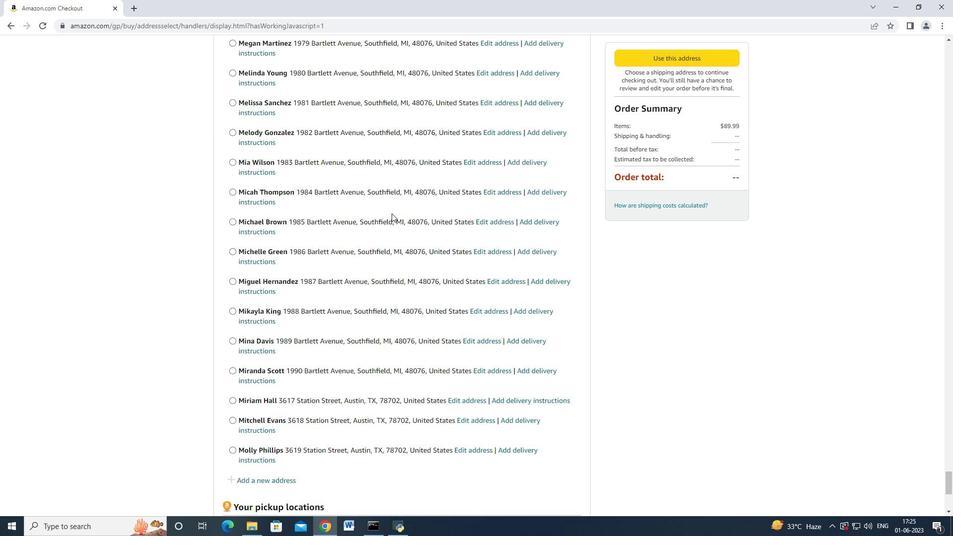 
Action: Mouse scrolled (391, 212) with delta (0, 0)
Screenshot: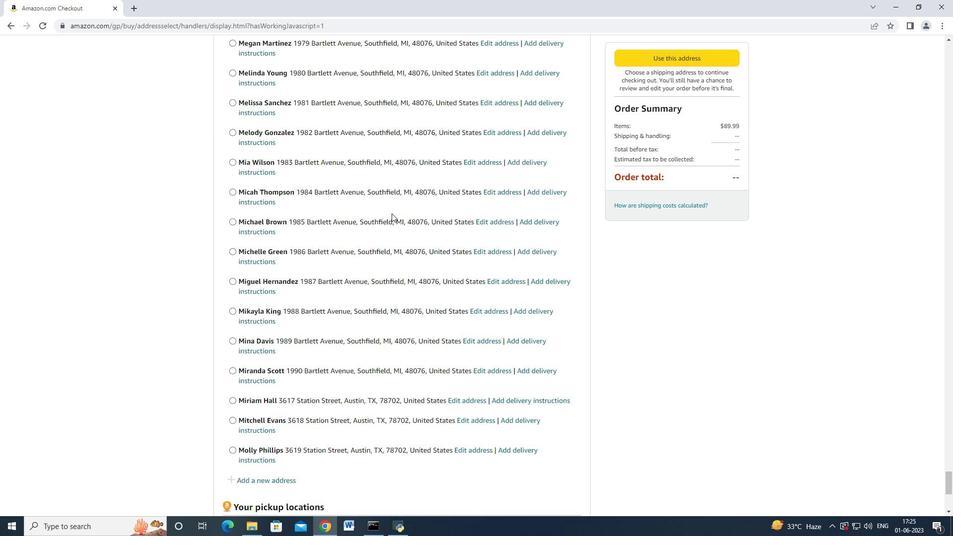 
Action: Mouse scrolled (391, 213) with delta (0, 0)
Screenshot: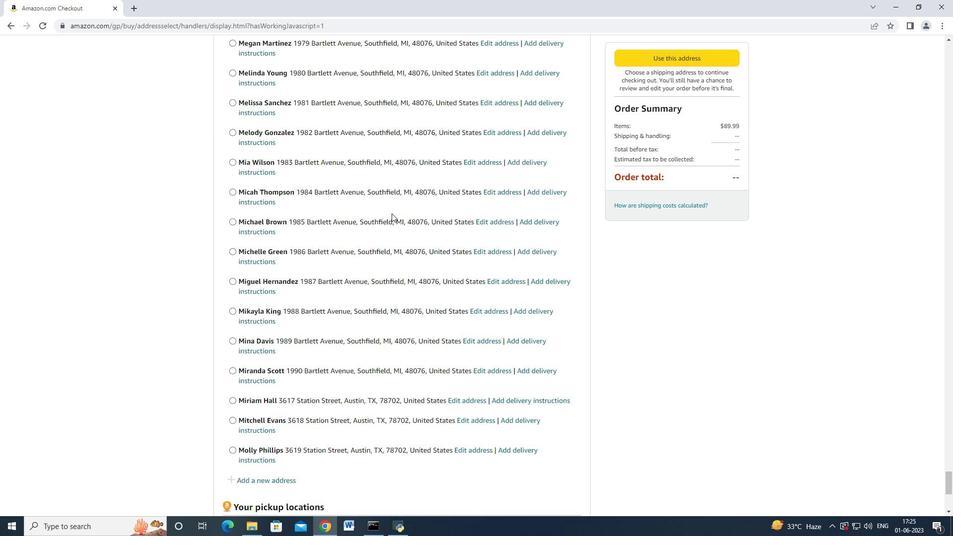 
Action: Mouse moved to (254, 209)
Screenshot: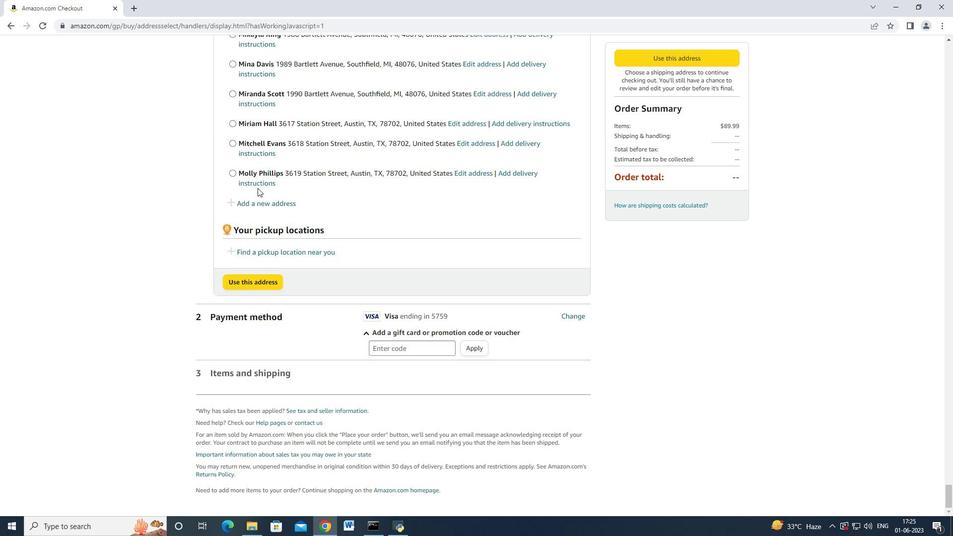 
Action: Mouse pressed left at (254, 209)
Screenshot: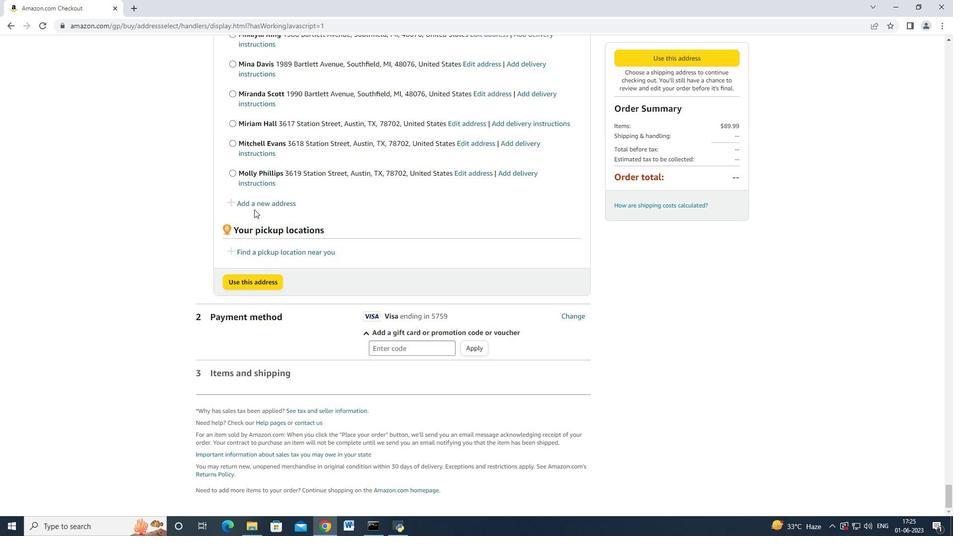 
Action: Mouse moved to (260, 206)
Screenshot: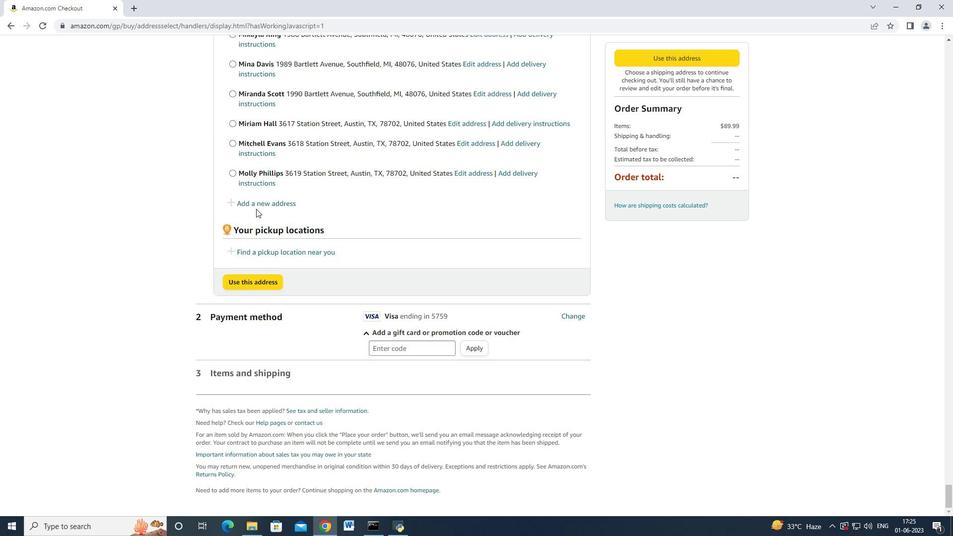 
Action: Mouse pressed left at (260, 206)
Screenshot: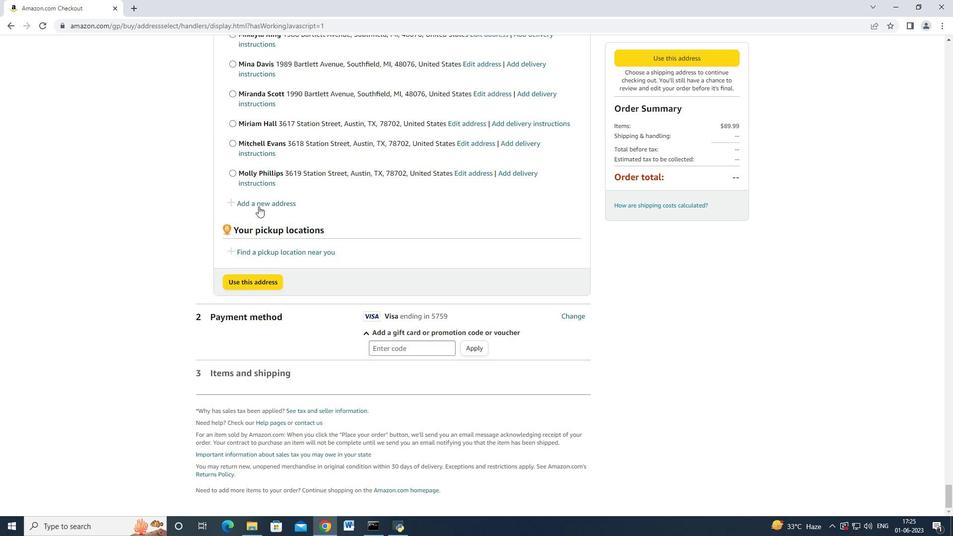 
Action: Mouse moved to (329, 235)
